 Task: Find connections with filter location Brandon with filter topic #whatinspiresmewith filter profile language German with filter current company Syngene International Limited with filter school IIMT ENGINEERING COLLEGE, MEERUT with filter industry Aviation and Aerospace Component Manufacturing with filter service category Audio Engineering with filter keywords title Human Resources
Action: Mouse moved to (160, 235)
Screenshot: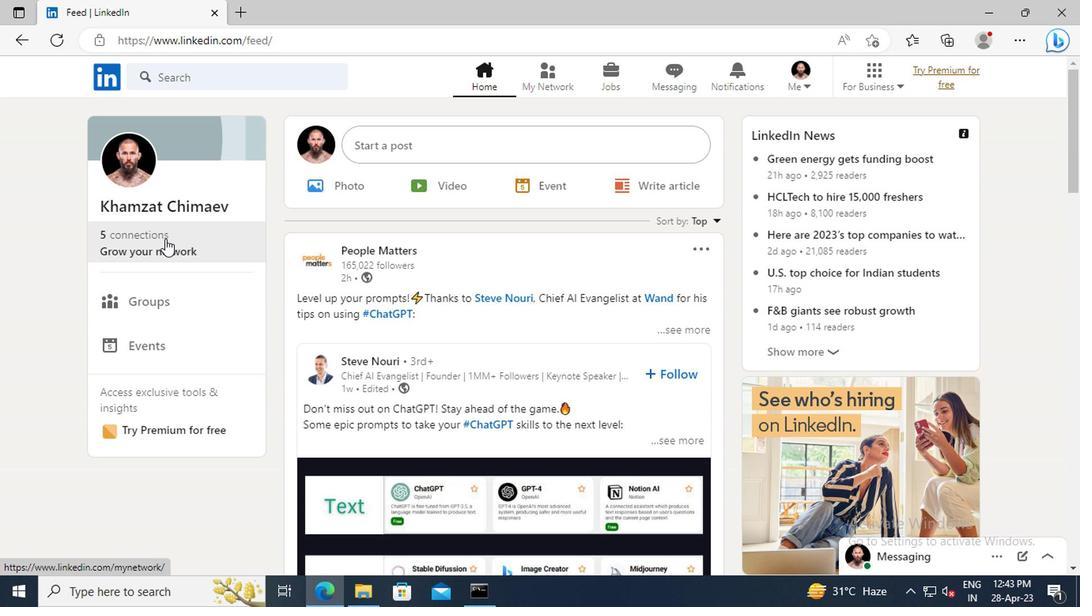
Action: Mouse pressed left at (160, 235)
Screenshot: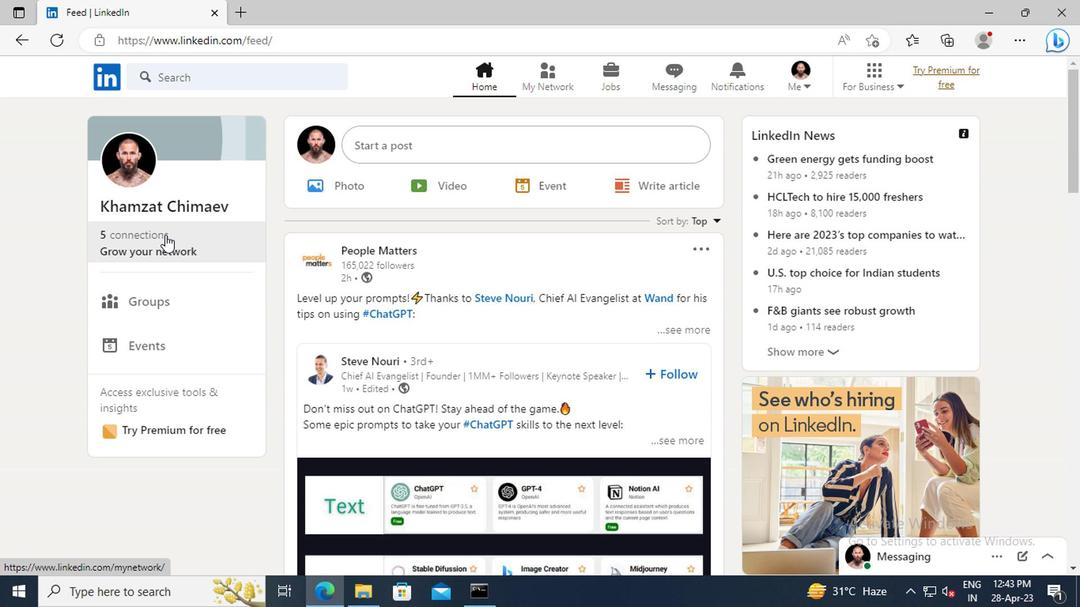 
Action: Mouse moved to (164, 167)
Screenshot: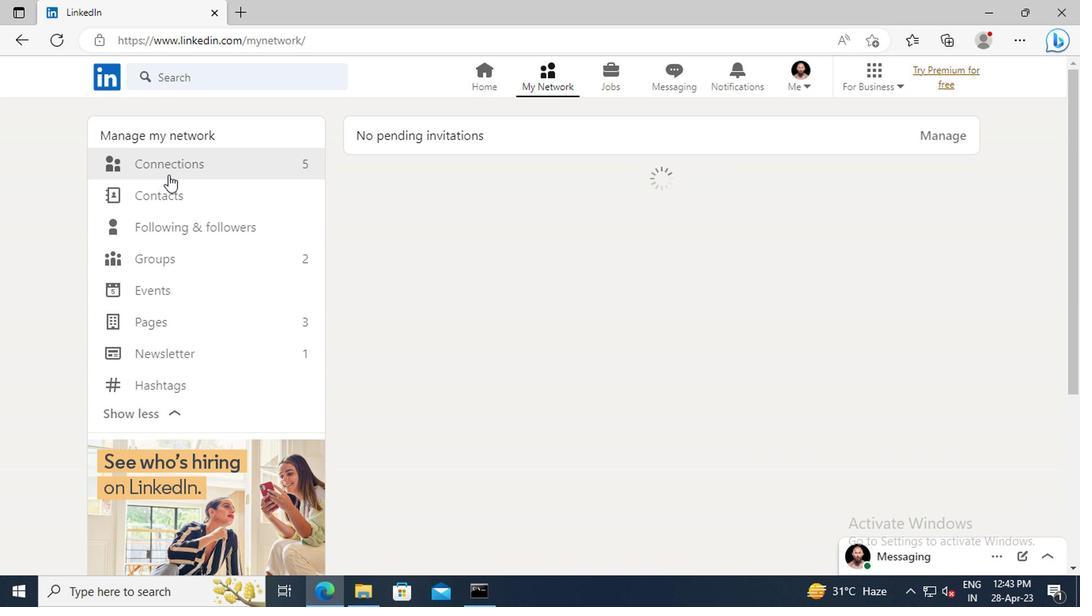 
Action: Mouse pressed left at (164, 167)
Screenshot: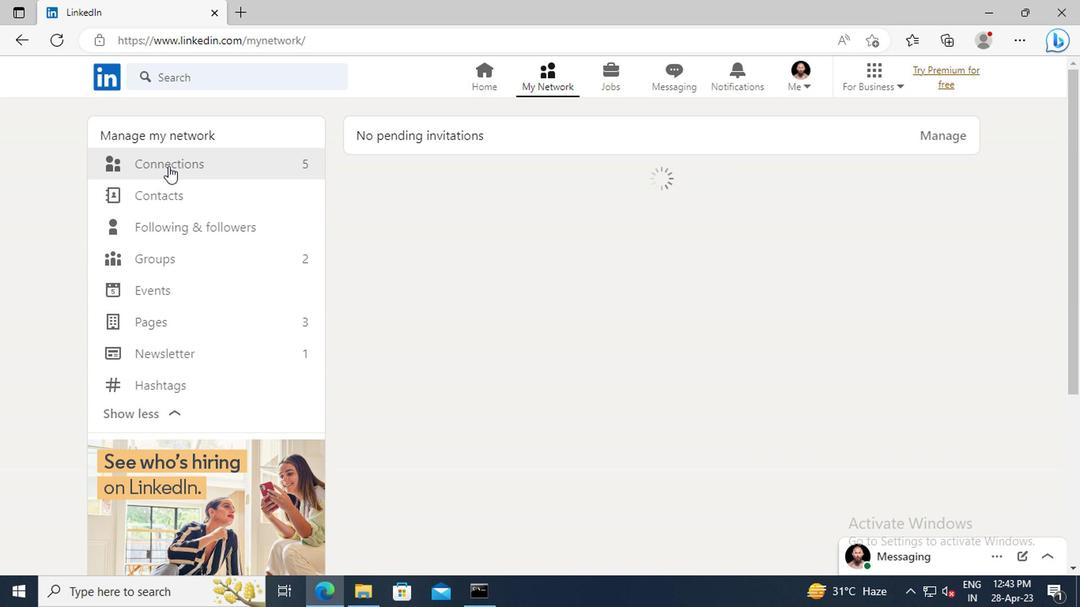 
Action: Mouse moved to (648, 167)
Screenshot: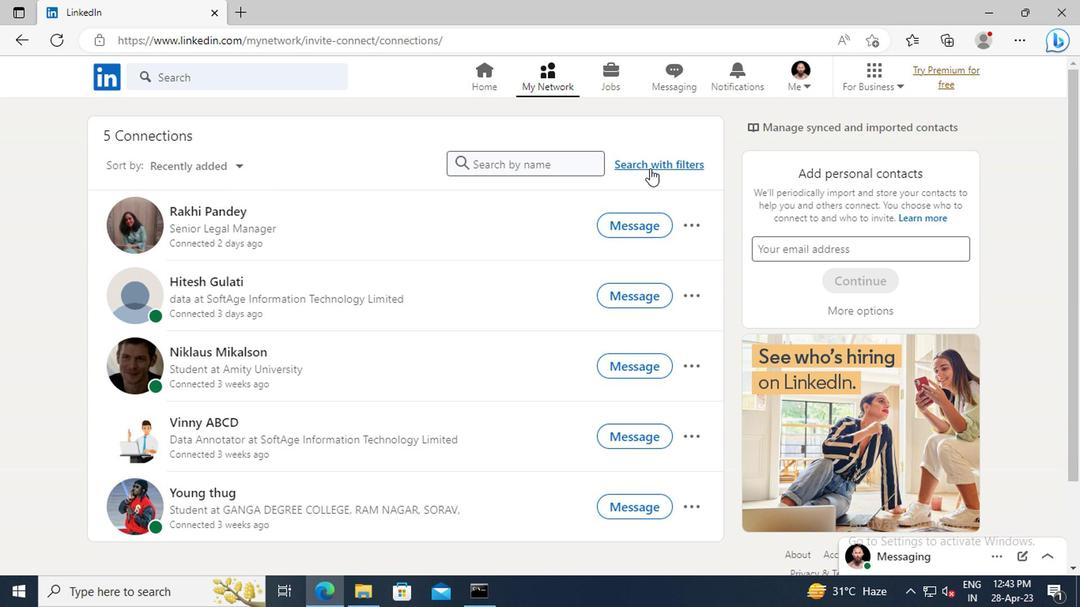 
Action: Mouse pressed left at (648, 167)
Screenshot: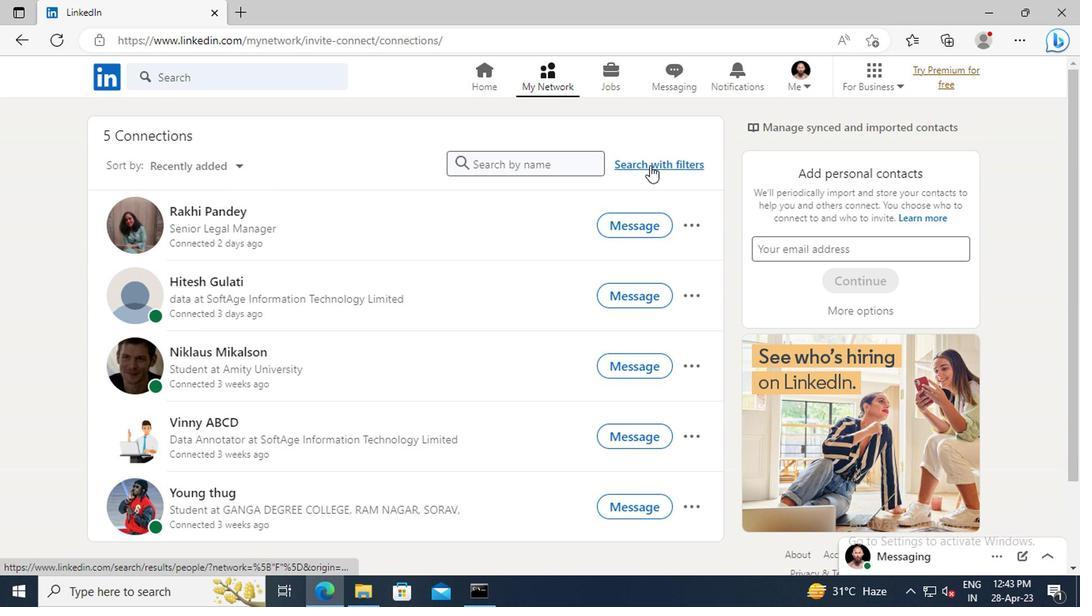 
Action: Mouse moved to (607, 128)
Screenshot: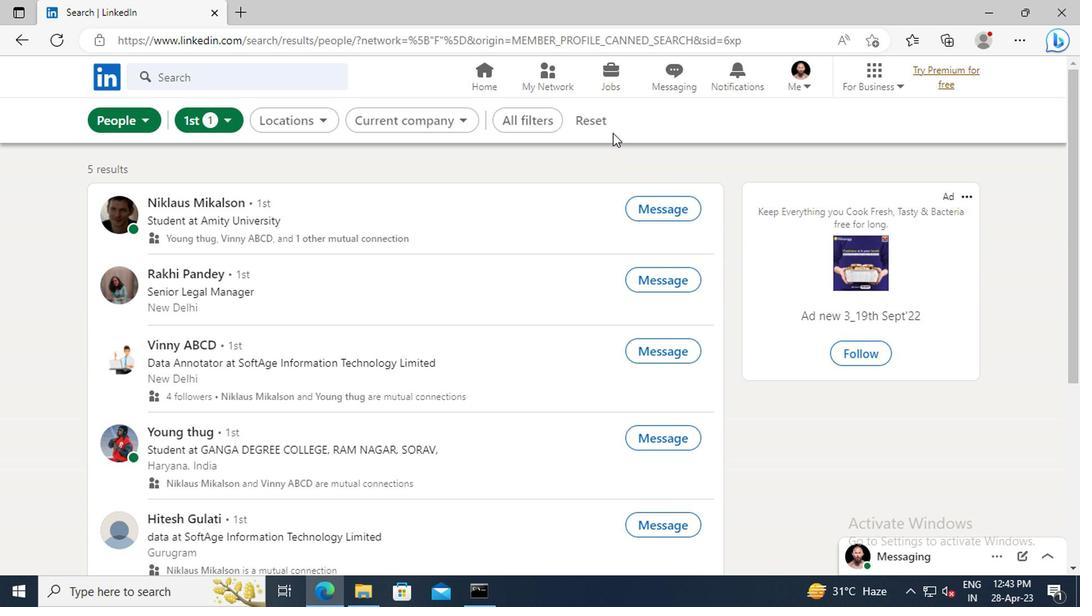 
Action: Mouse pressed left at (607, 128)
Screenshot: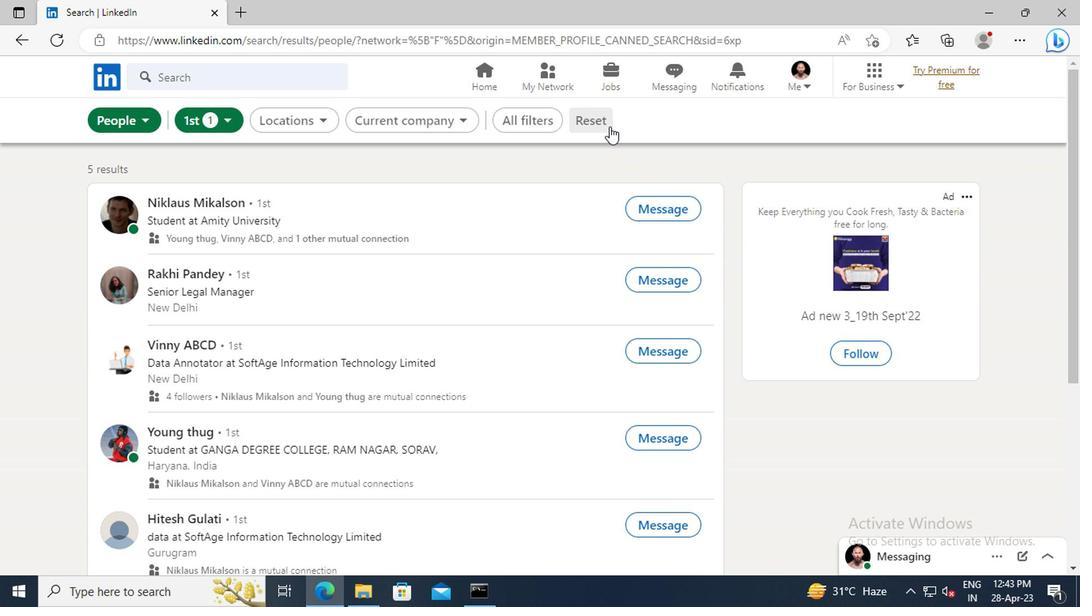 
Action: Mouse moved to (578, 128)
Screenshot: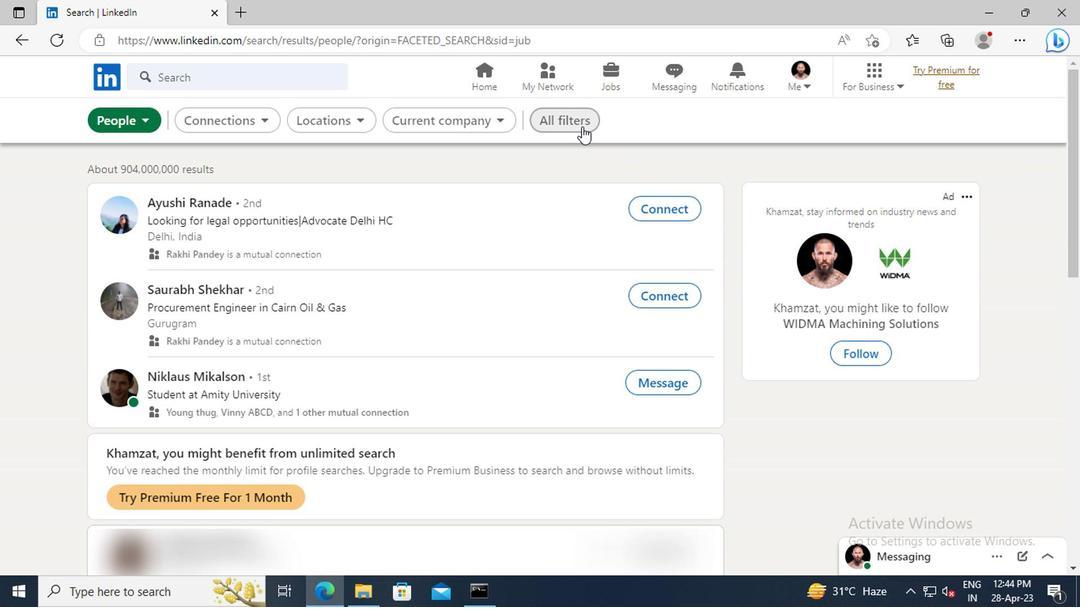 
Action: Mouse pressed left at (578, 128)
Screenshot: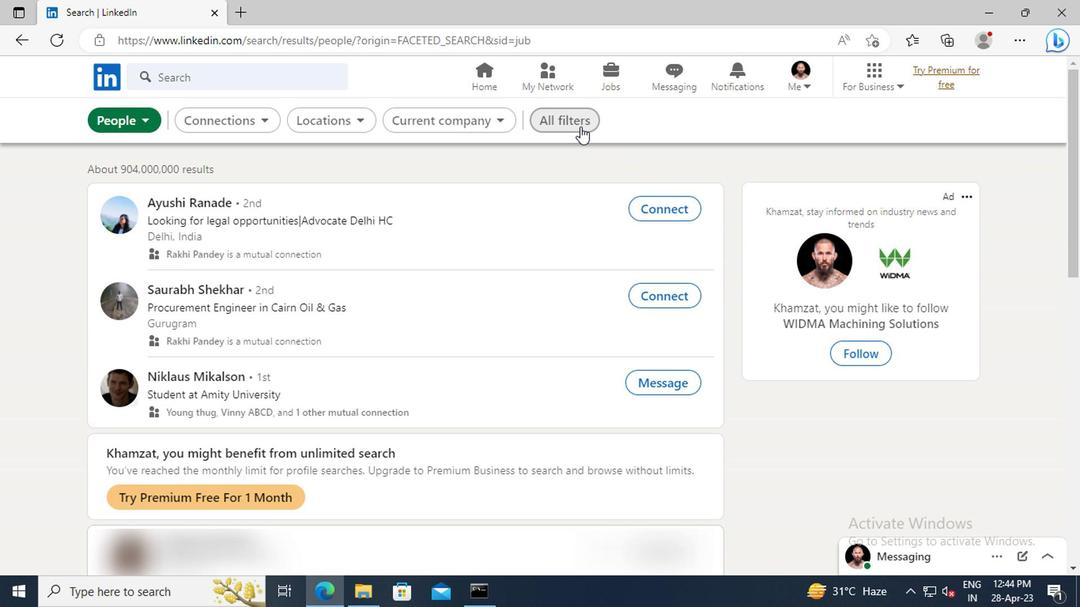 
Action: Mouse moved to (881, 277)
Screenshot: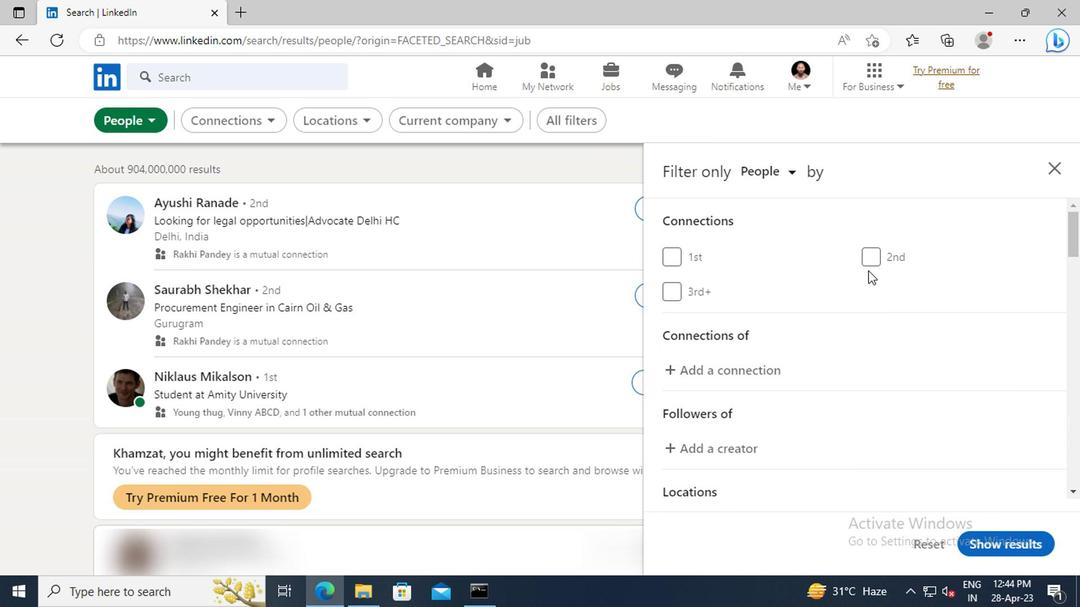 
Action: Mouse scrolled (881, 276) with delta (0, 0)
Screenshot: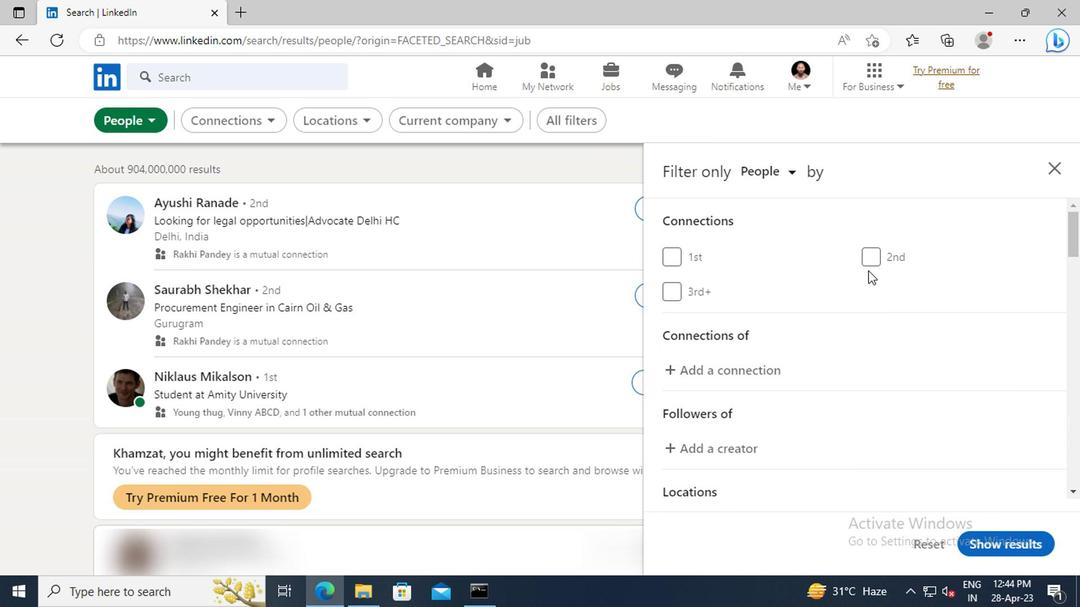 
Action: Mouse scrolled (881, 276) with delta (0, 0)
Screenshot: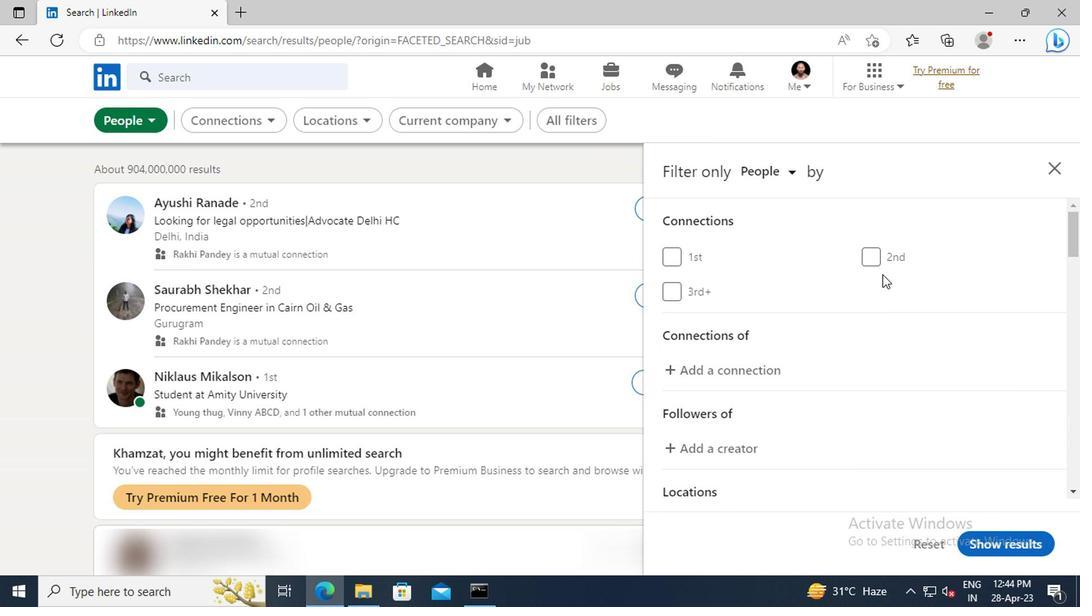 
Action: Mouse scrolled (881, 276) with delta (0, 0)
Screenshot: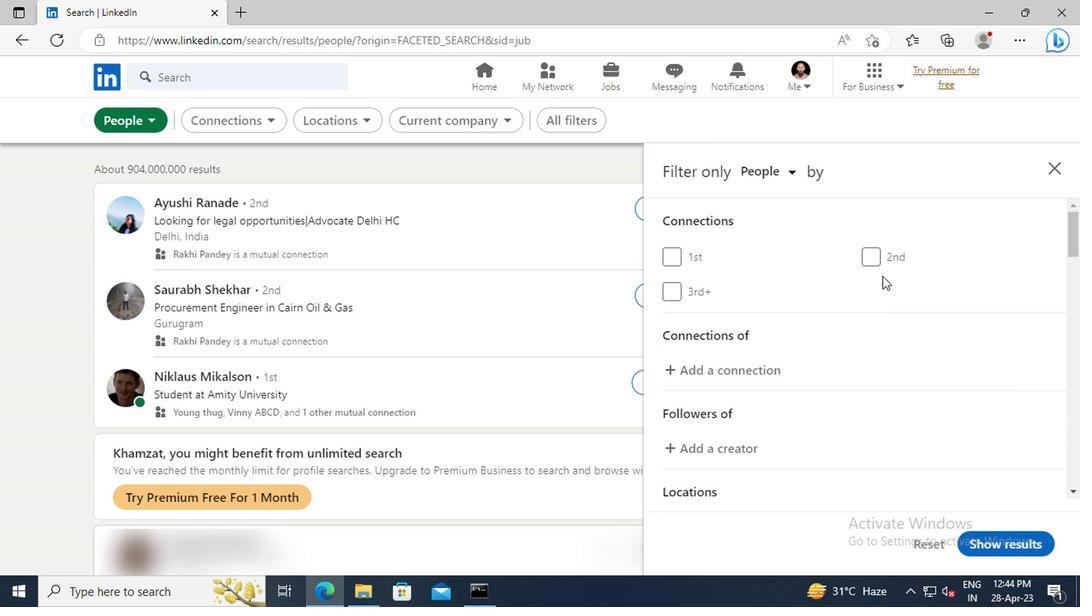 
Action: Mouse scrolled (881, 276) with delta (0, 0)
Screenshot: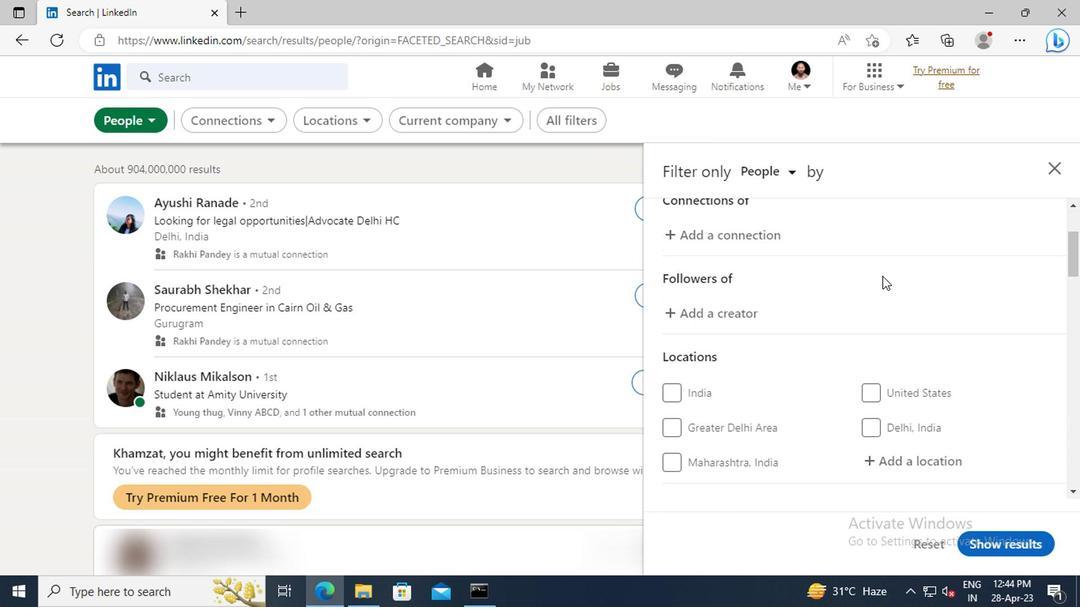 
Action: Mouse scrolled (881, 276) with delta (0, 0)
Screenshot: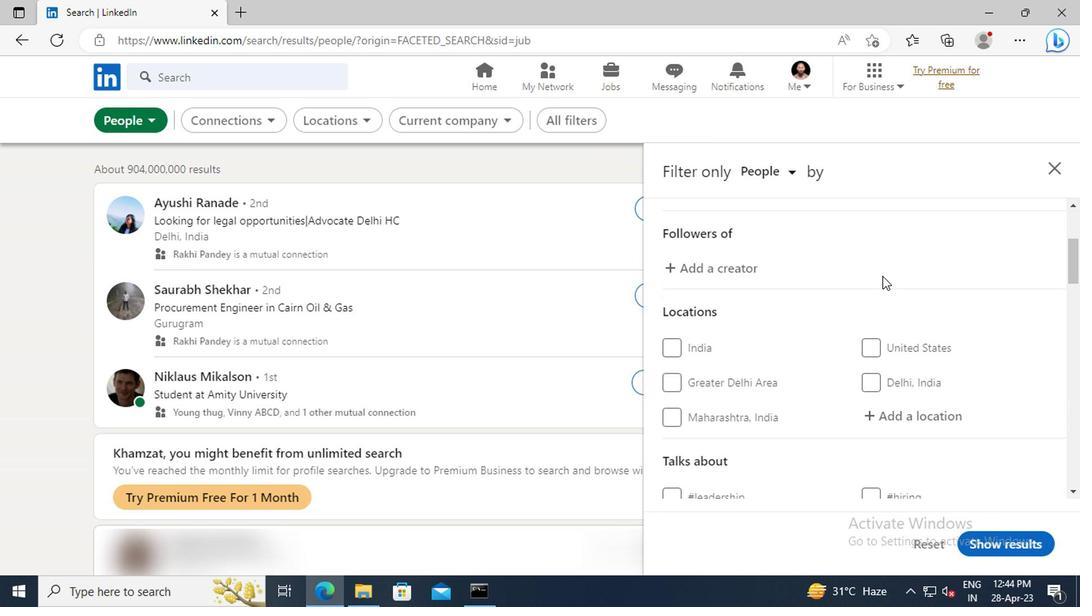 
Action: Mouse scrolled (881, 276) with delta (0, 0)
Screenshot: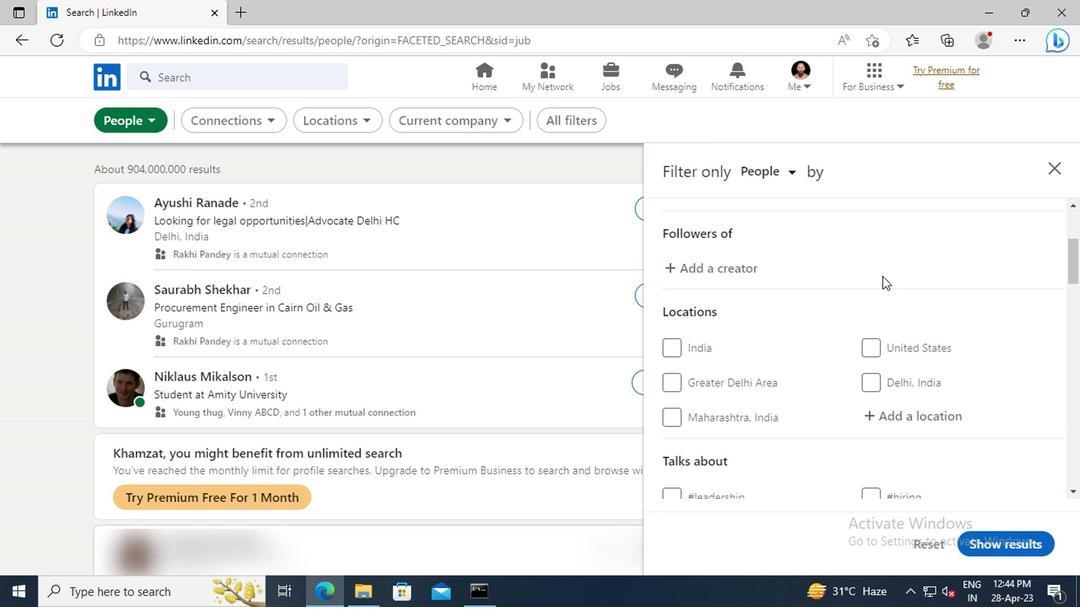 
Action: Mouse moved to (890, 332)
Screenshot: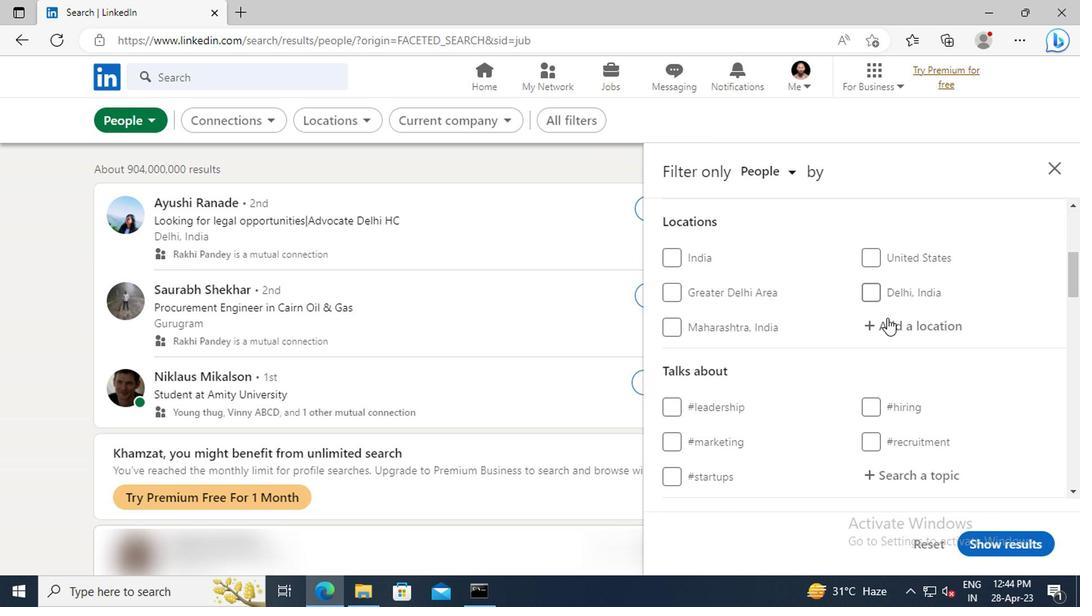
Action: Mouse pressed left at (890, 332)
Screenshot: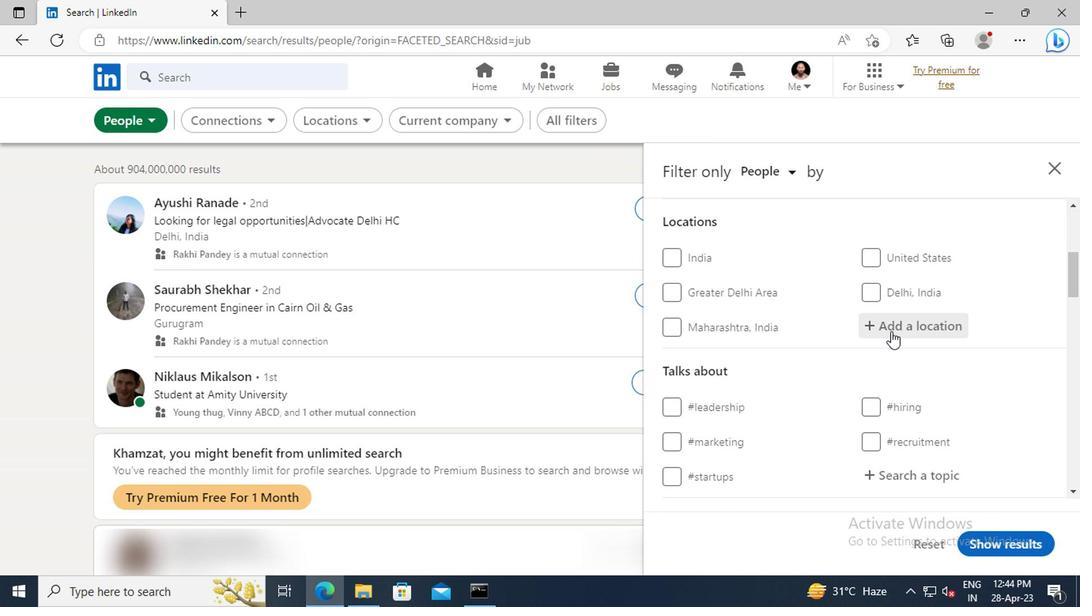 
Action: Key pressed <Key.shift>BRANDON
Screenshot: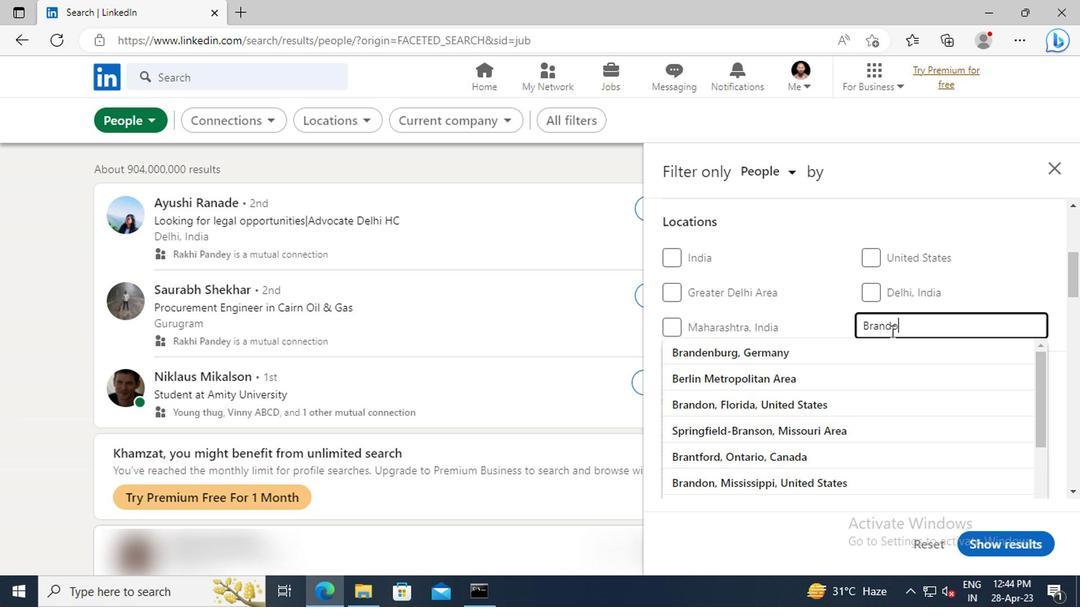 
Action: Mouse moved to (891, 347)
Screenshot: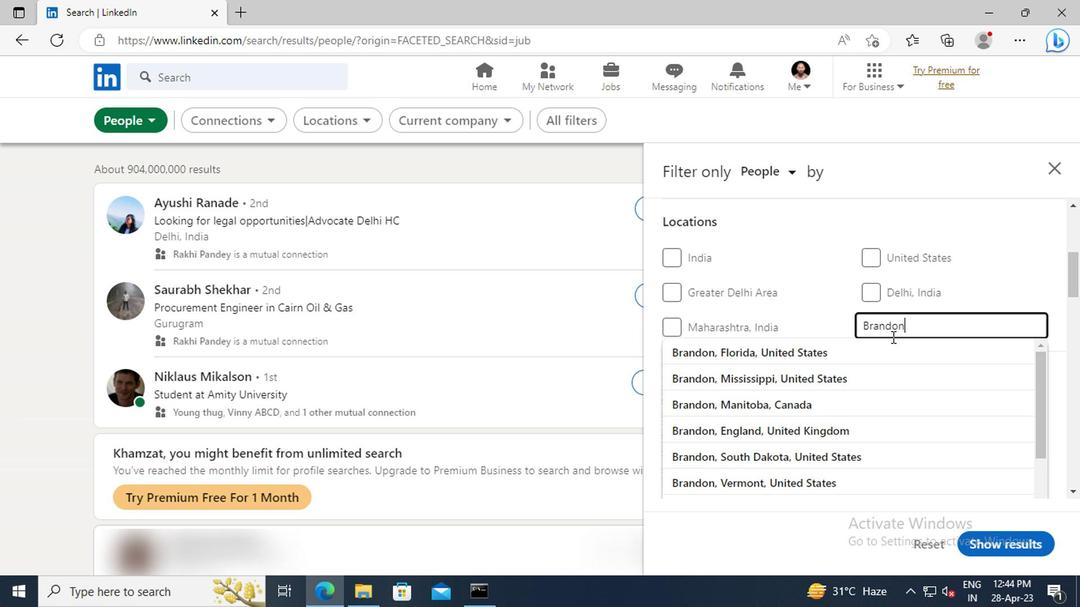 
Action: Mouse pressed left at (891, 347)
Screenshot: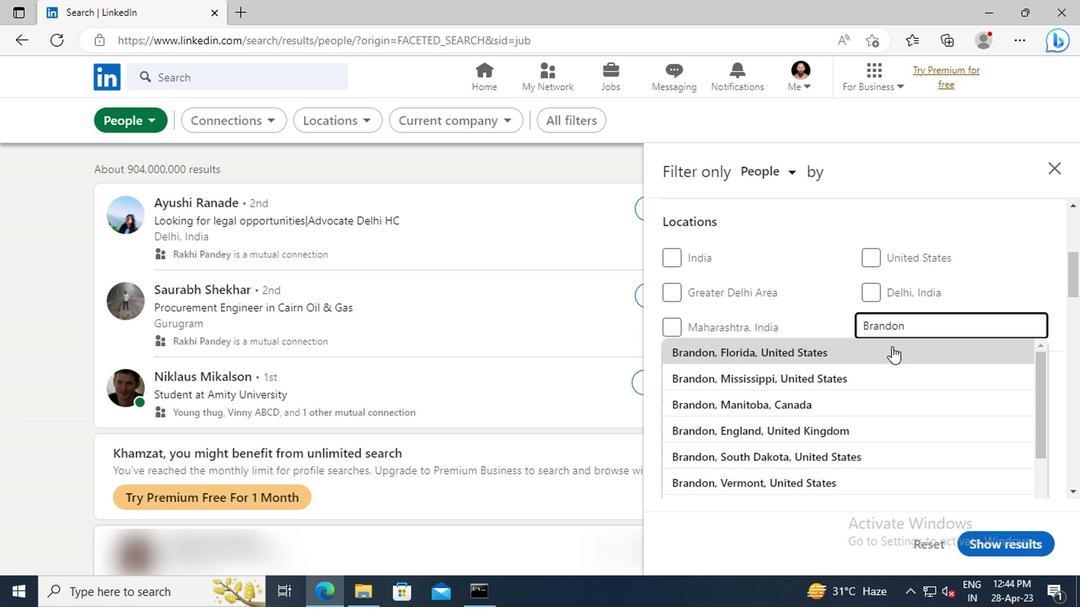 
Action: Mouse moved to (900, 316)
Screenshot: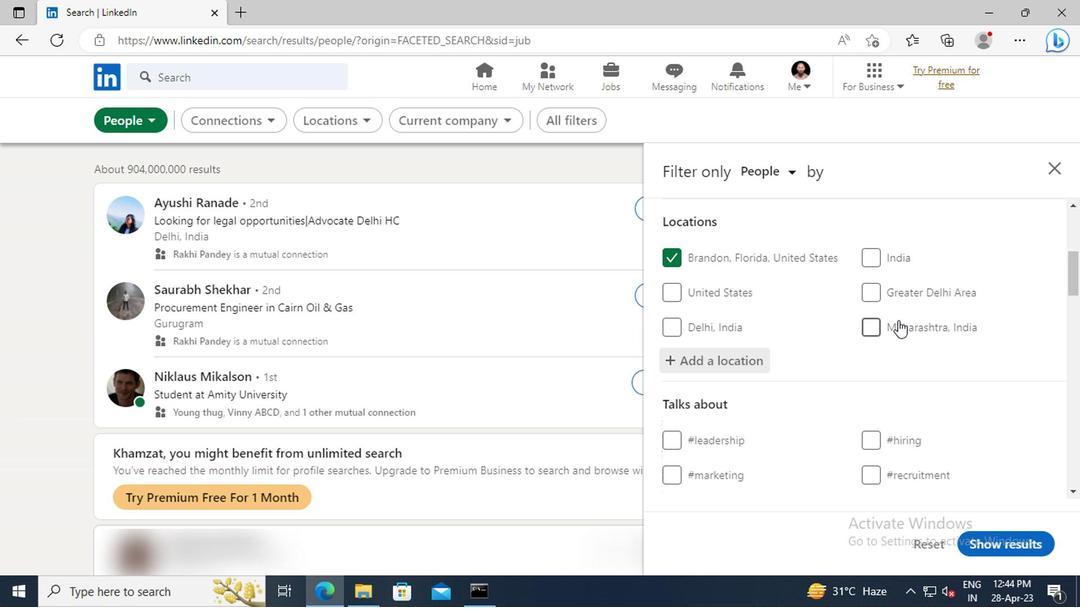 
Action: Mouse scrolled (900, 316) with delta (0, 0)
Screenshot: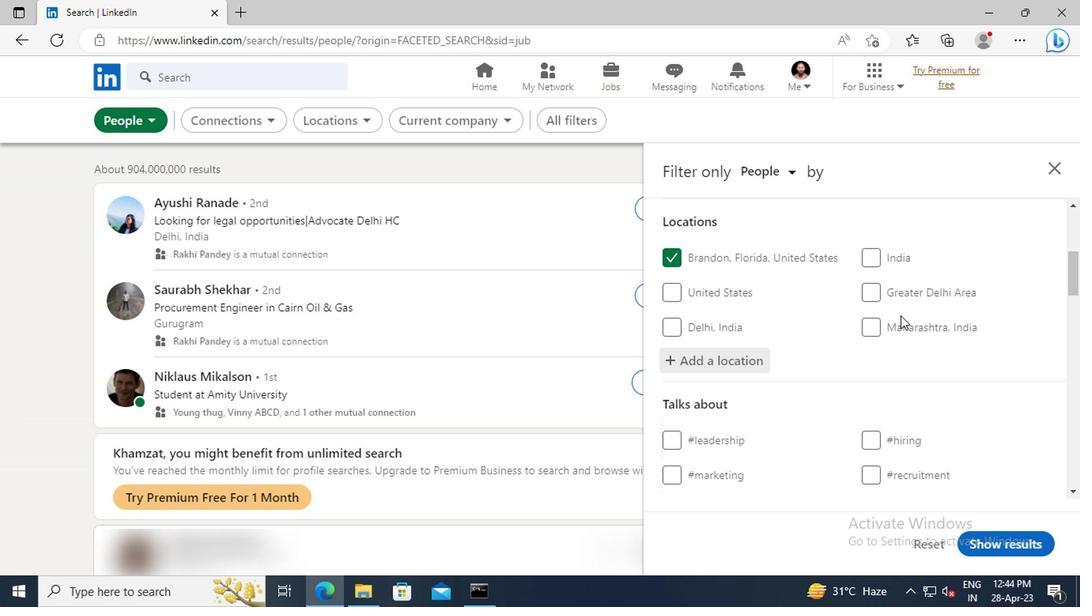 
Action: Mouse scrolled (900, 316) with delta (0, 0)
Screenshot: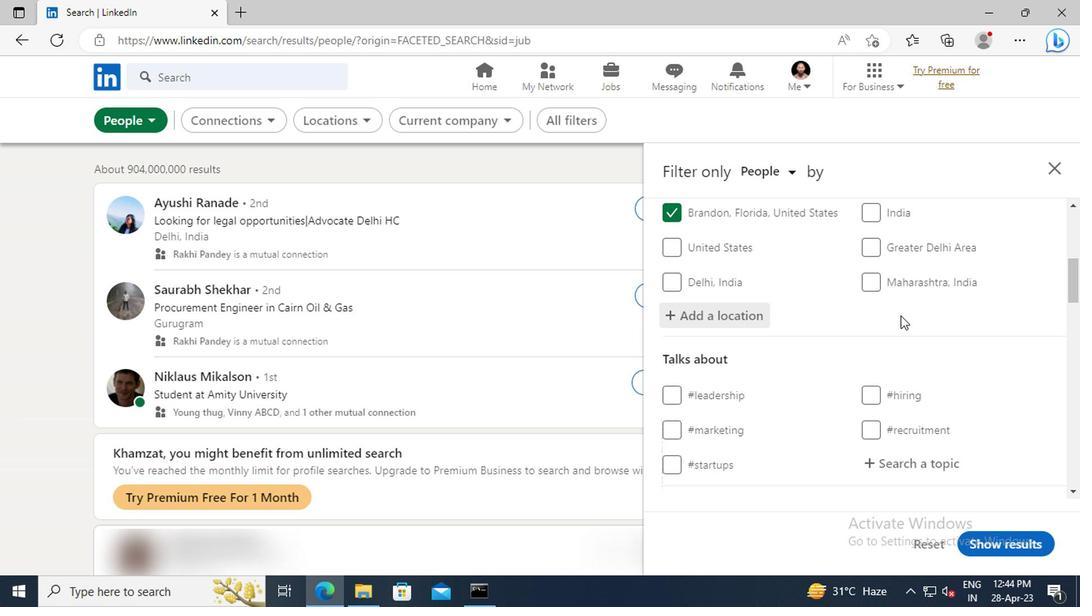 
Action: Mouse scrolled (900, 316) with delta (0, 0)
Screenshot: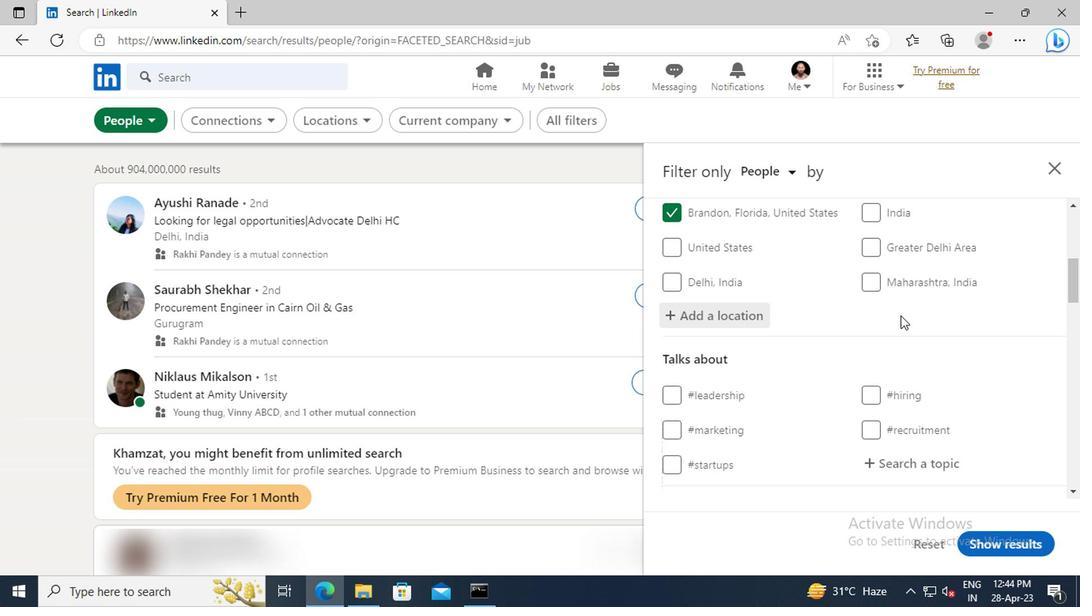 
Action: Mouse scrolled (900, 316) with delta (0, 0)
Screenshot: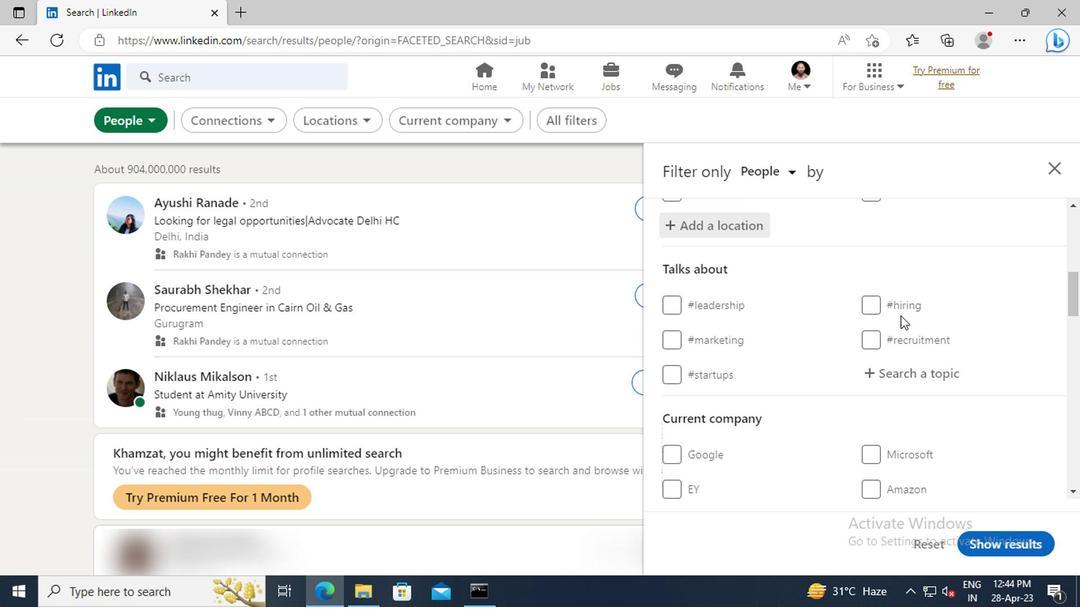 
Action: Mouse moved to (892, 330)
Screenshot: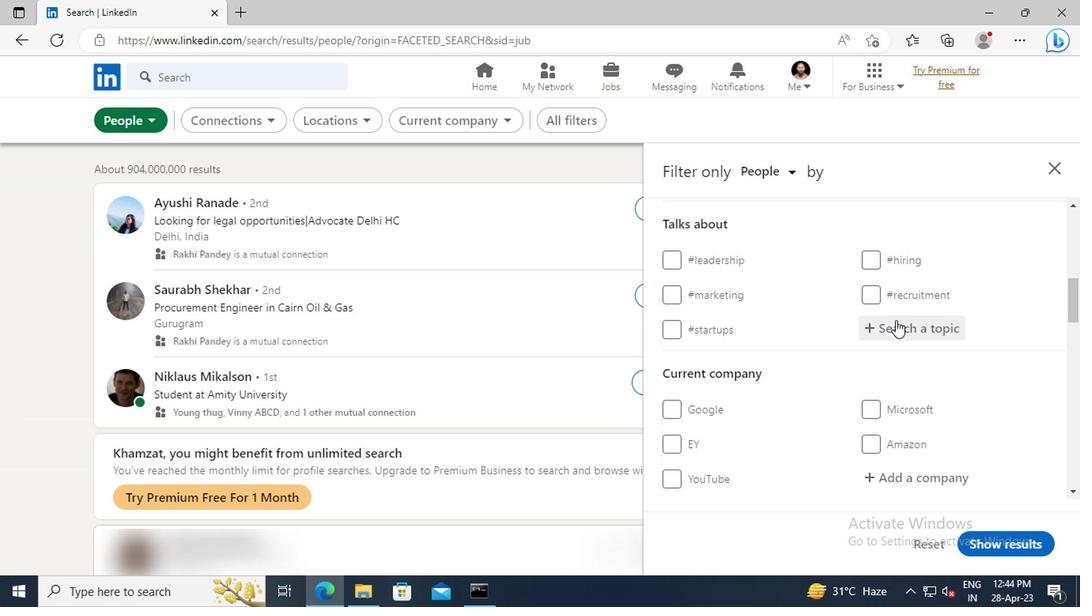 
Action: Mouse pressed left at (892, 330)
Screenshot: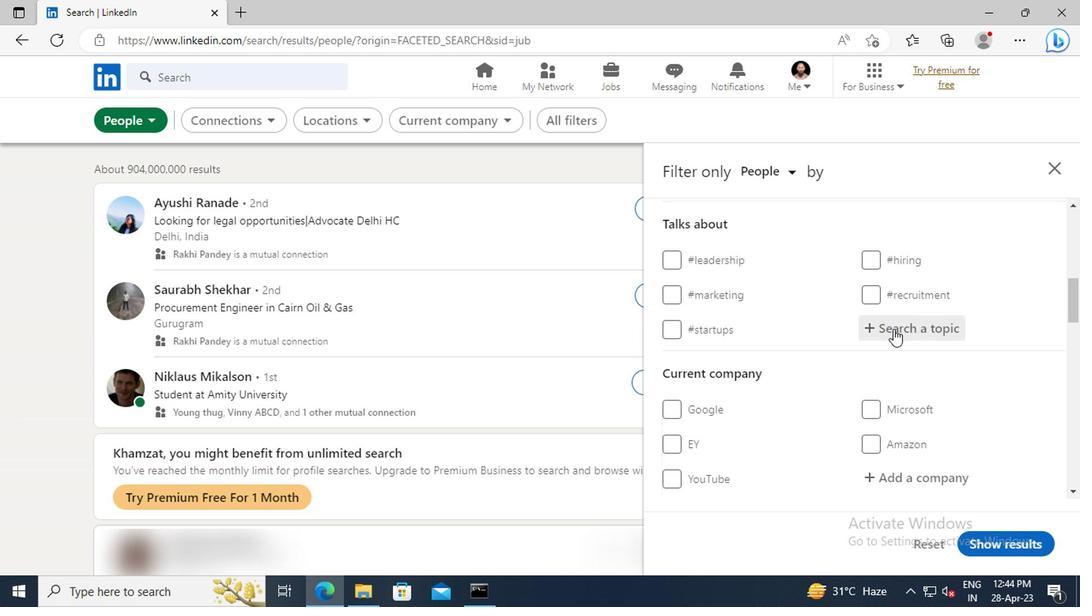 
Action: Key pressed WHATINSPIRES
Screenshot: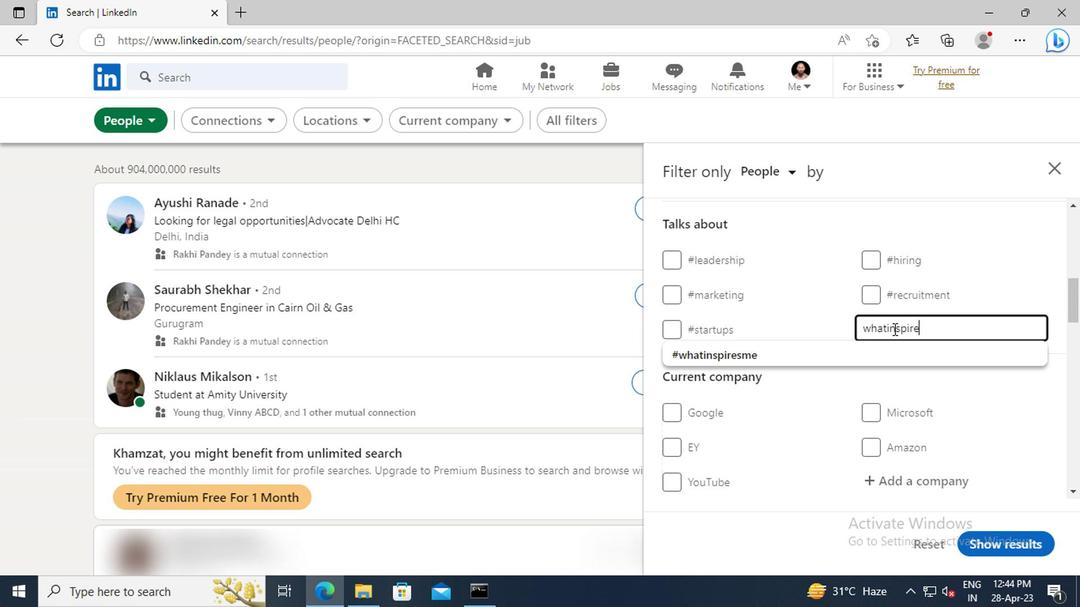 
Action: Mouse moved to (891, 348)
Screenshot: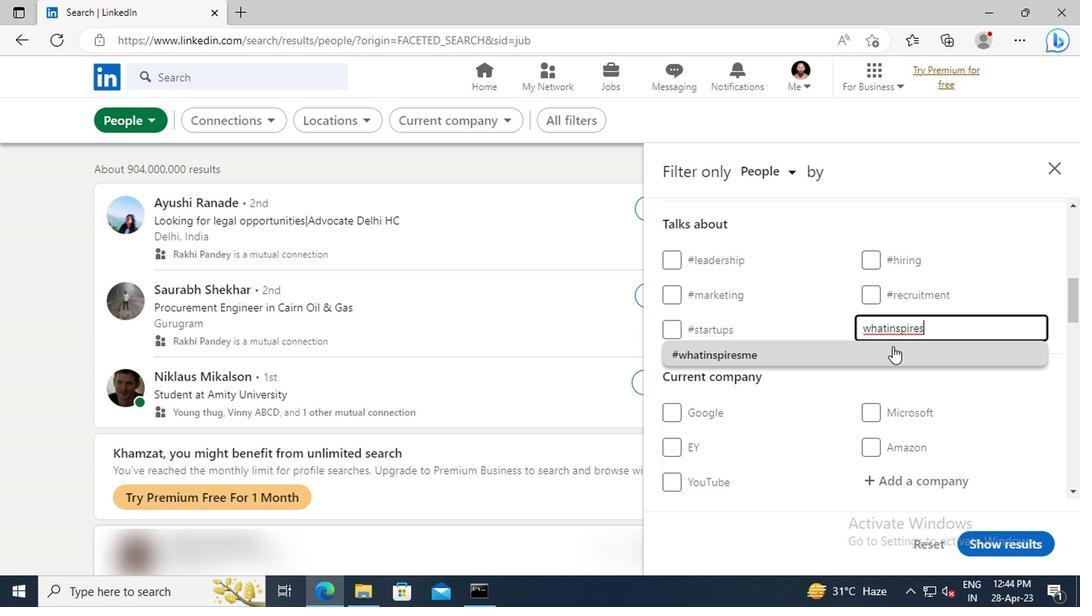 
Action: Mouse pressed left at (891, 348)
Screenshot: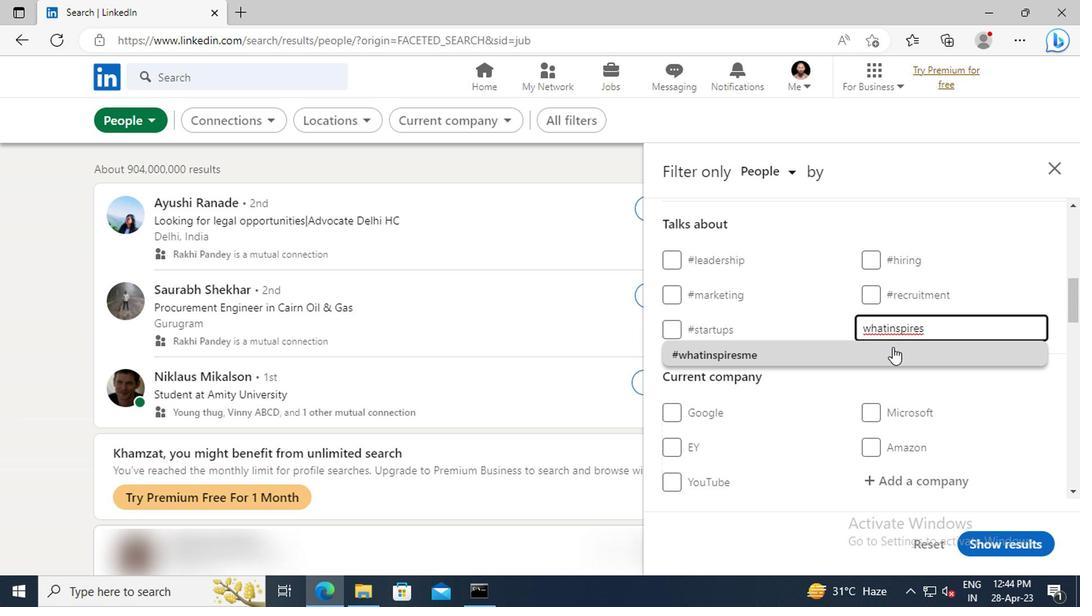 
Action: Mouse moved to (891, 327)
Screenshot: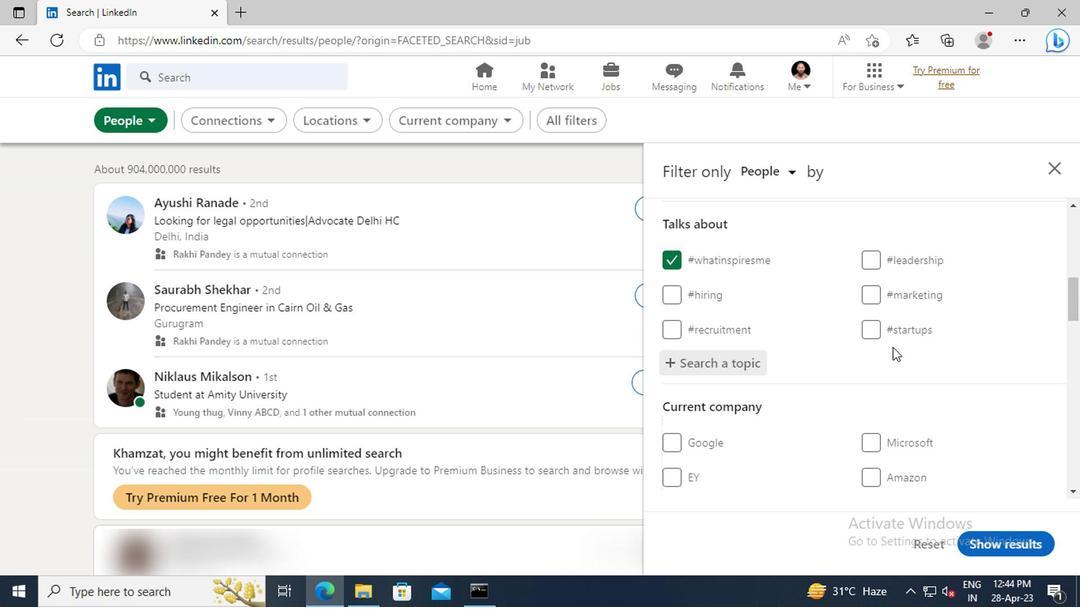 
Action: Mouse scrolled (891, 327) with delta (0, 0)
Screenshot: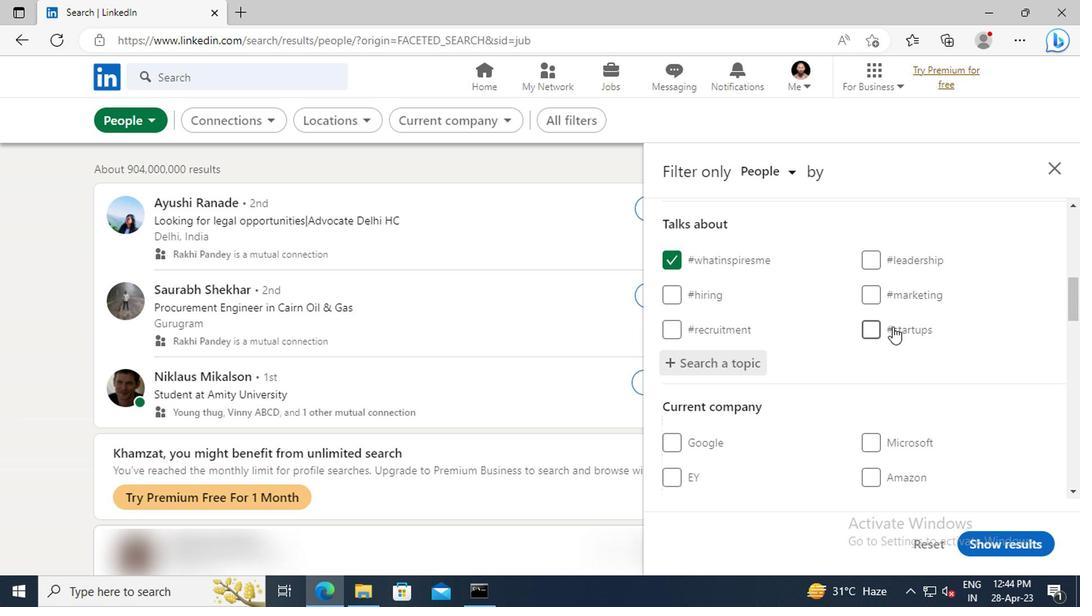 
Action: Mouse scrolled (891, 327) with delta (0, 0)
Screenshot: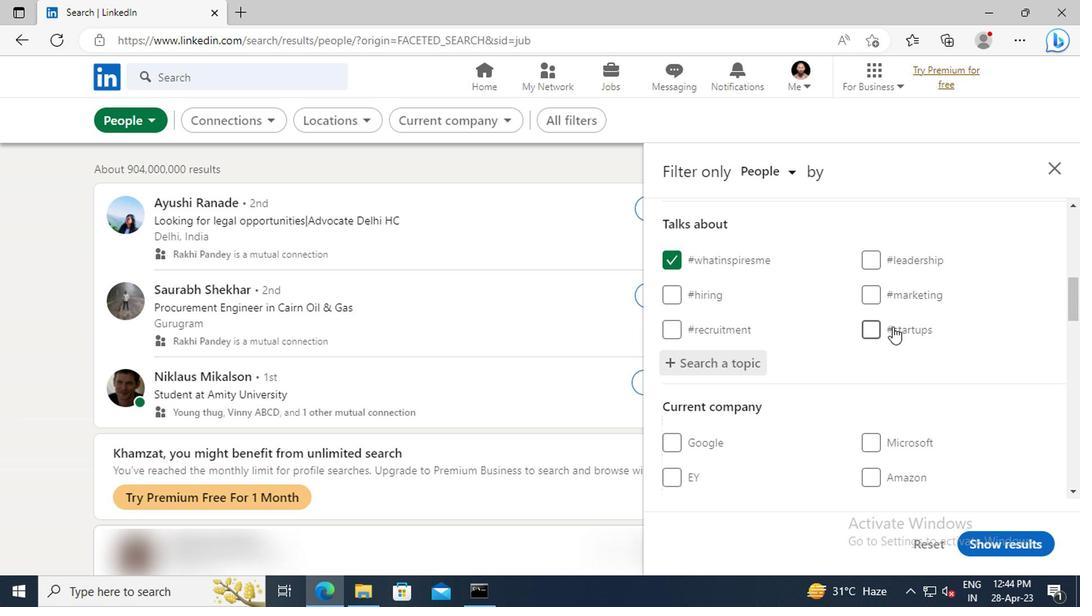 
Action: Mouse scrolled (891, 327) with delta (0, 0)
Screenshot: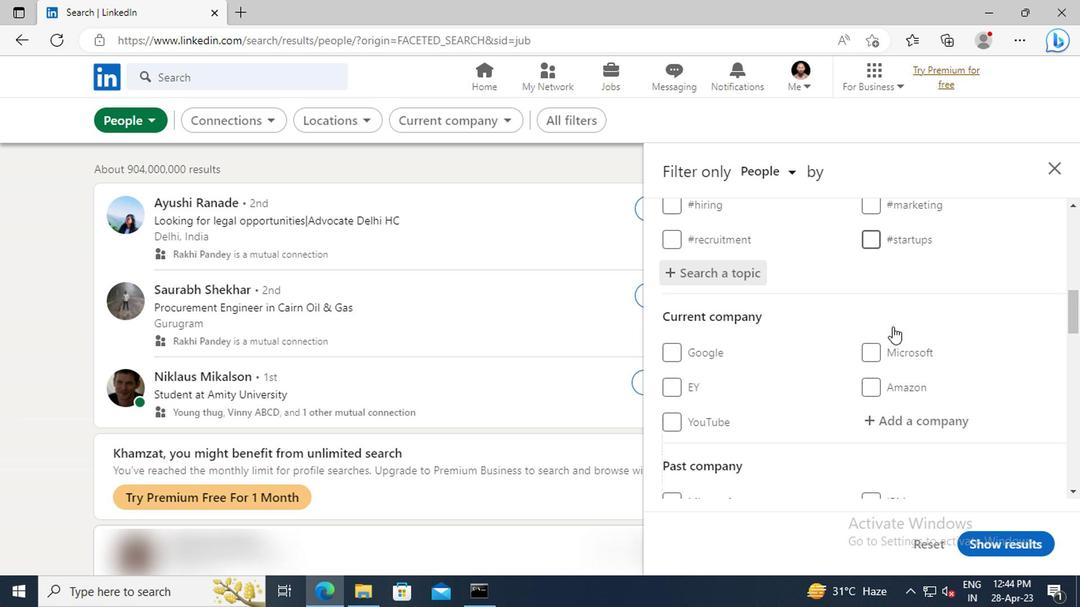 
Action: Mouse scrolled (891, 327) with delta (0, 0)
Screenshot: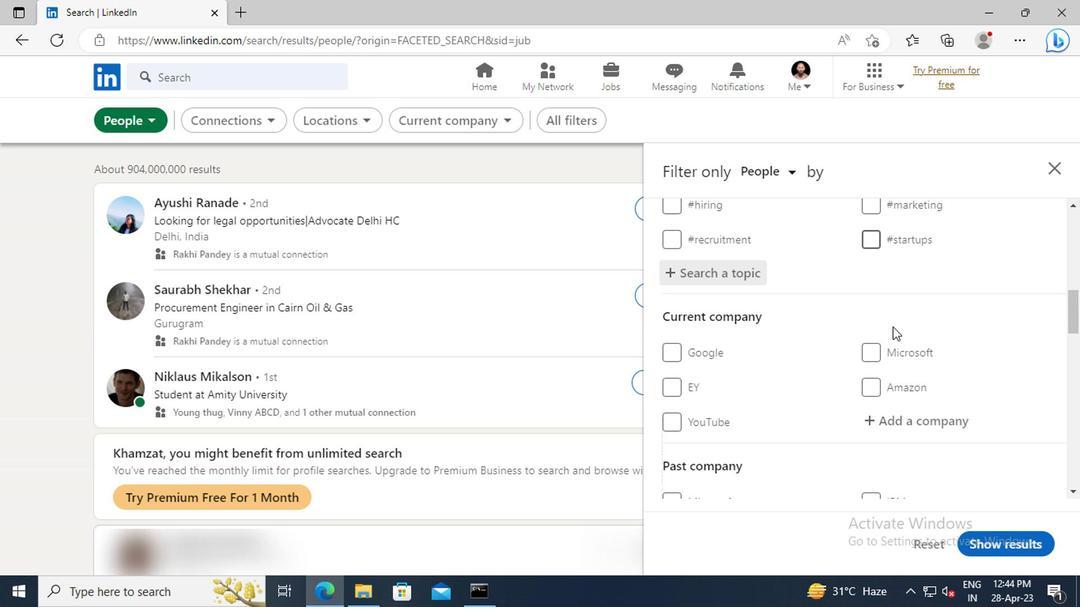 
Action: Mouse scrolled (891, 327) with delta (0, 0)
Screenshot: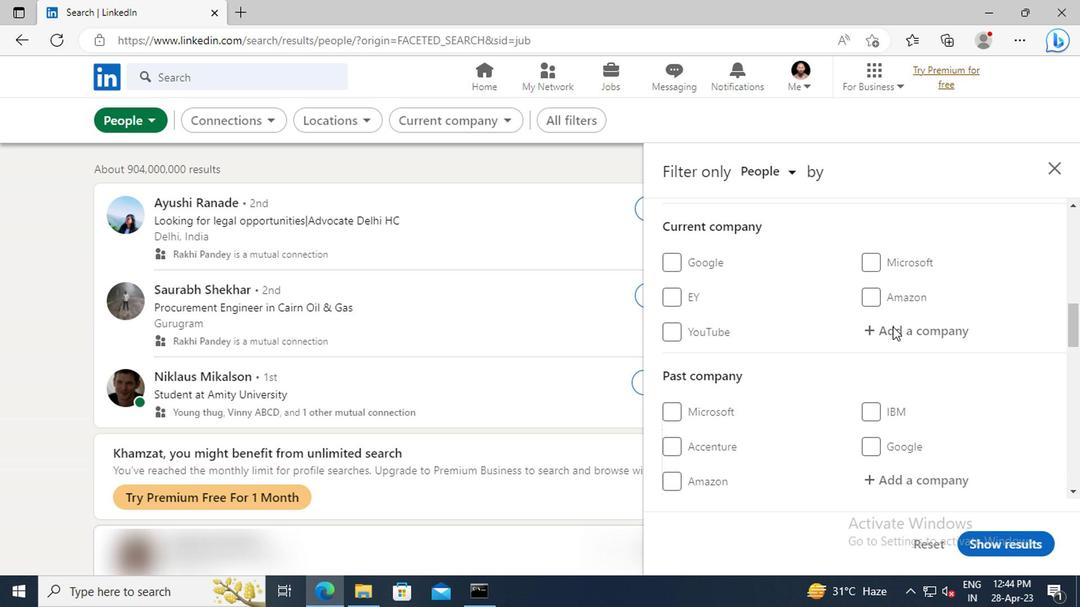 
Action: Mouse scrolled (891, 327) with delta (0, 0)
Screenshot: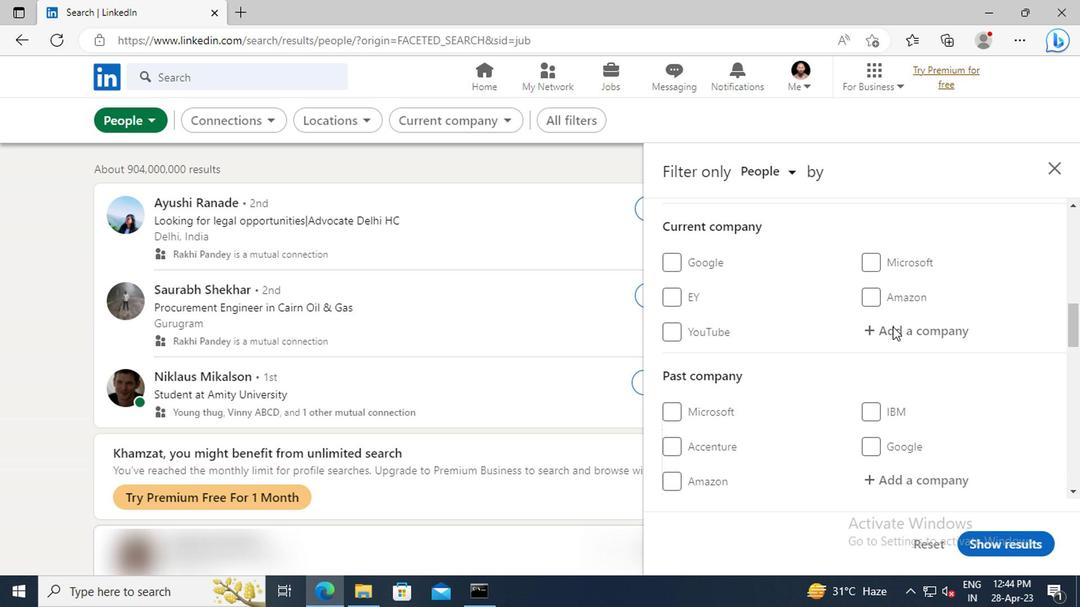 
Action: Mouse scrolled (891, 327) with delta (0, 0)
Screenshot: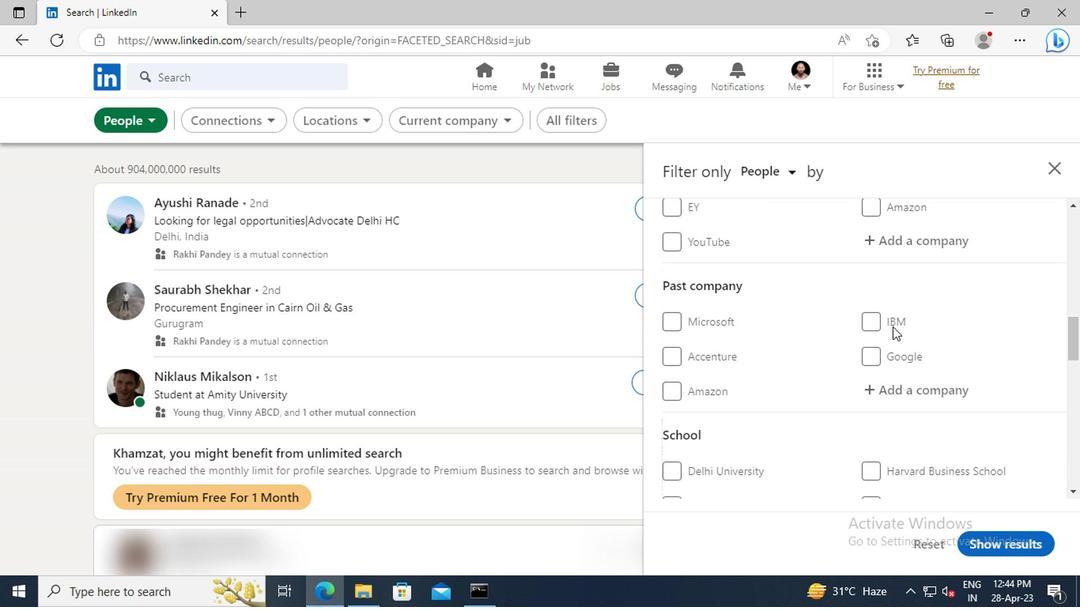 
Action: Mouse scrolled (891, 327) with delta (0, 0)
Screenshot: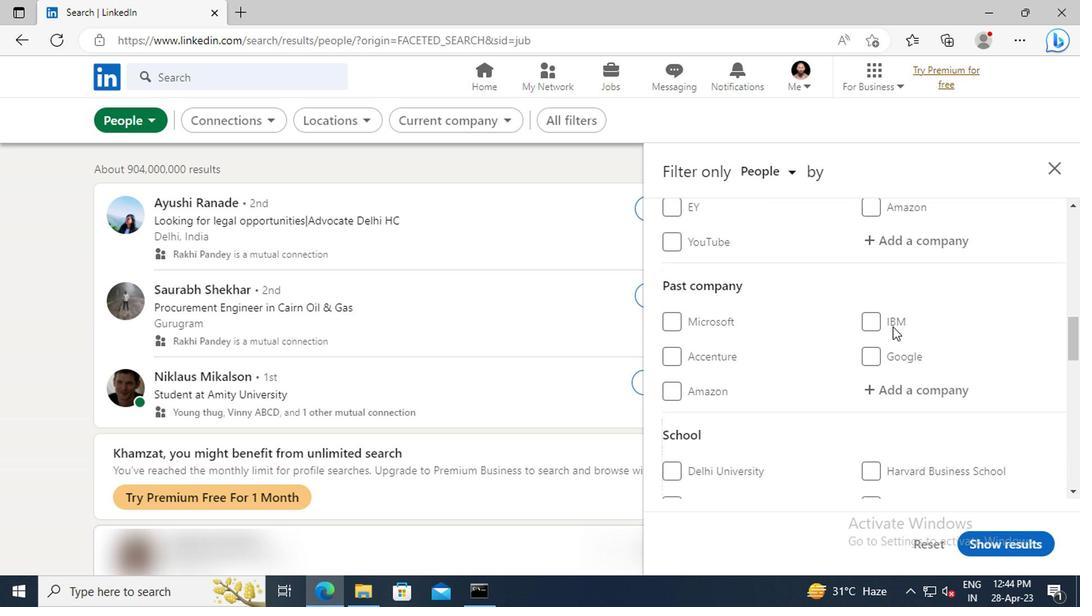 
Action: Mouse scrolled (891, 327) with delta (0, 0)
Screenshot: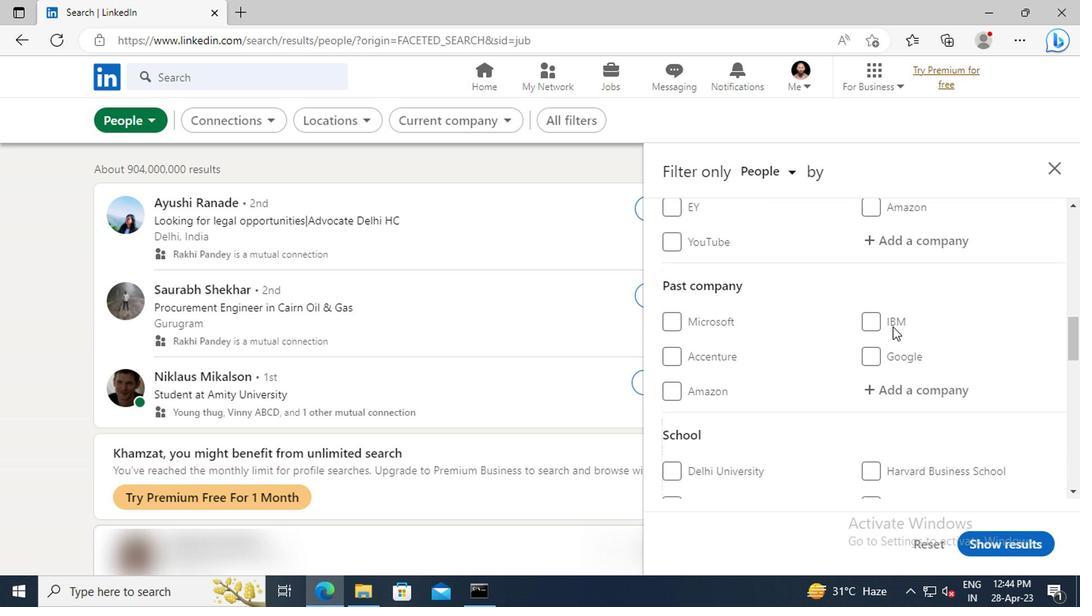 
Action: Mouse scrolled (891, 327) with delta (0, 0)
Screenshot: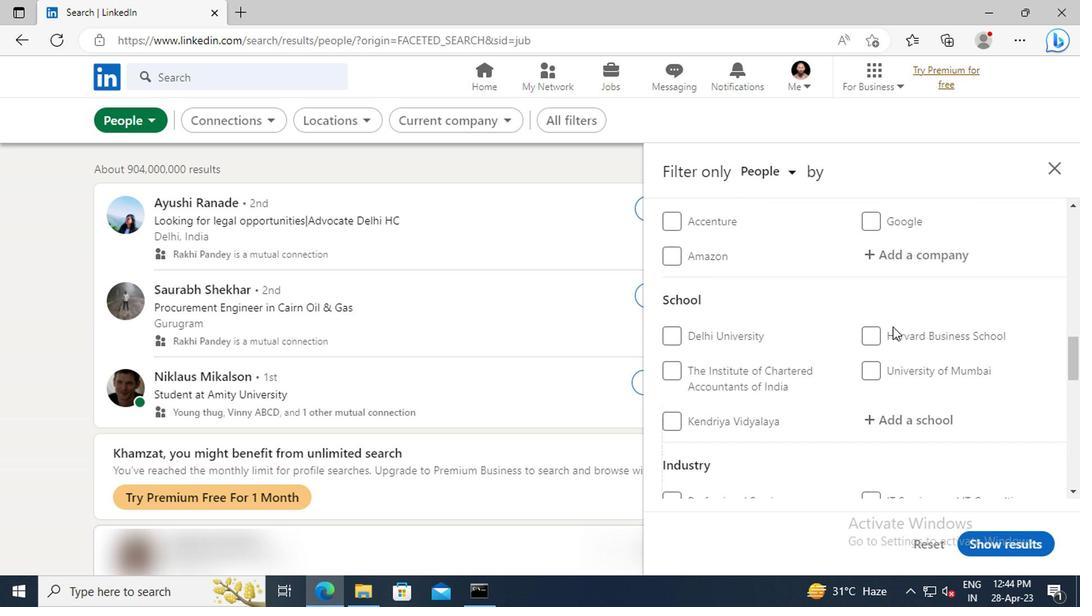 
Action: Mouse scrolled (891, 327) with delta (0, 0)
Screenshot: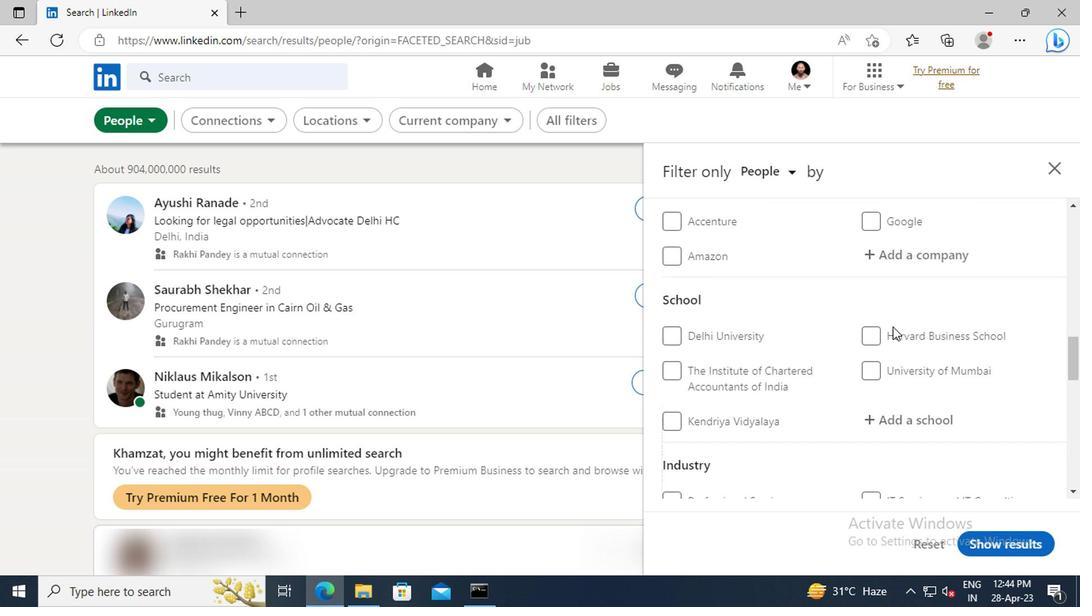 
Action: Mouse moved to (891, 327)
Screenshot: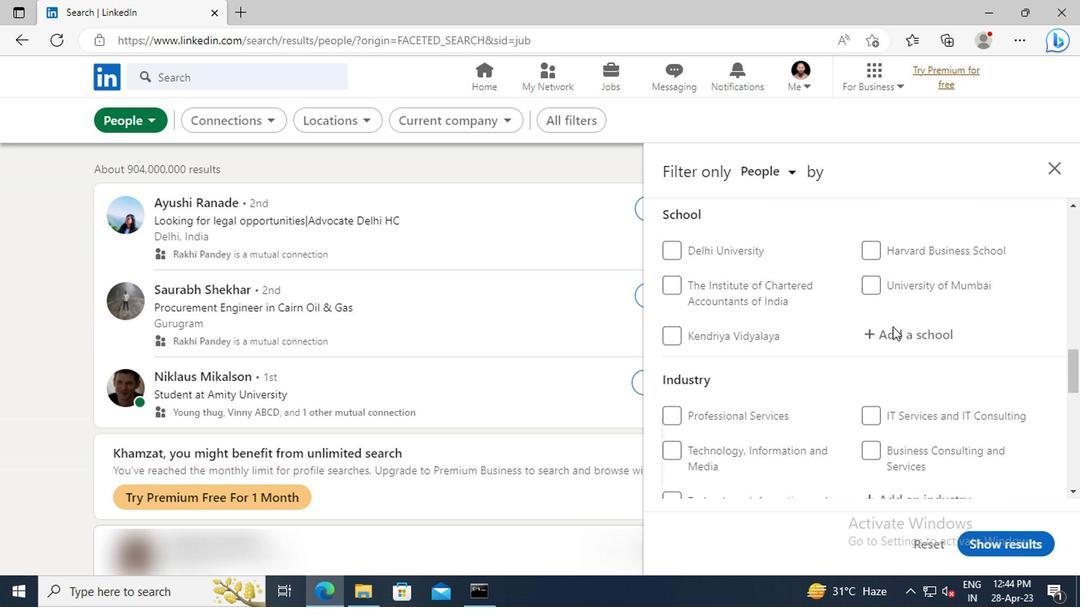 
Action: Mouse scrolled (891, 327) with delta (0, 0)
Screenshot: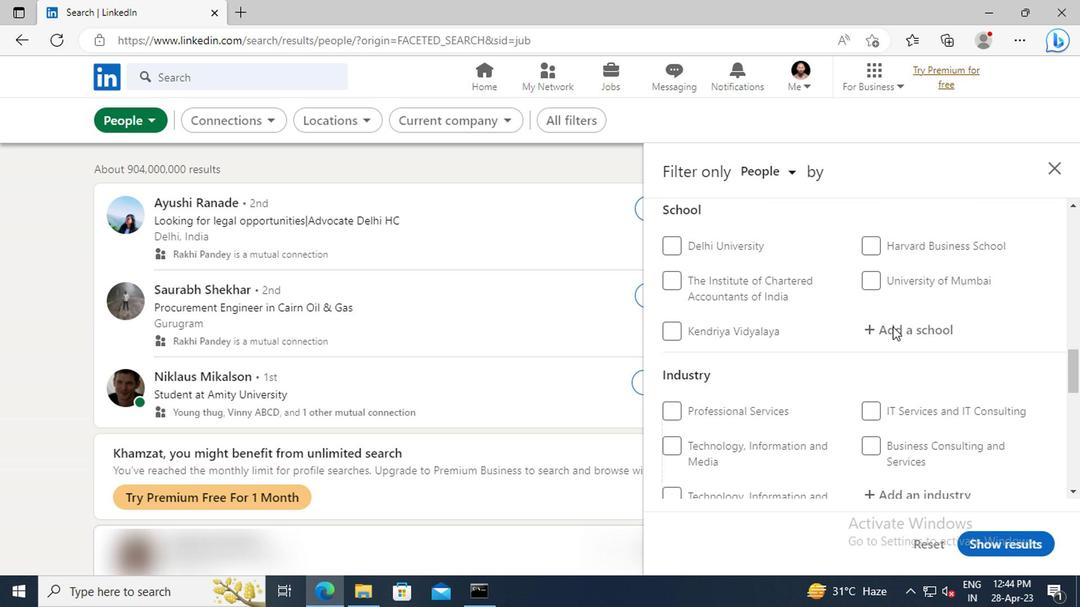 
Action: Mouse scrolled (891, 327) with delta (0, 0)
Screenshot: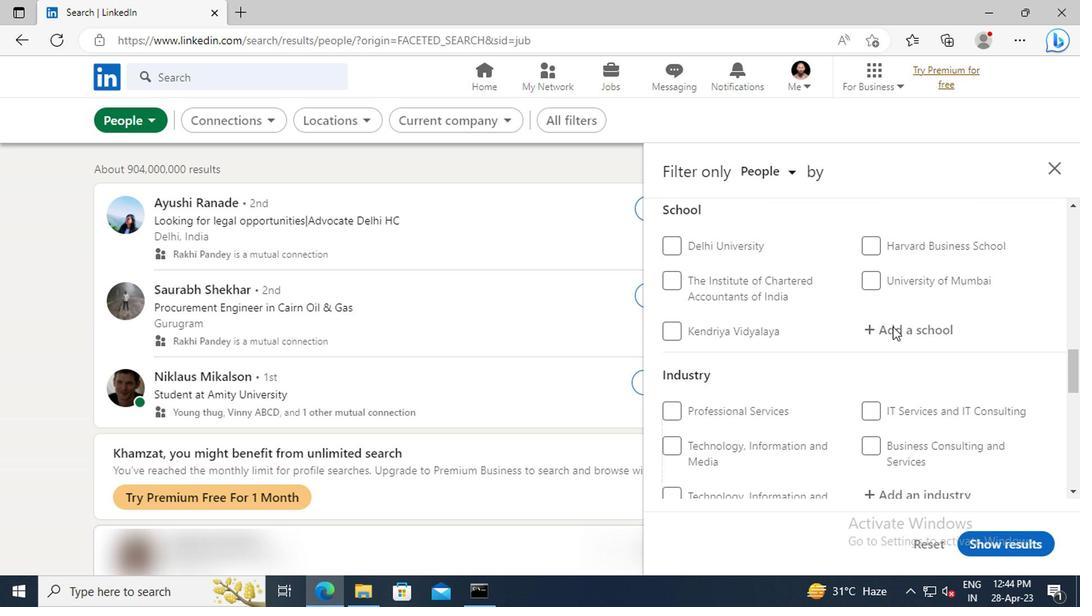 
Action: Mouse scrolled (891, 327) with delta (0, 0)
Screenshot: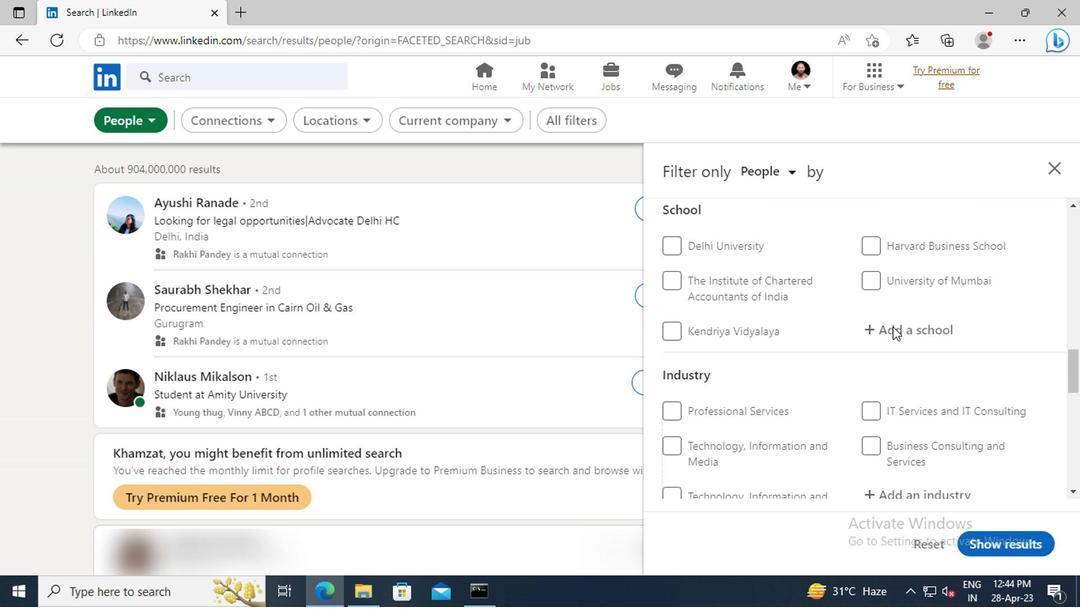 
Action: Mouse scrolled (891, 327) with delta (0, 0)
Screenshot: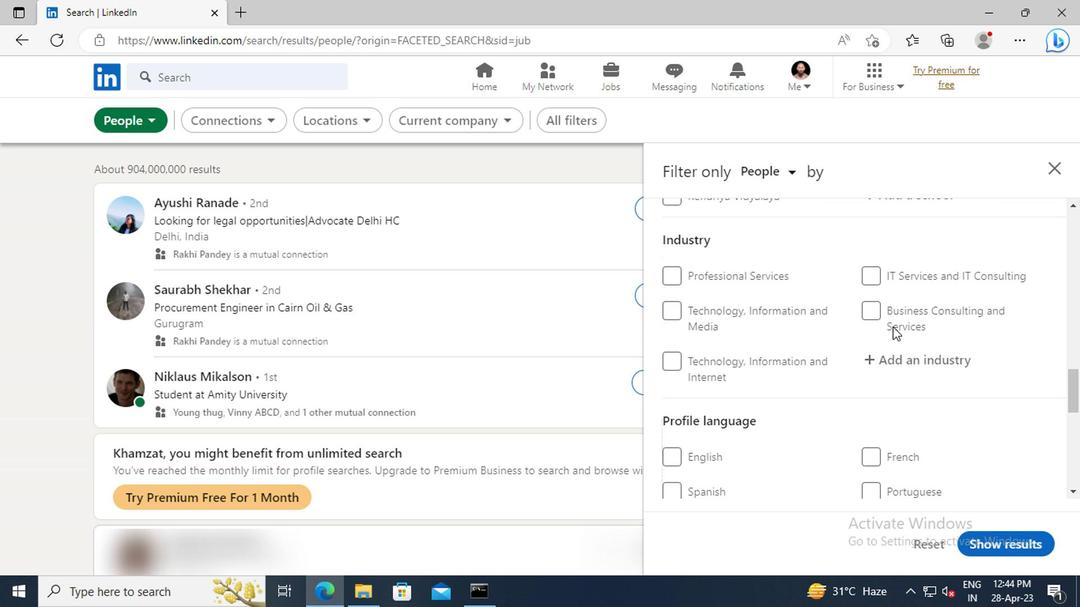
Action: Mouse scrolled (891, 327) with delta (0, 0)
Screenshot: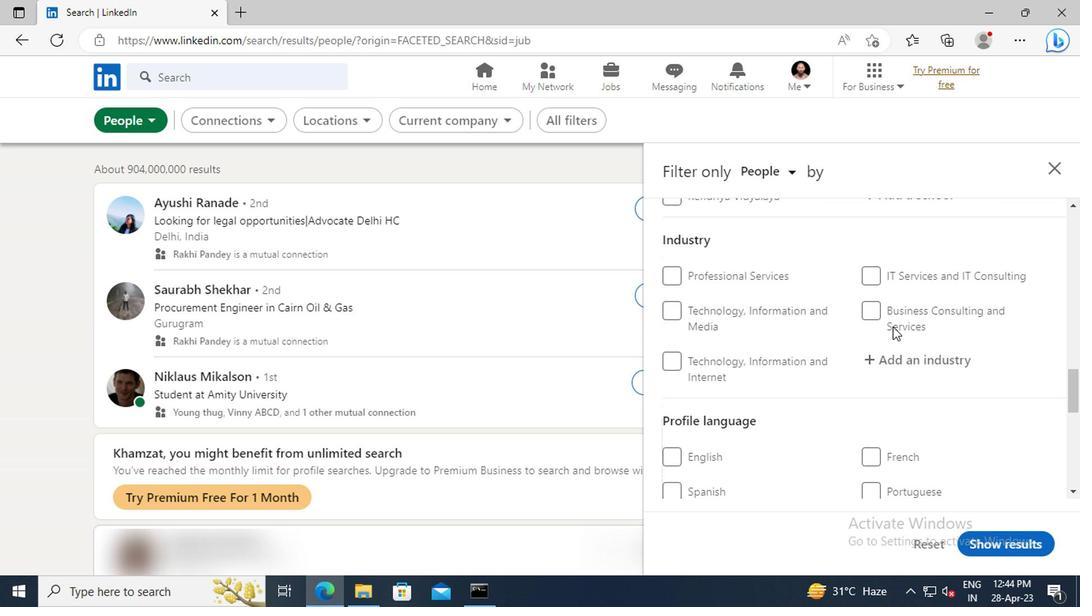 
Action: Mouse moved to (671, 439)
Screenshot: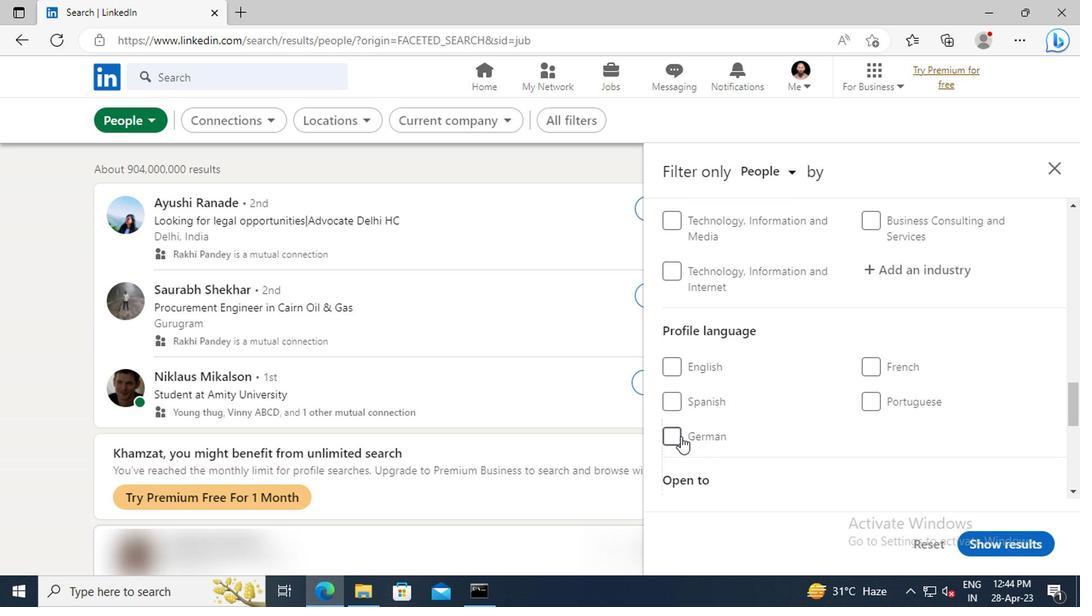 
Action: Mouse pressed left at (671, 439)
Screenshot: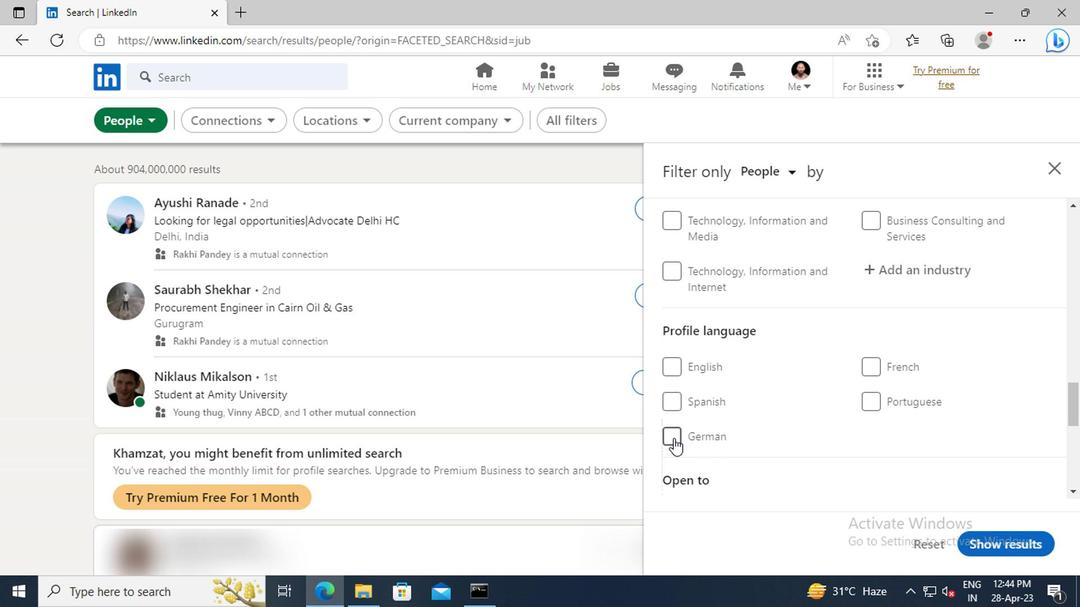 
Action: Mouse moved to (839, 404)
Screenshot: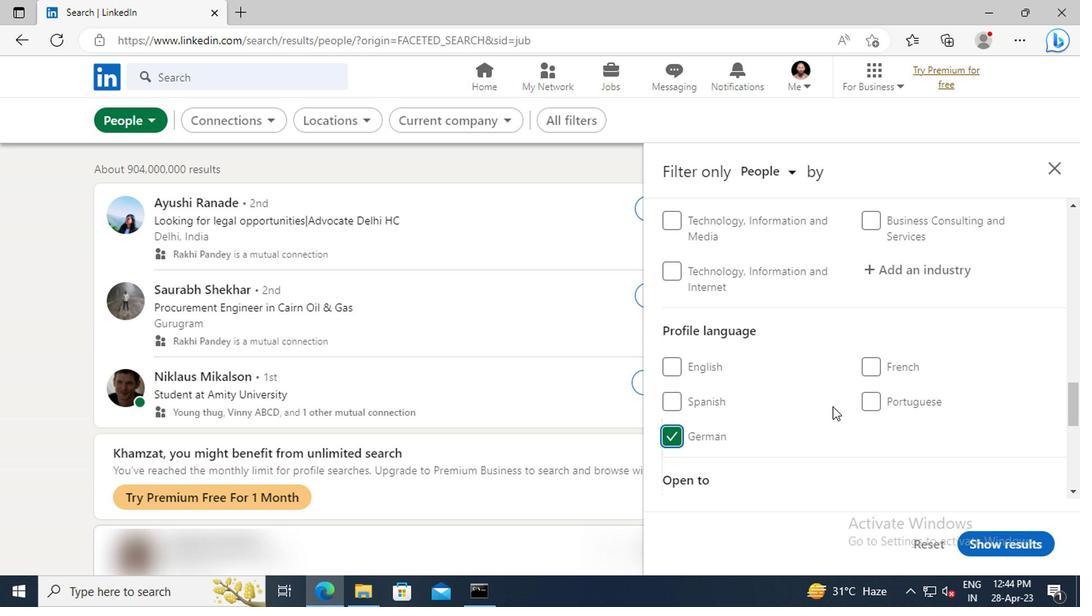 
Action: Mouse scrolled (839, 405) with delta (0, 1)
Screenshot: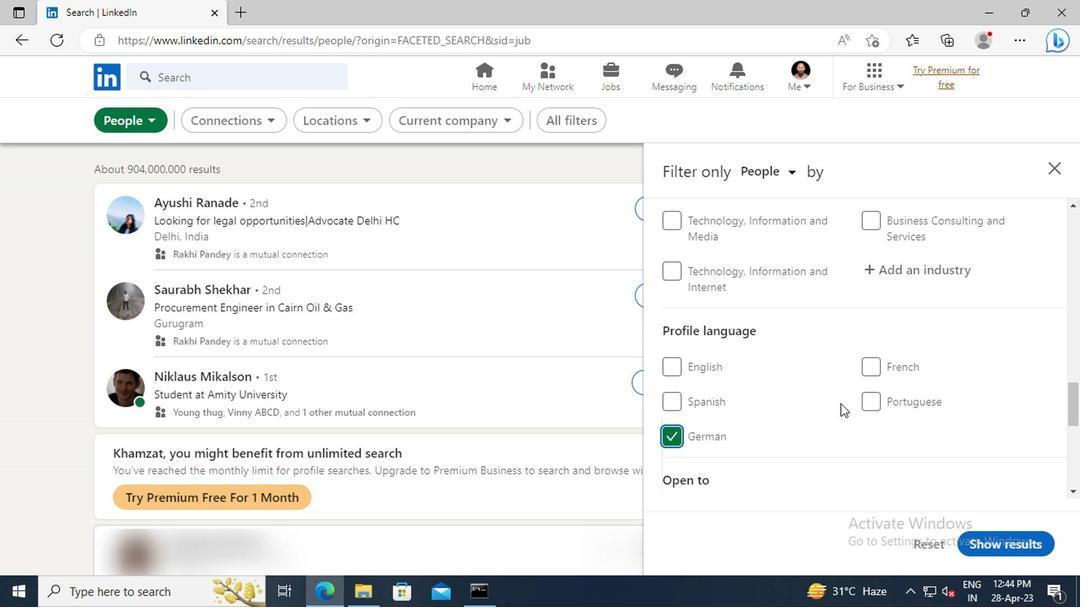 
Action: Mouse scrolled (839, 405) with delta (0, 1)
Screenshot: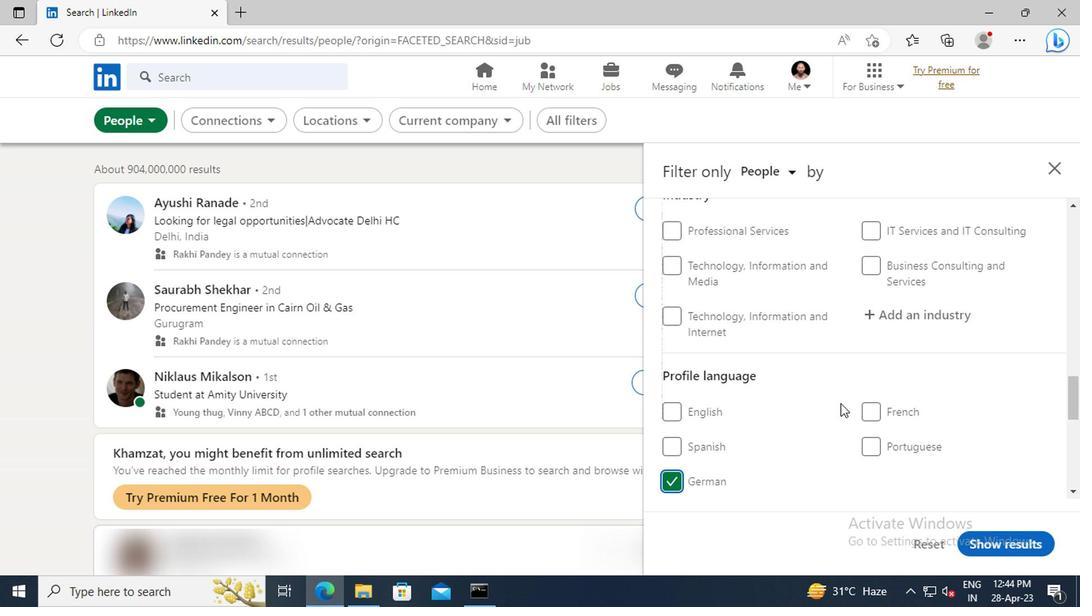 
Action: Mouse scrolled (839, 405) with delta (0, 1)
Screenshot: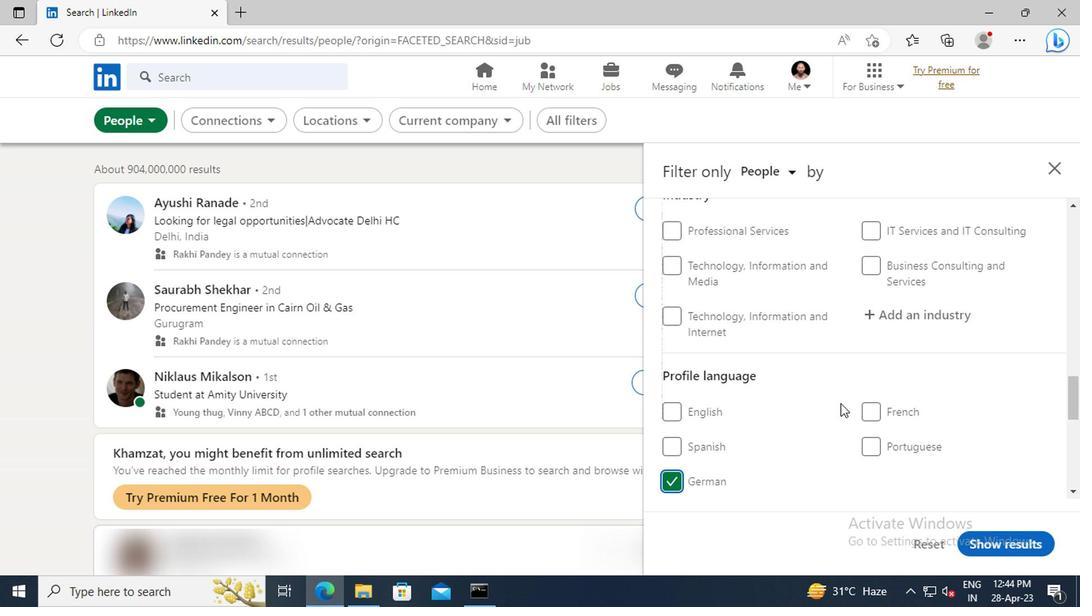 
Action: Mouse scrolled (839, 405) with delta (0, 1)
Screenshot: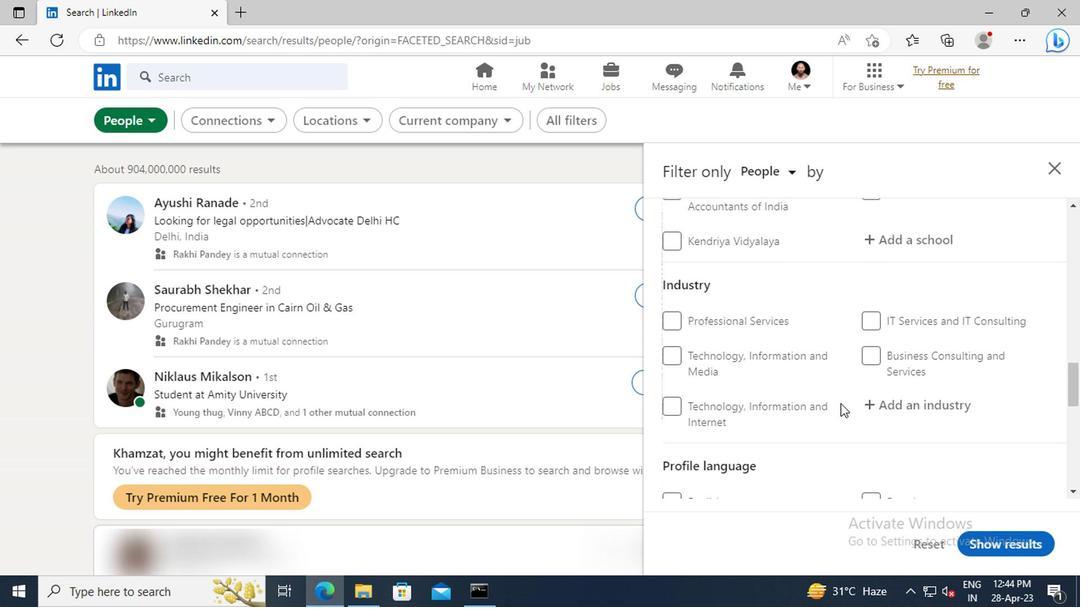 
Action: Mouse scrolled (839, 405) with delta (0, 1)
Screenshot: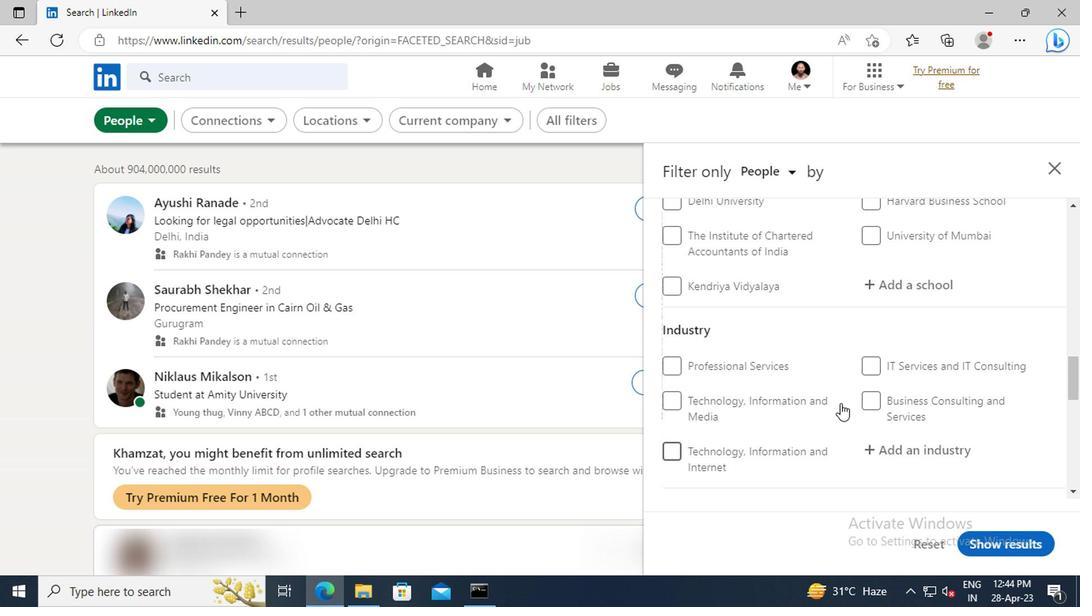 
Action: Mouse scrolled (839, 405) with delta (0, 1)
Screenshot: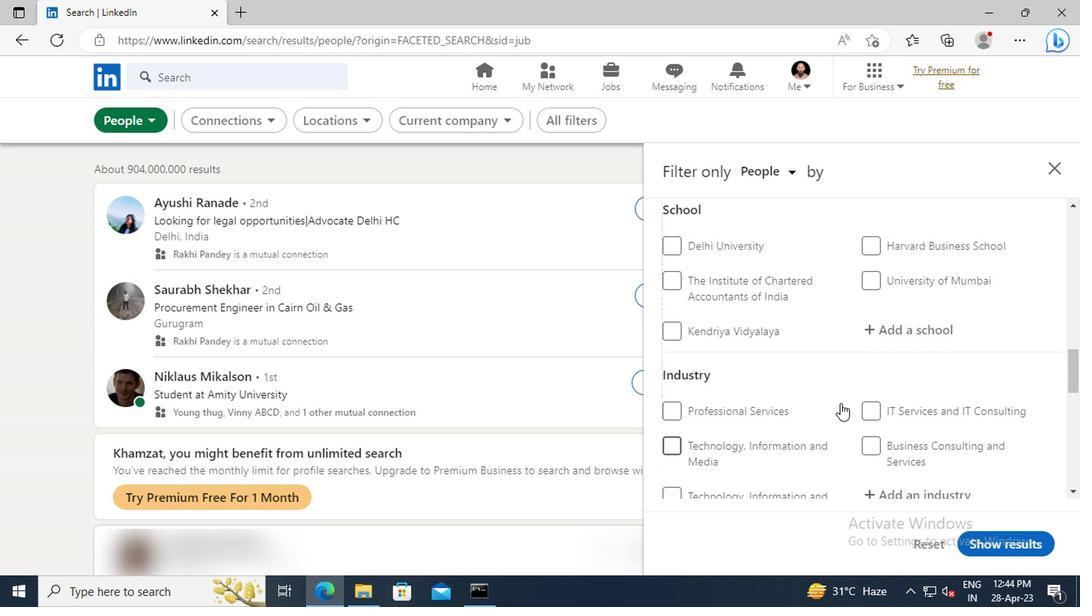 
Action: Mouse scrolled (839, 405) with delta (0, 1)
Screenshot: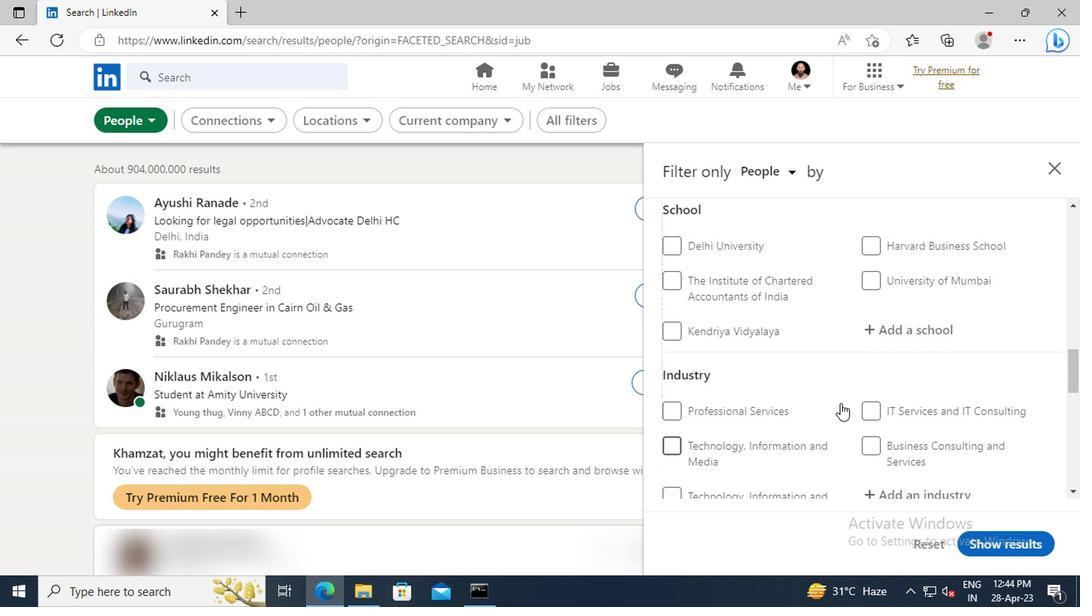 
Action: Mouse scrolled (839, 405) with delta (0, 1)
Screenshot: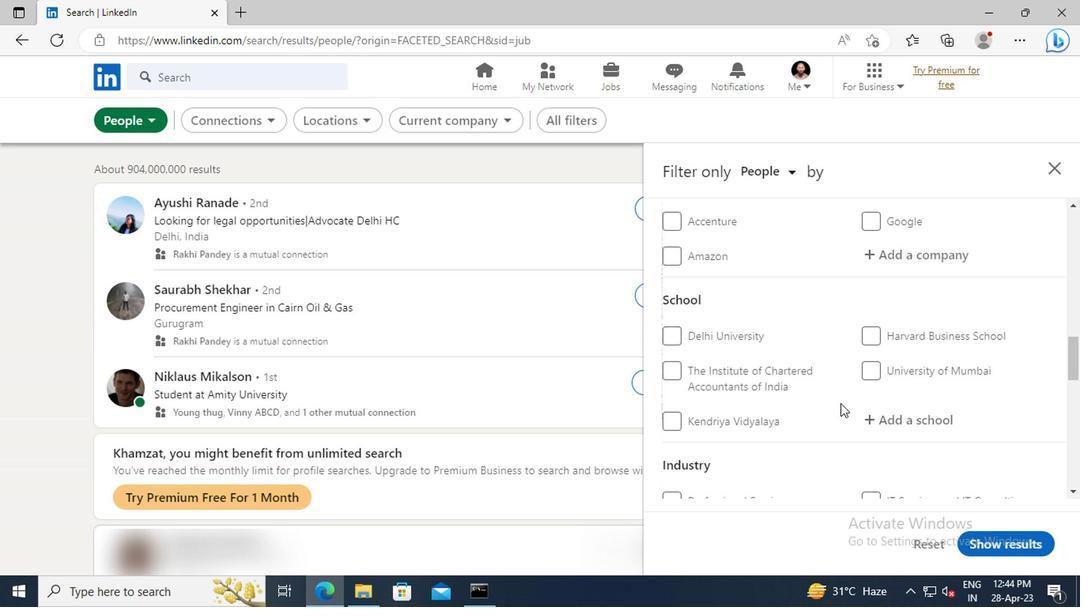 
Action: Mouse scrolled (839, 405) with delta (0, 1)
Screenshot: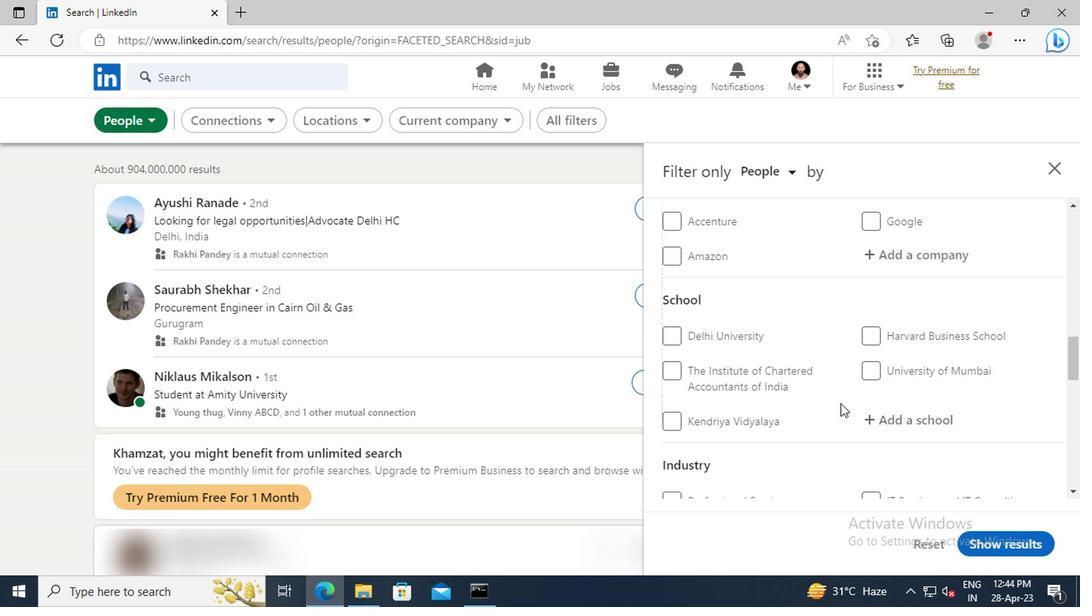 
Action: Mouse scrolled (839, 405) with delta (0, 1)
Screenshot: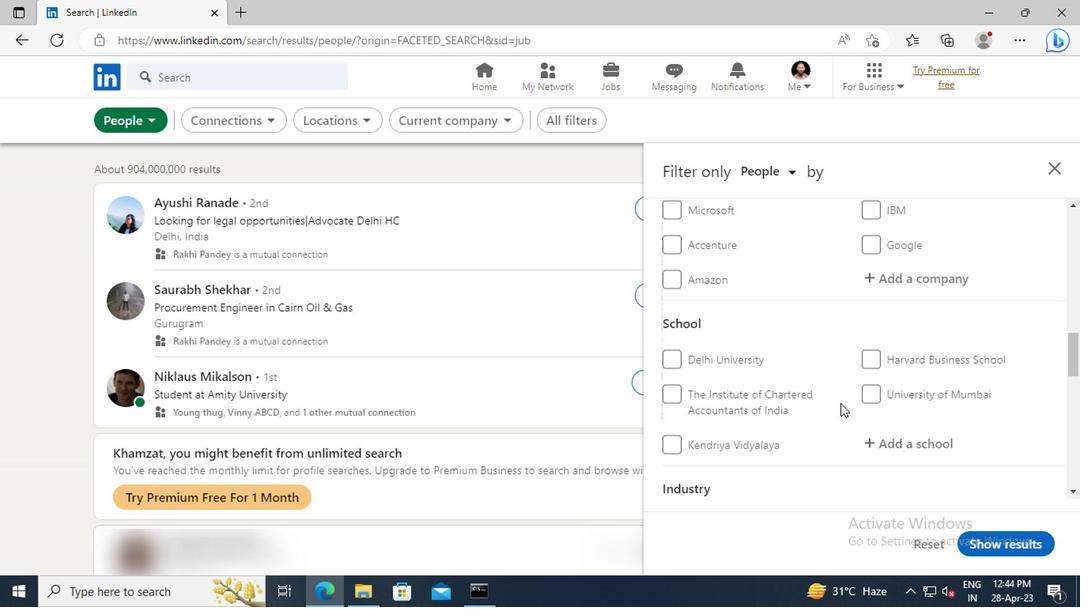 
Action: Mouse moved to (840, 402)
Screenshot: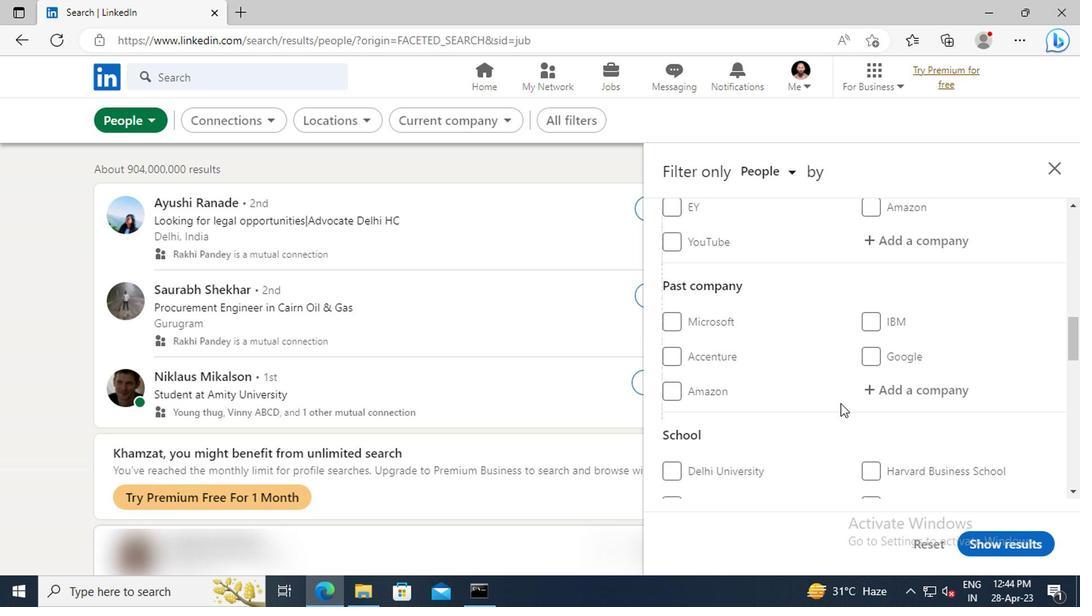 
Action: Mouse scrolled (840, 403) with delta (0, 1)
Screenshot: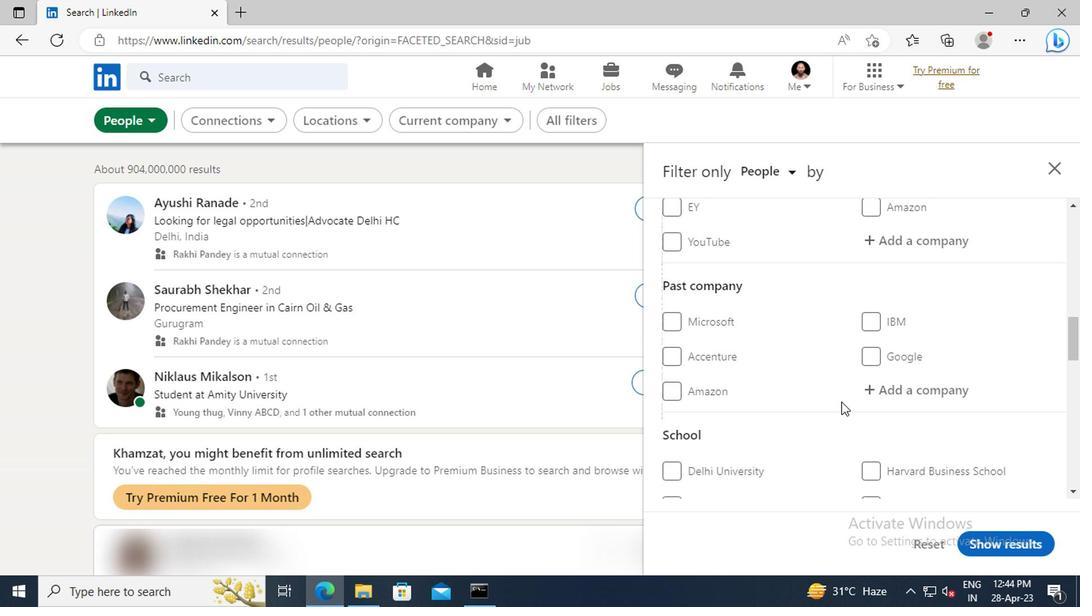 
Action: Mouse scrolled (840, 403) with delta (0, 1)
Screenshot: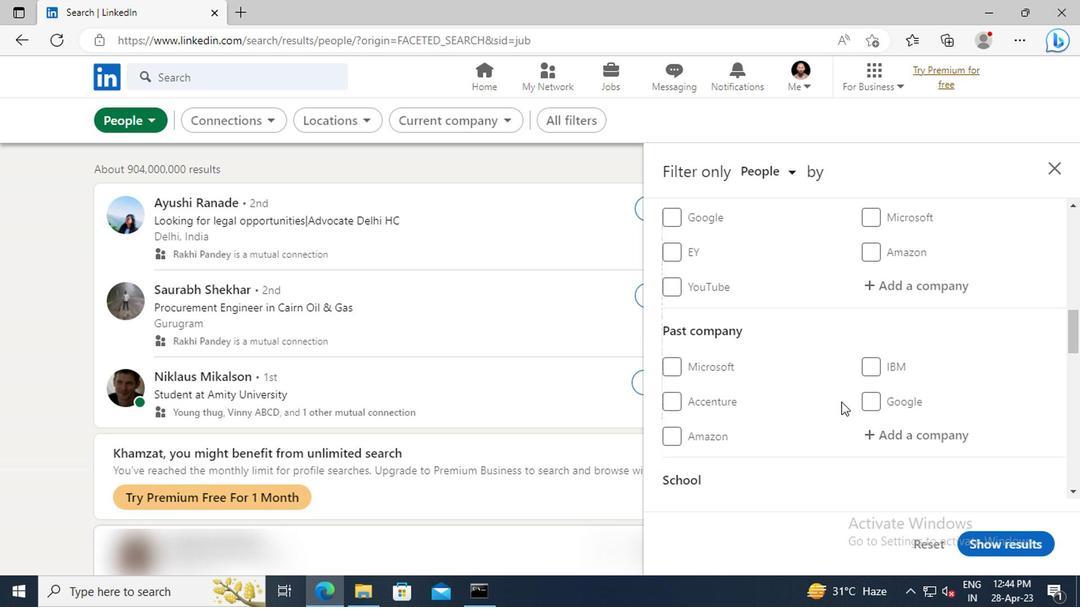
Action: Mouse scrolled (840, 403) with delta (0, 1)
Screenshot: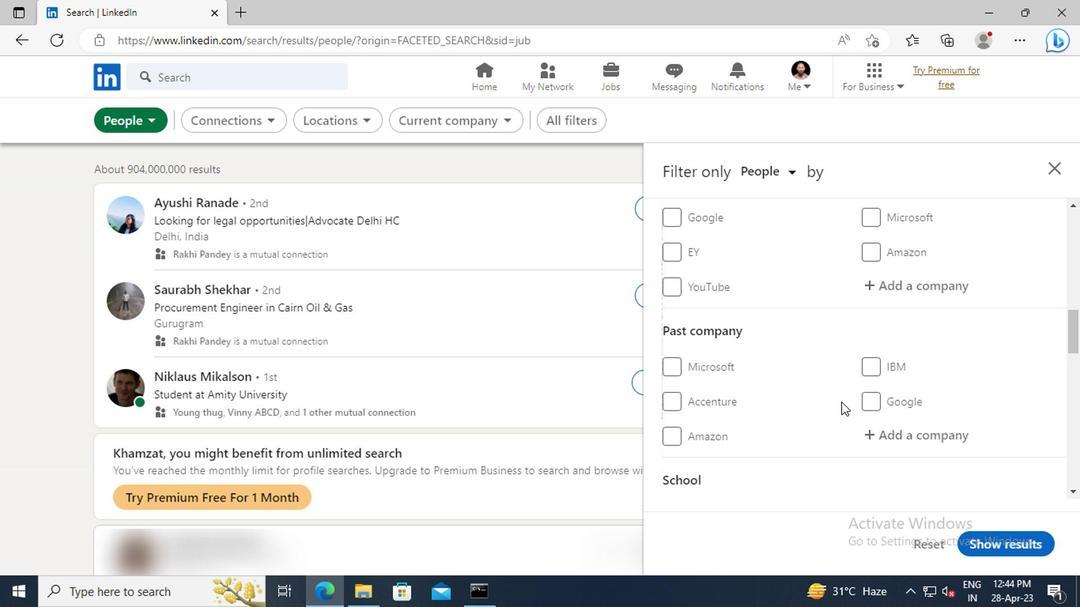 
Action: Mouse moved to (882, 382)
Screenshot: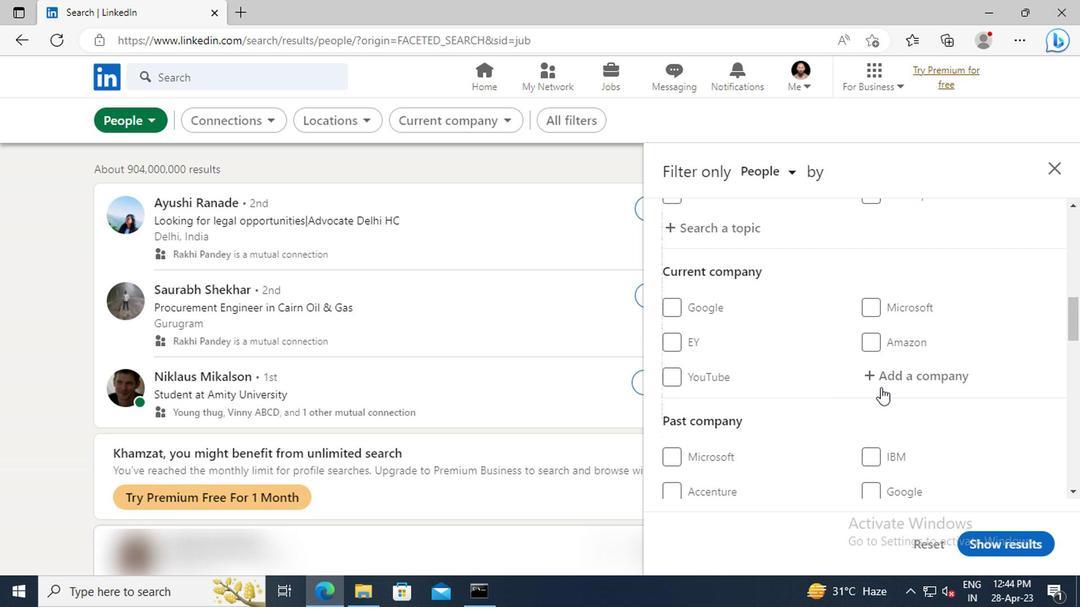 
Action: Mouse pressed left at (882, 382)
Screenshot: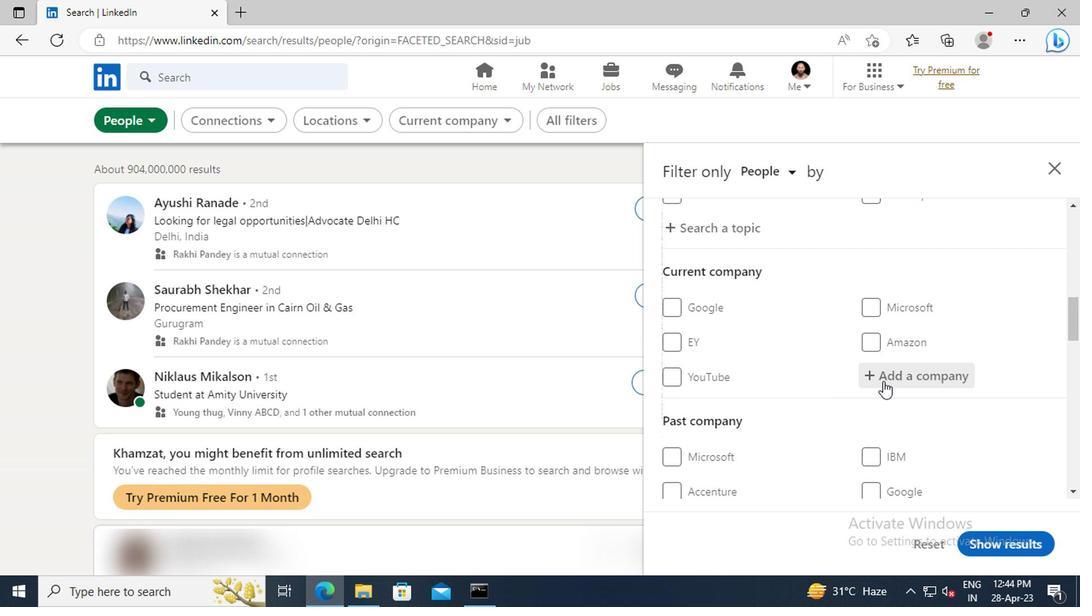 
Action: Key pressed <Key.shift>SYNGENE<Key.space><Key.shift>IN
Screenshot: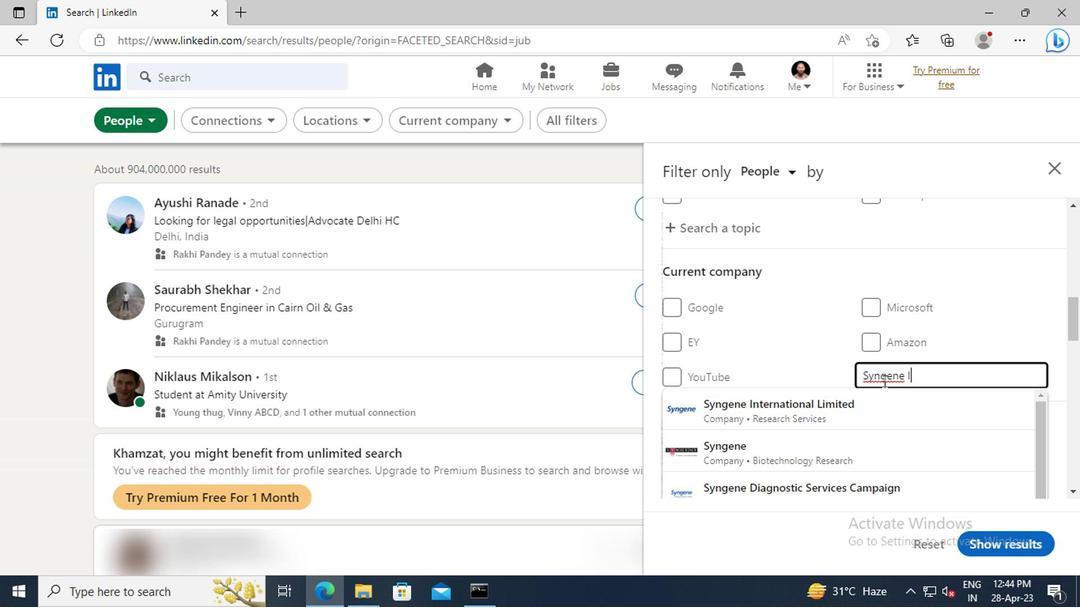 
Action: Mouse moved to (876, 406)
Screenshot: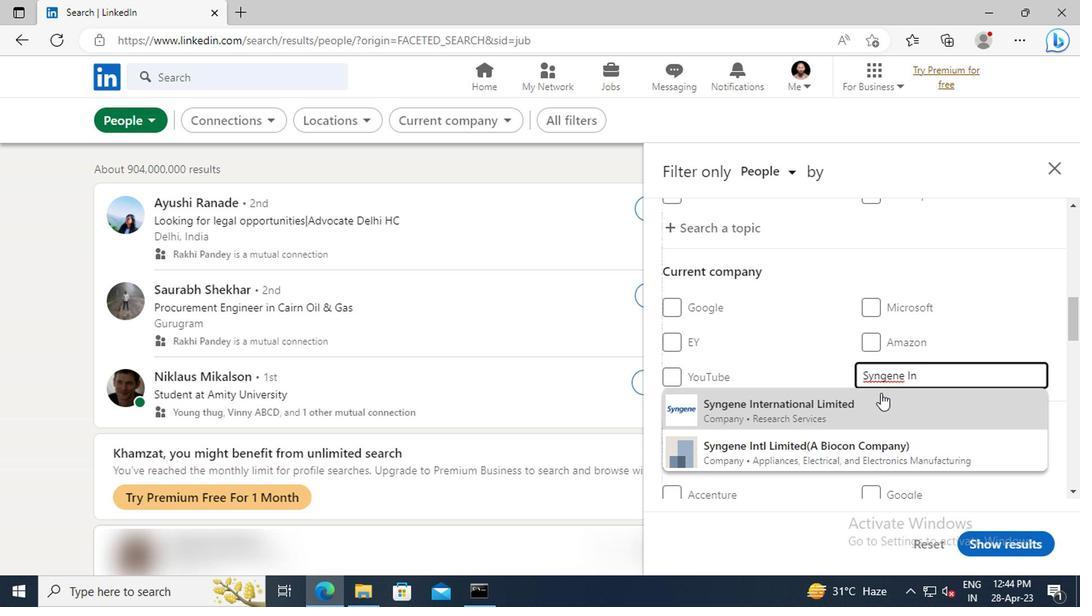 
Action: Mouse pressed left at (876, 406)
Screenshot: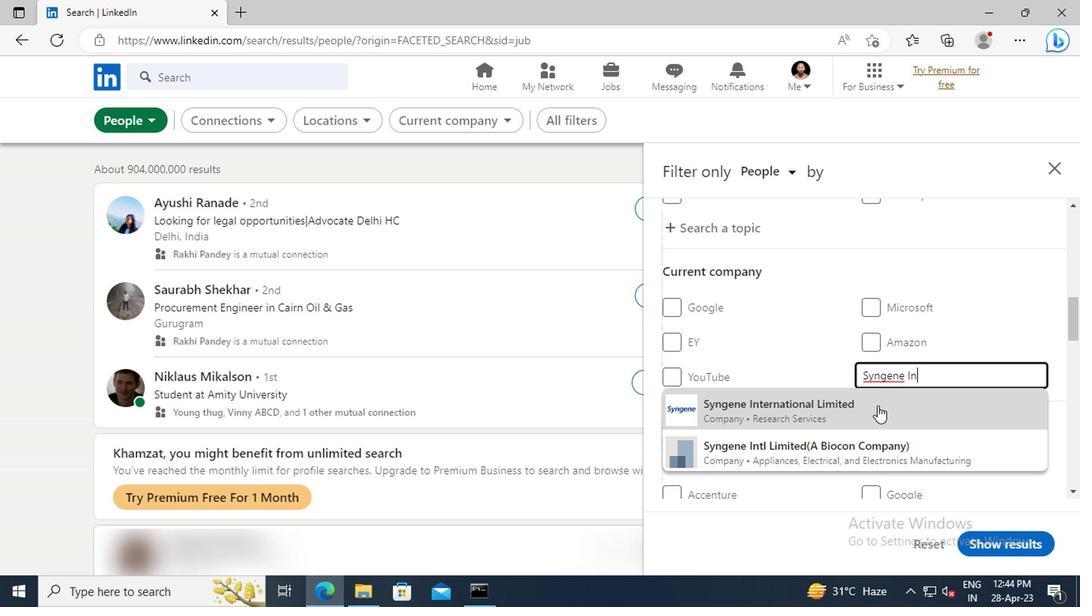 
Action: Mouse moved to (875, 313)
Screenshot: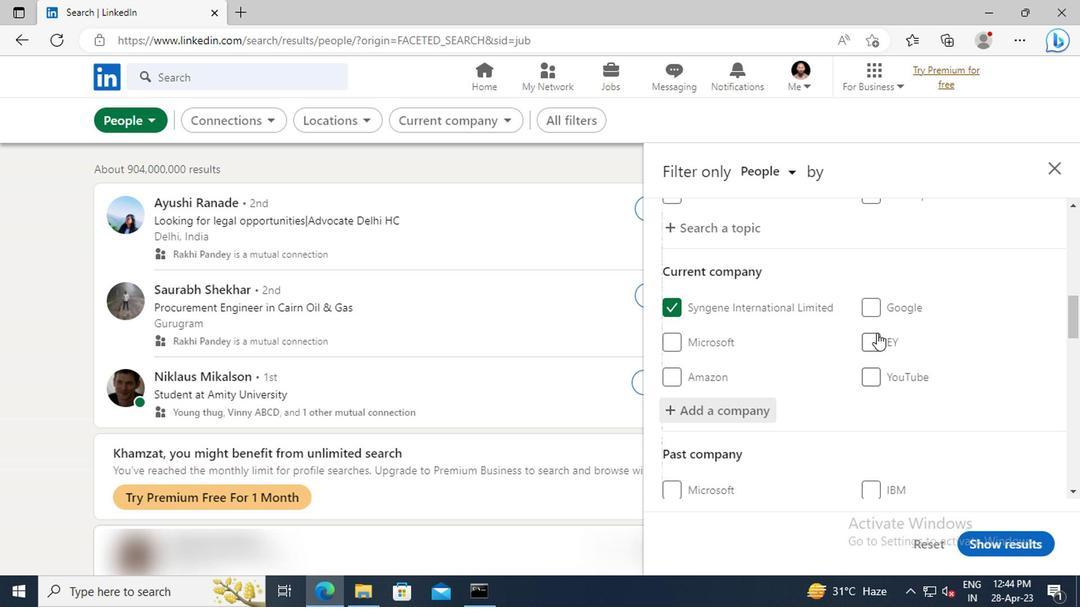 
Action: Mouse scrolled (875, 312) with delta (0, -1)
Screenshot: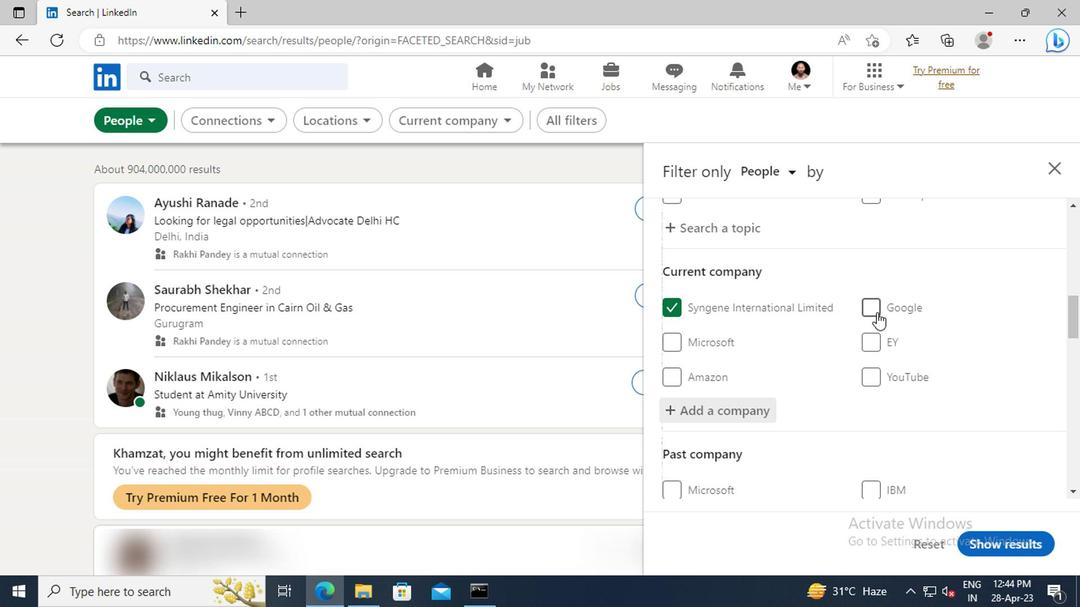 
Action: Mouse scrolled (875, 312) with delta (0, -1)
Screenshot: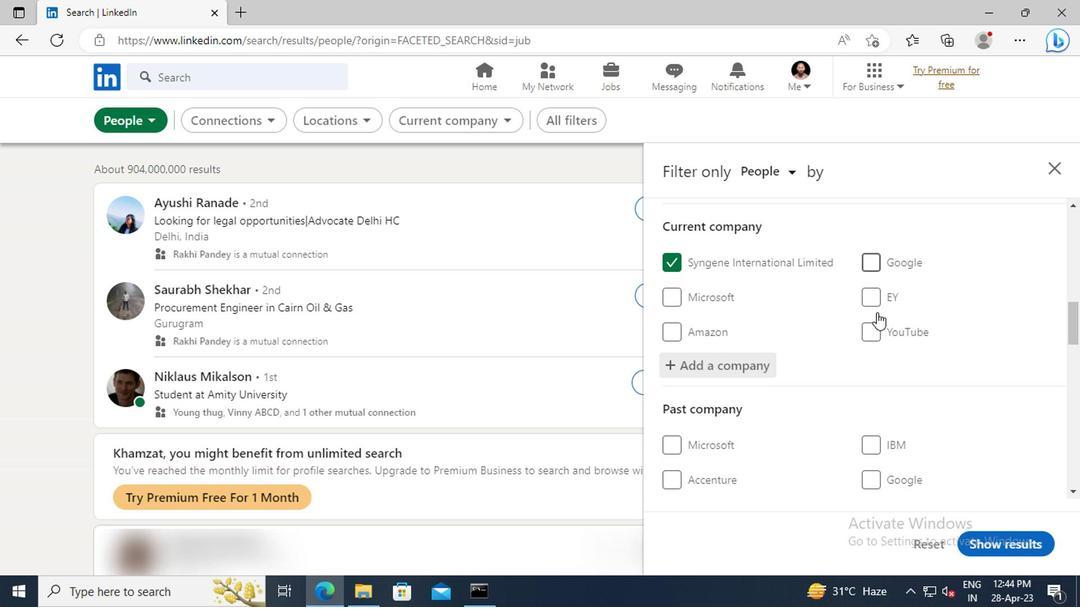 
Action: Mouse scrolled (875, 312) with delta (0, -1)
Screenshot: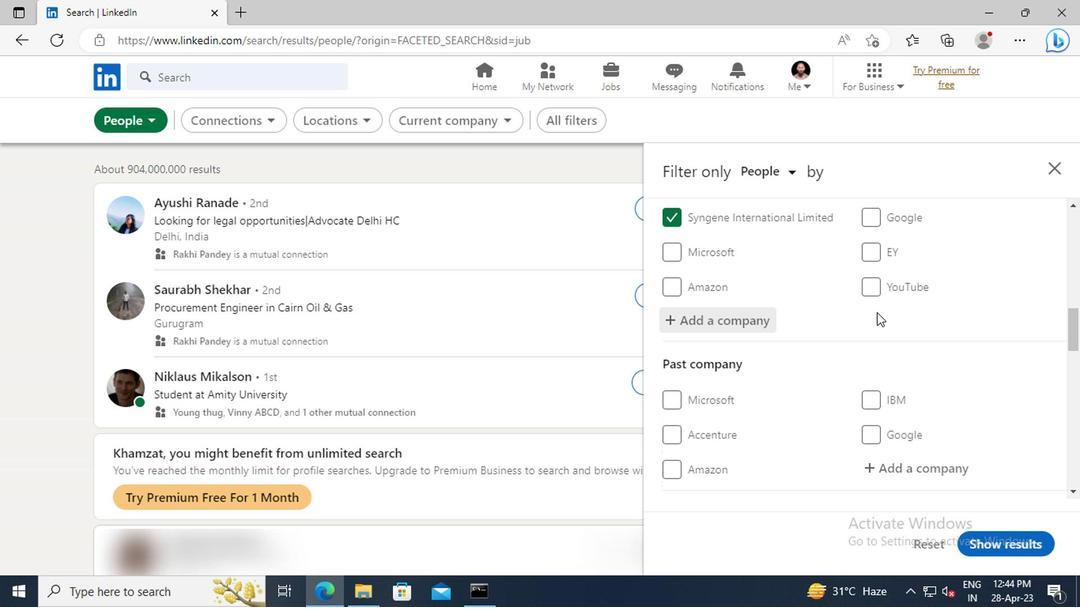 
Action: Mouse scrolled (875, 312) with delta (0, -1)
Screenshot: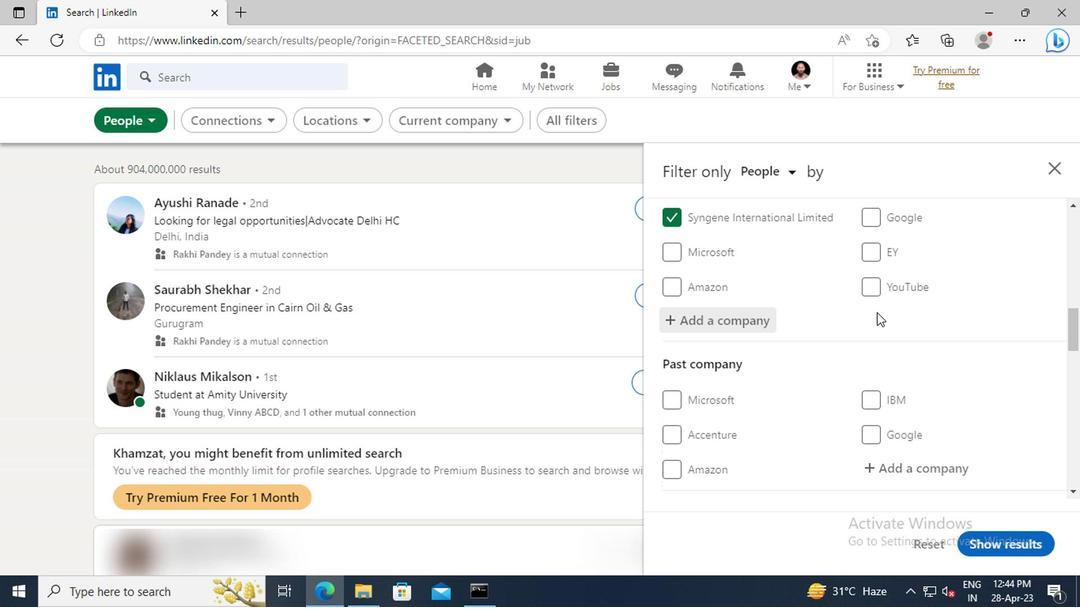 
Action: Mouse scrolled (875, 312) with delta (0, -1)
Screenshot: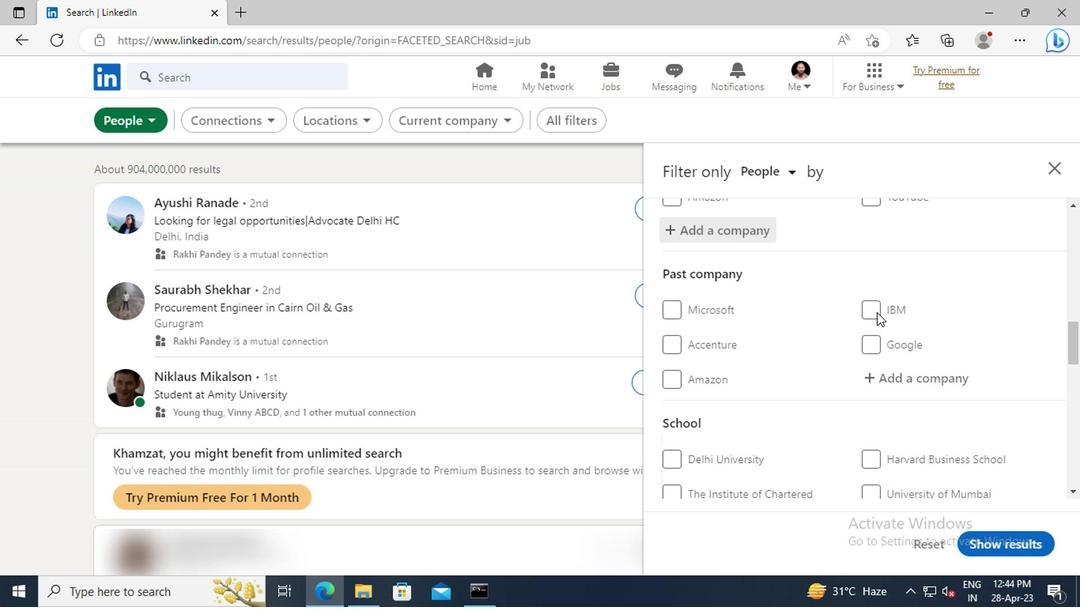 
Action: Mouse scrolled (875, 312) with delta (0, -1)
Screenshot: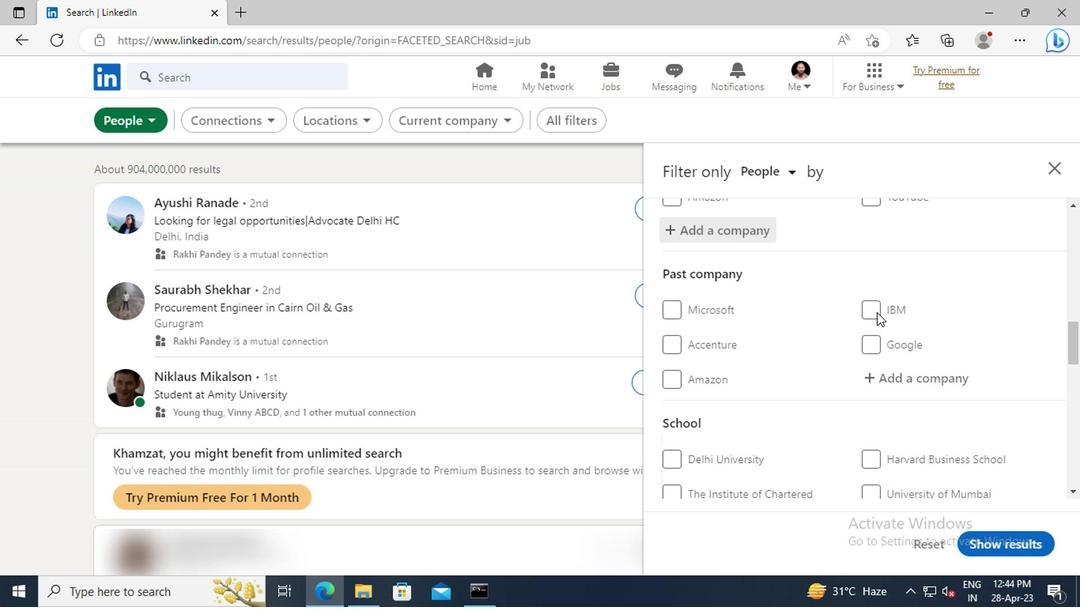 
Action: Mouse scrolled (875, 312) with delta (0, -1)
Screenshot: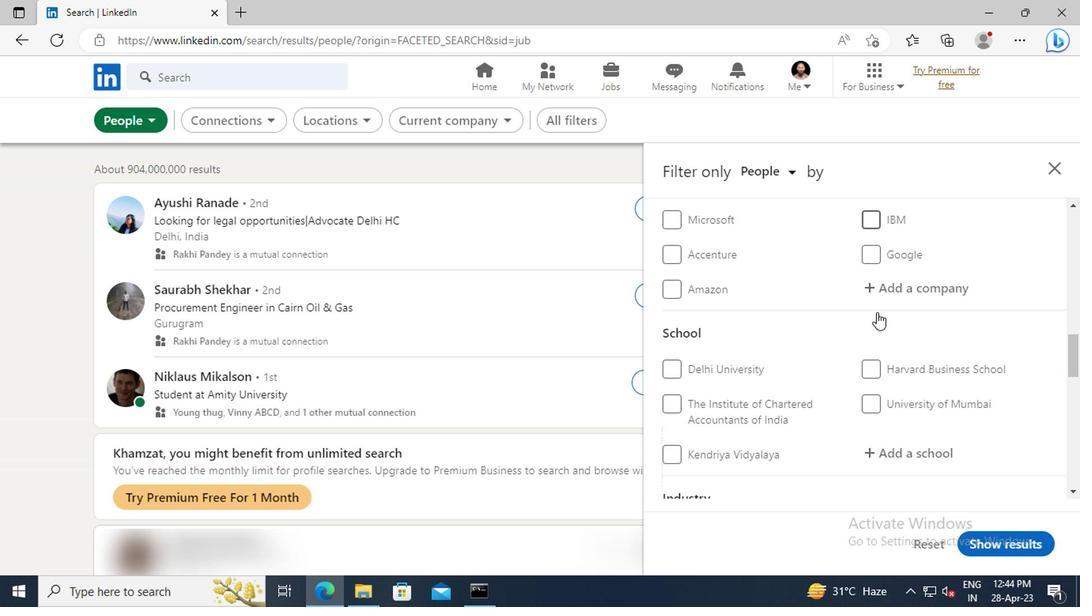 
Action: Mouse scrolled (875, 312) with delta (0, -1)
Screenshot: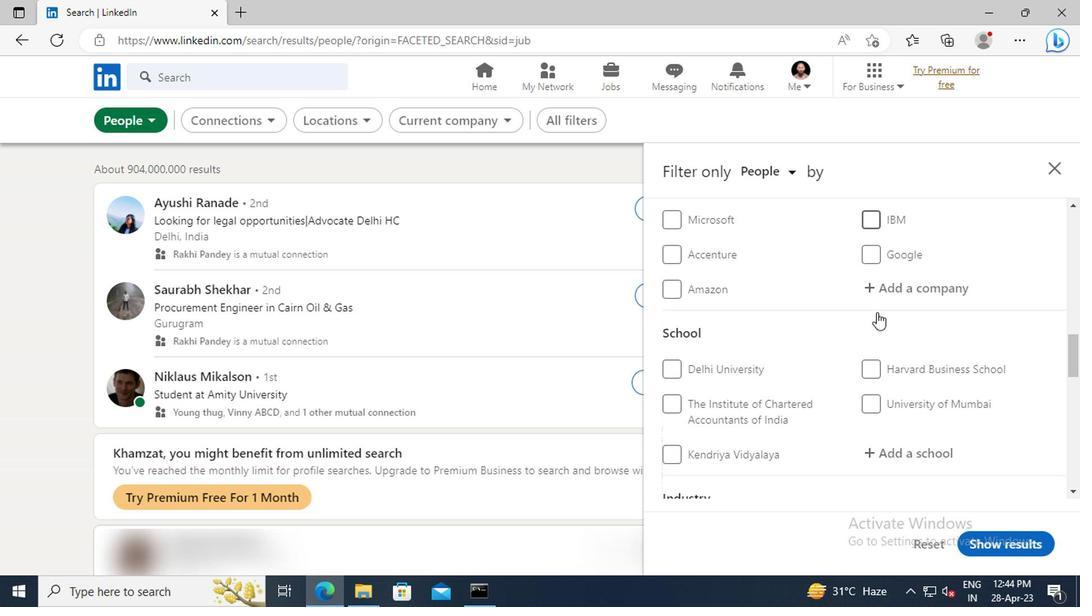 
Action: Mouse moved to (884, 361)
Screenshot: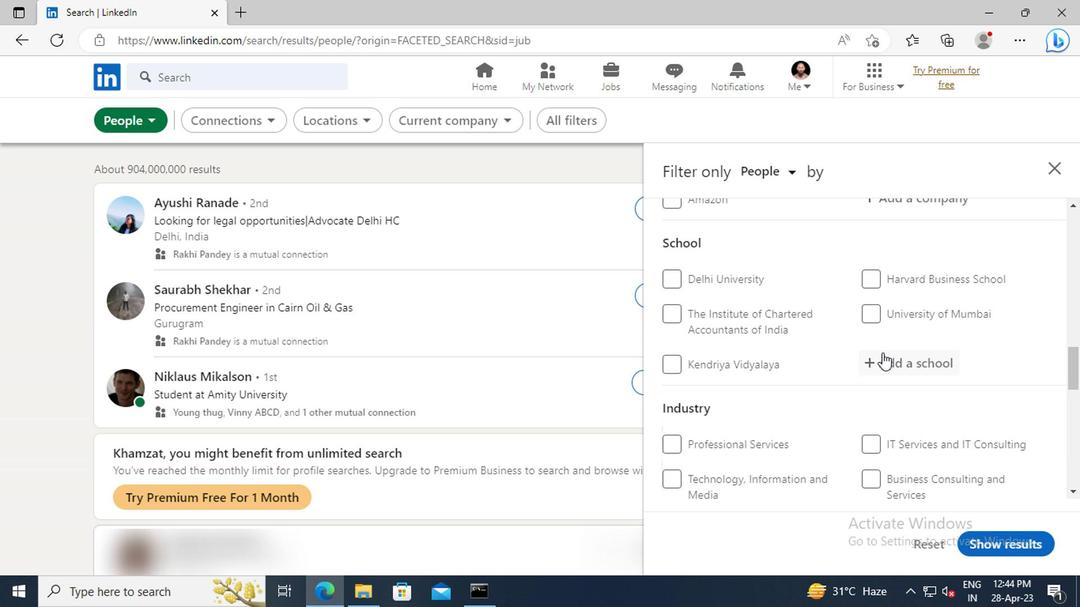 
Action: Mouse pressed left at (884, 361)
Screenshot: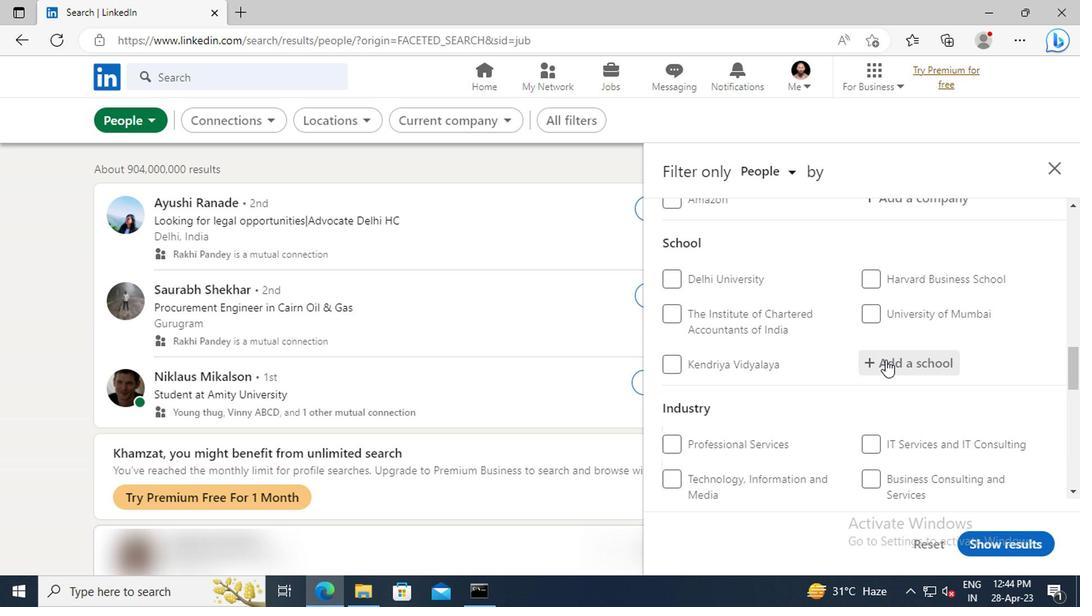 
Action: Key pressed <Key.shift>IIMT<Key.space><Key.shift>ENGI
Screenshot: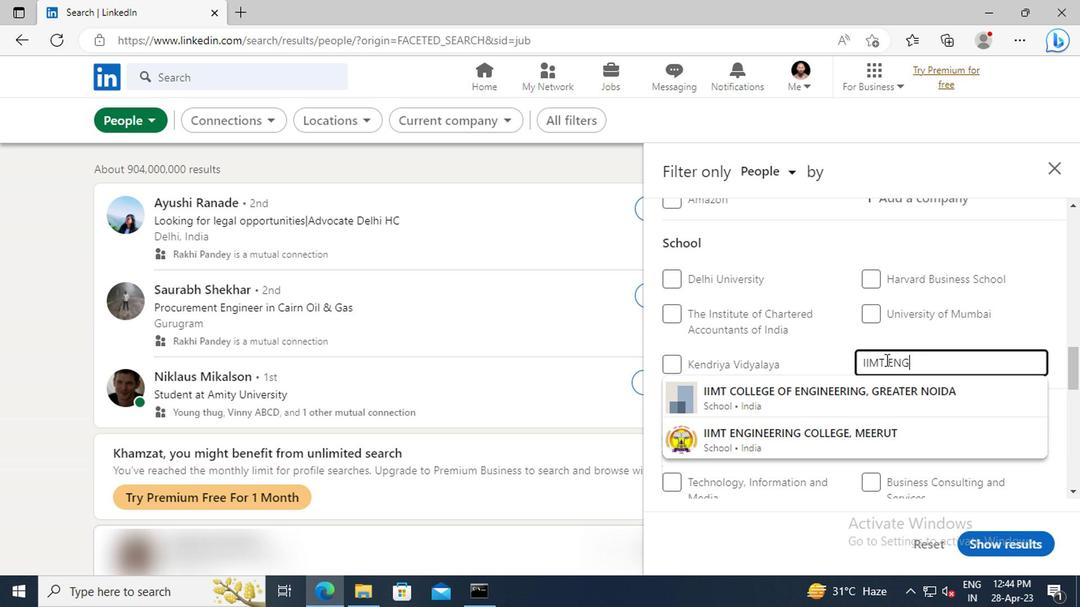 
Action: Mouse moved to (903, 432)
Screenshot: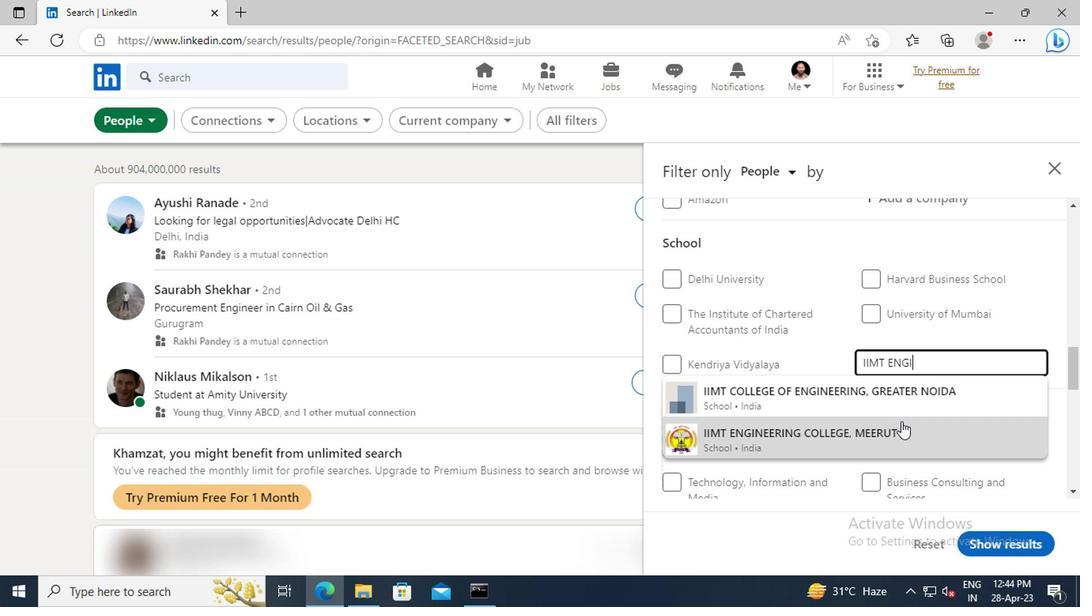 
Action: Mouse pressed left at (903, 432)
Screenshot: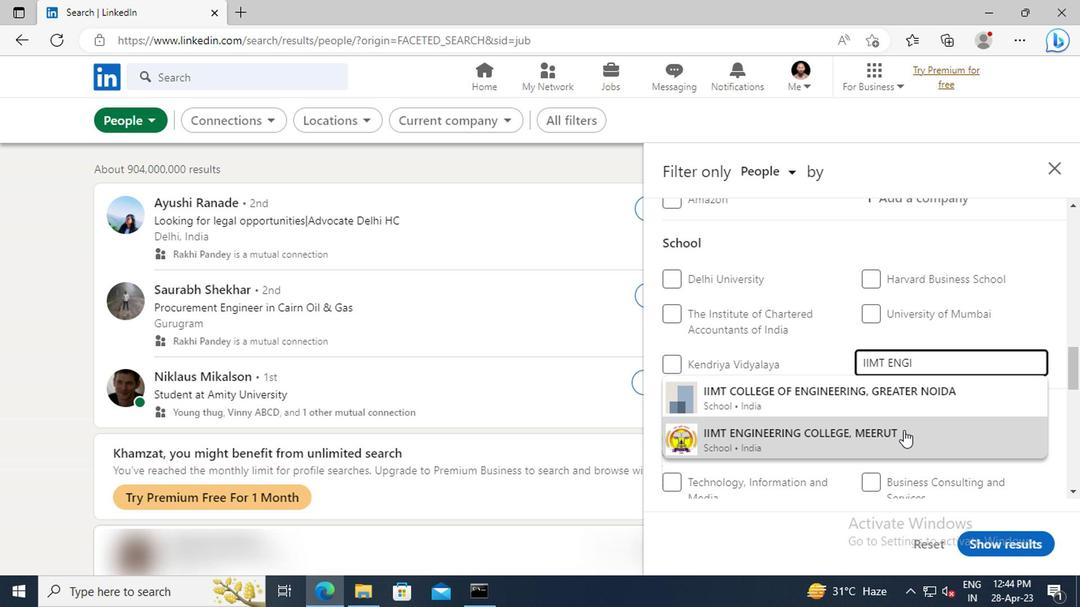 
Action: Mouse moved to (890, 347)
Screenshot: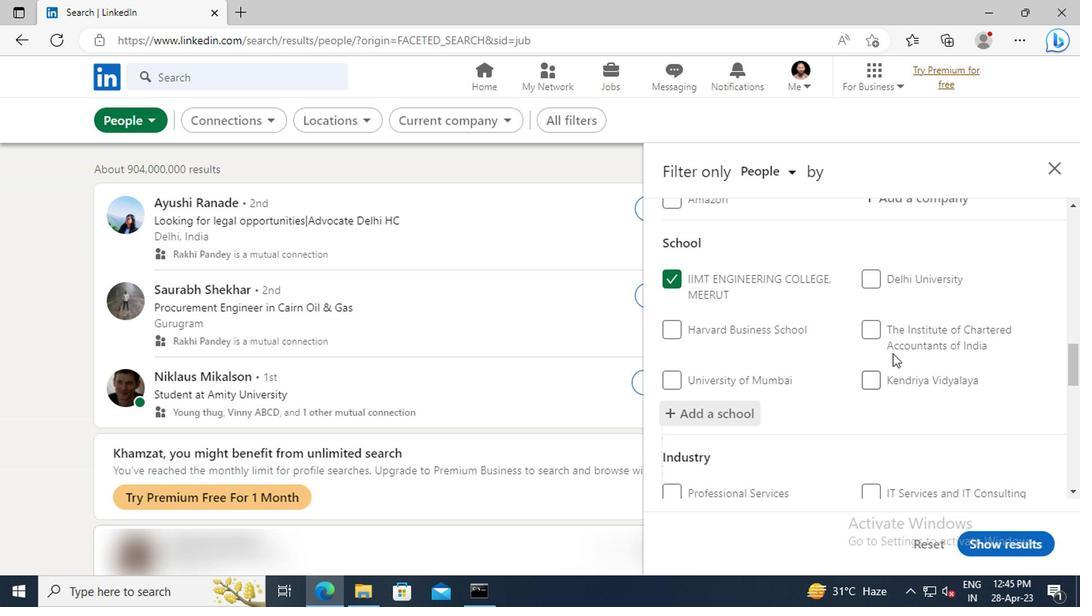 
Action: Mouse scrolled (890, 347) with delta (0, 0)
Screenshot: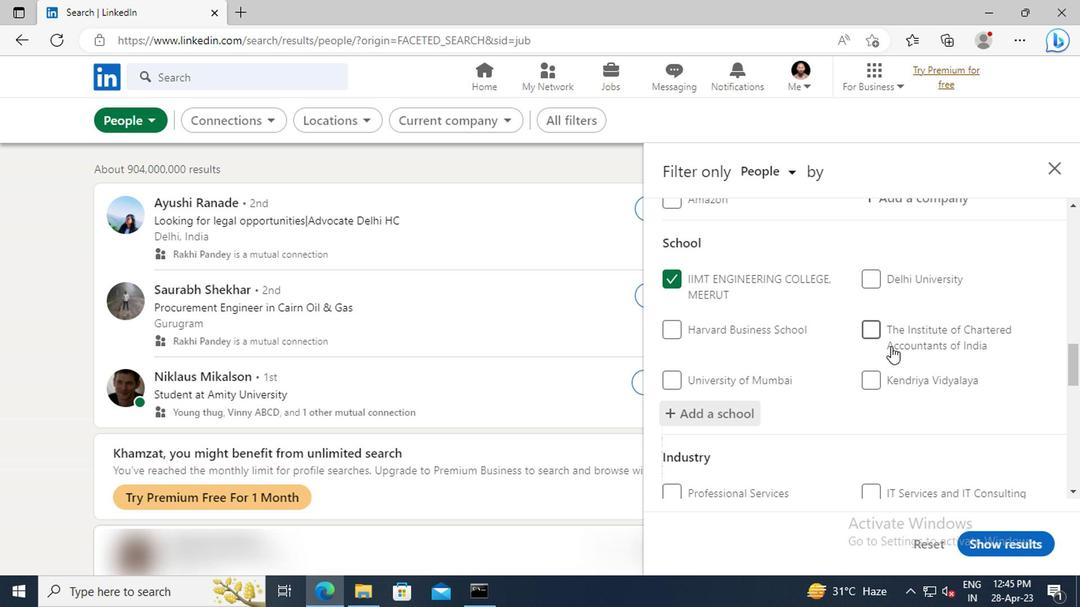 
Action: Mouse scrolled (890, 347) with delta (0, 0)
Screenshot: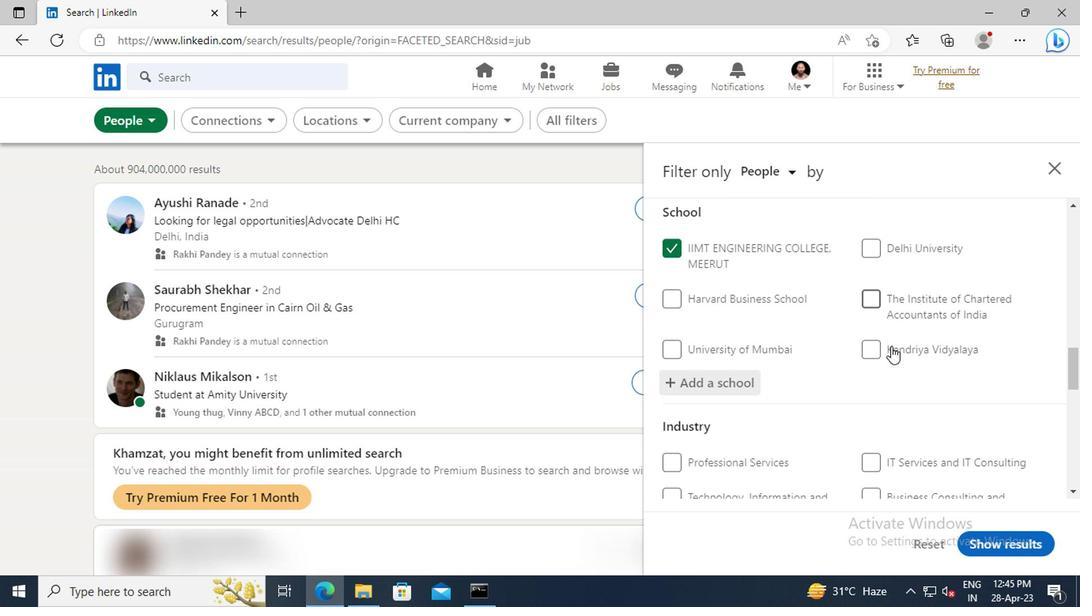 
Action: Mouse scrolled (890, 347) with delta (0, 0)
Screenshot: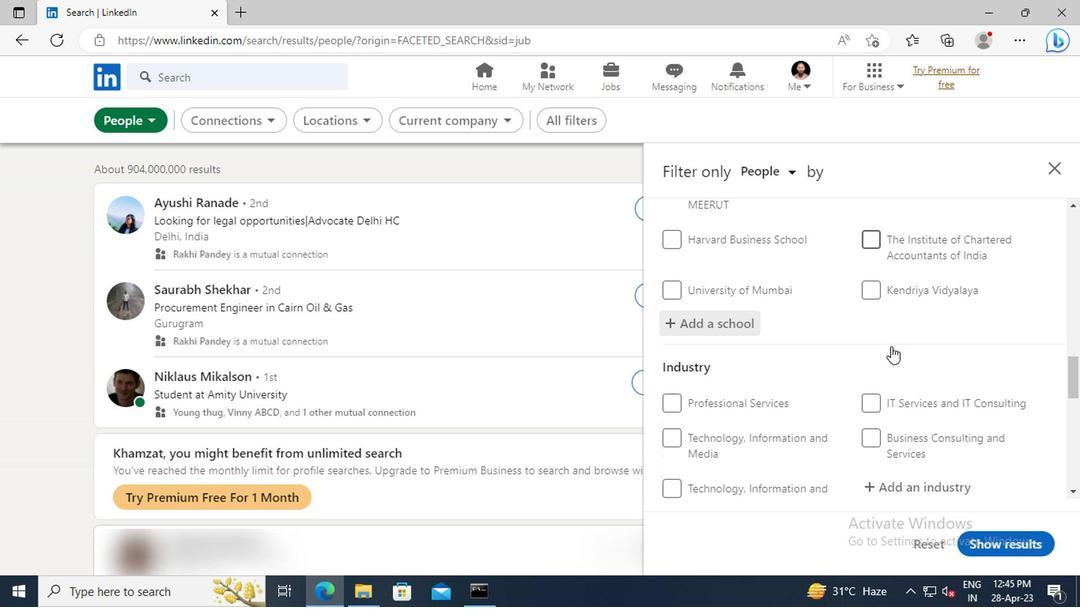 
Action: Mouse scrolled (890, 347) with delta (0, 0)
Screenshot: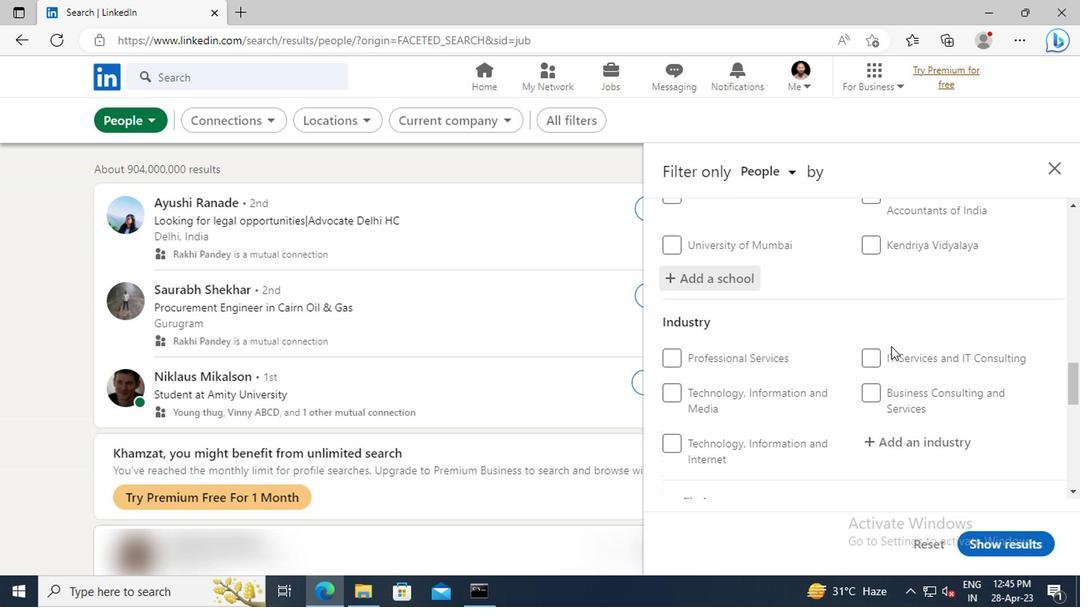 
Action: Mouse scrolled (890, 347) with delta (0, 0)
Screenshot: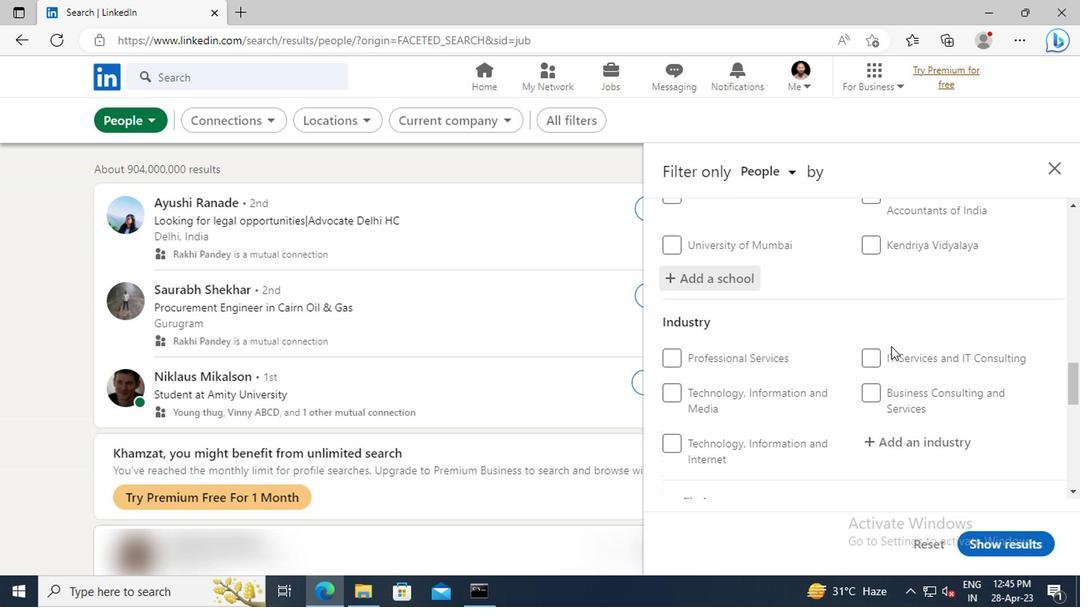 
Action: Mouse moved to (891, 351)
Screenshot: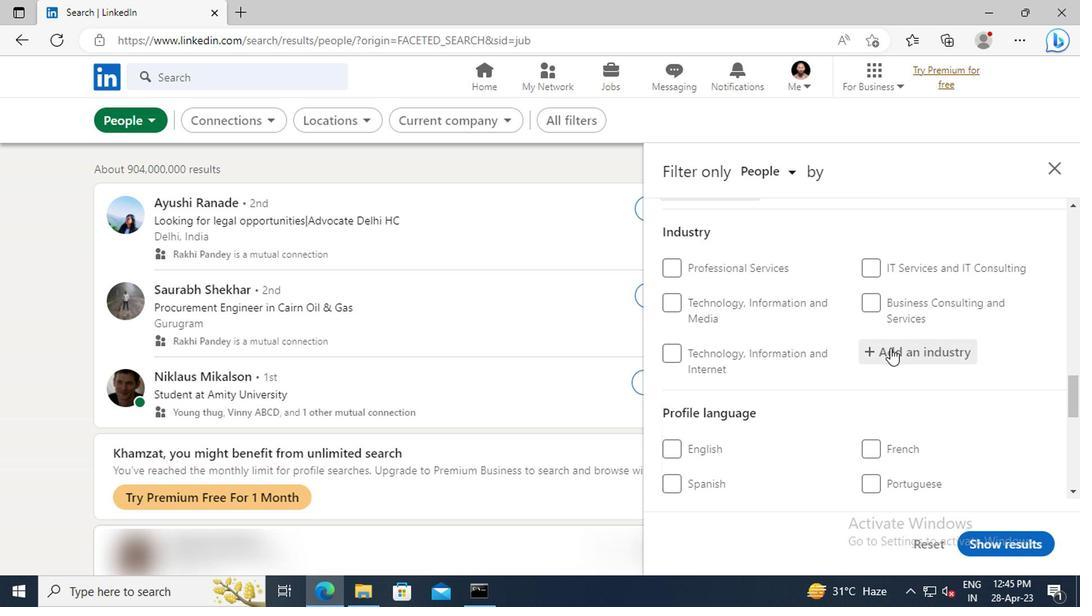 
Action: Mouse pressed left at (891, 351)
Screenshot: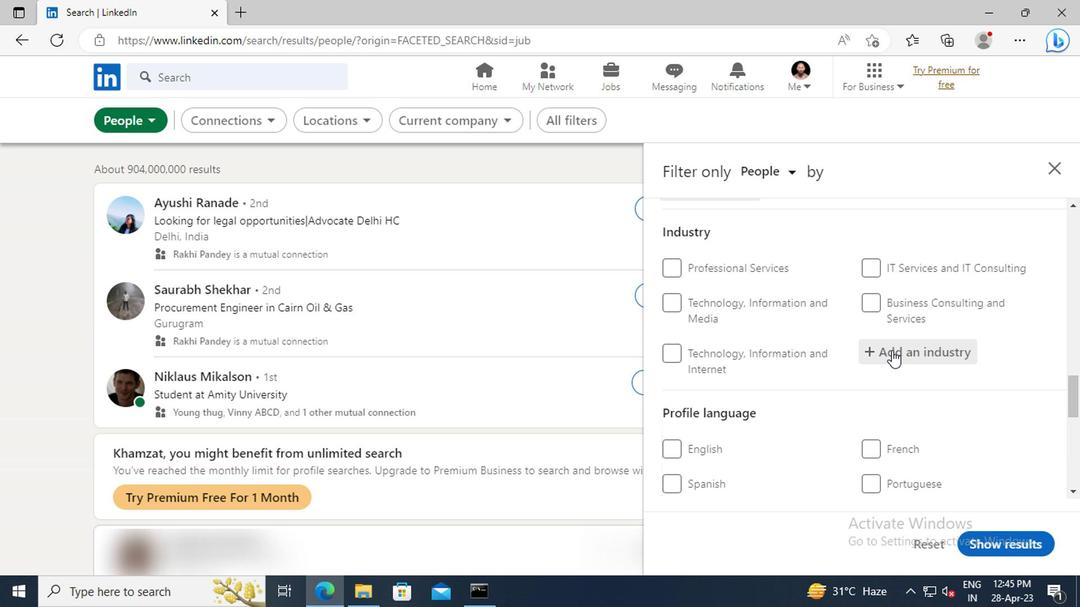 
Action: Key pressed <Key.shift>AVIATION<Key.space>AND<Key.space><Key.shift>AER
Screenshot: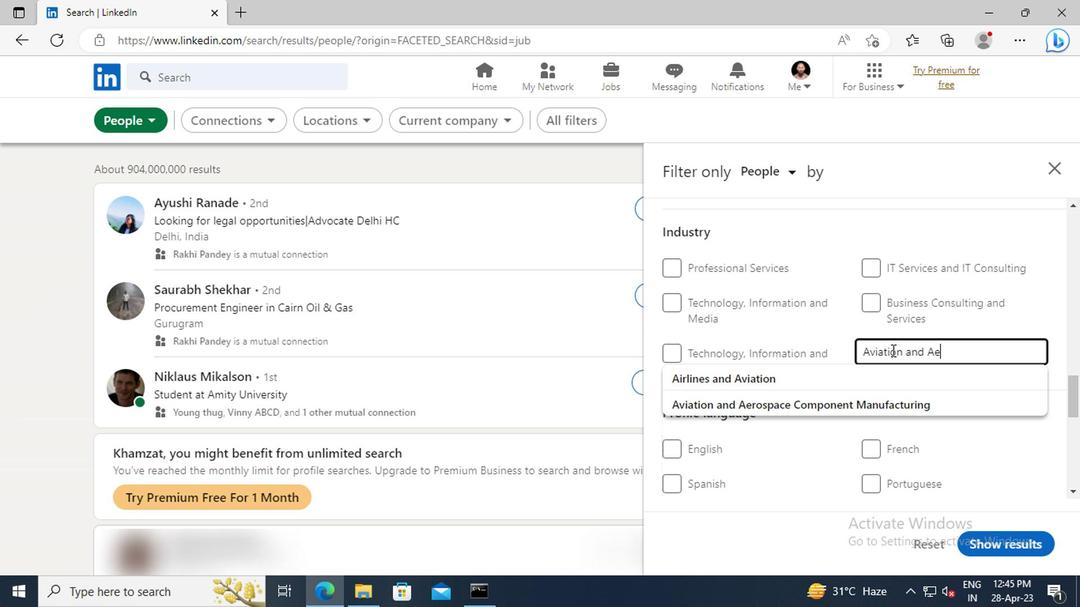 
Action: Mouse moved to (893, 376)
Screenshot: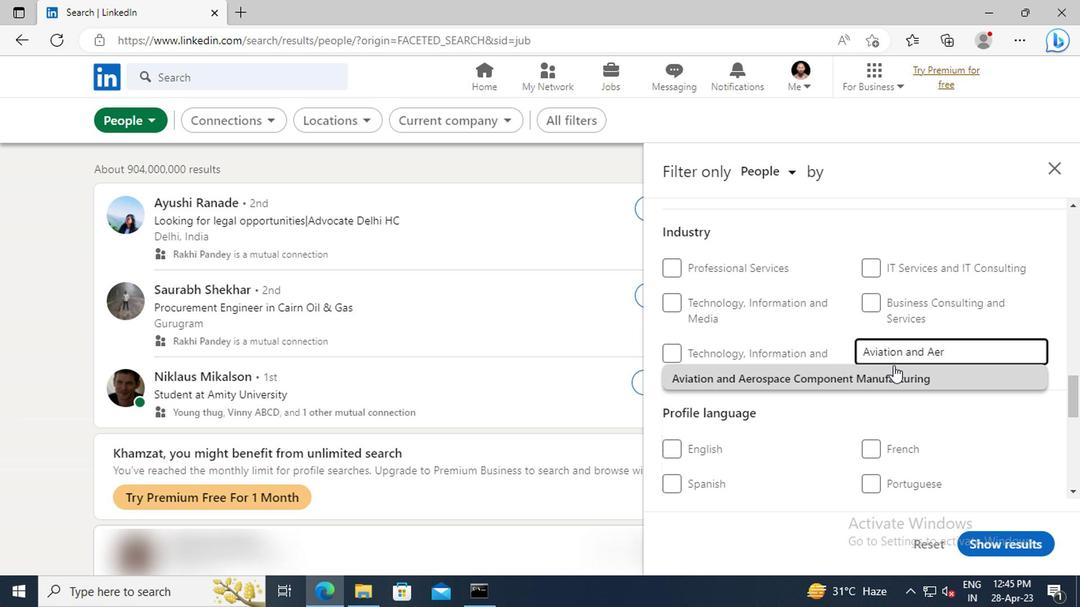 
Action: Mouse pressed left at (893, 376)
Screenshot: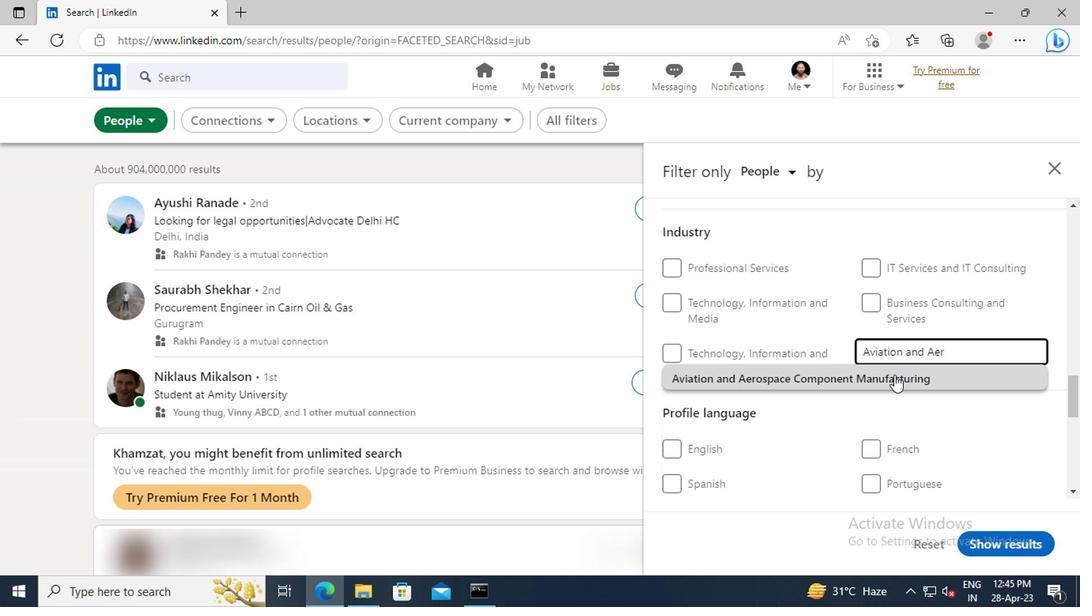 
Action: Mouse moved to (883, 339)
Screenshot: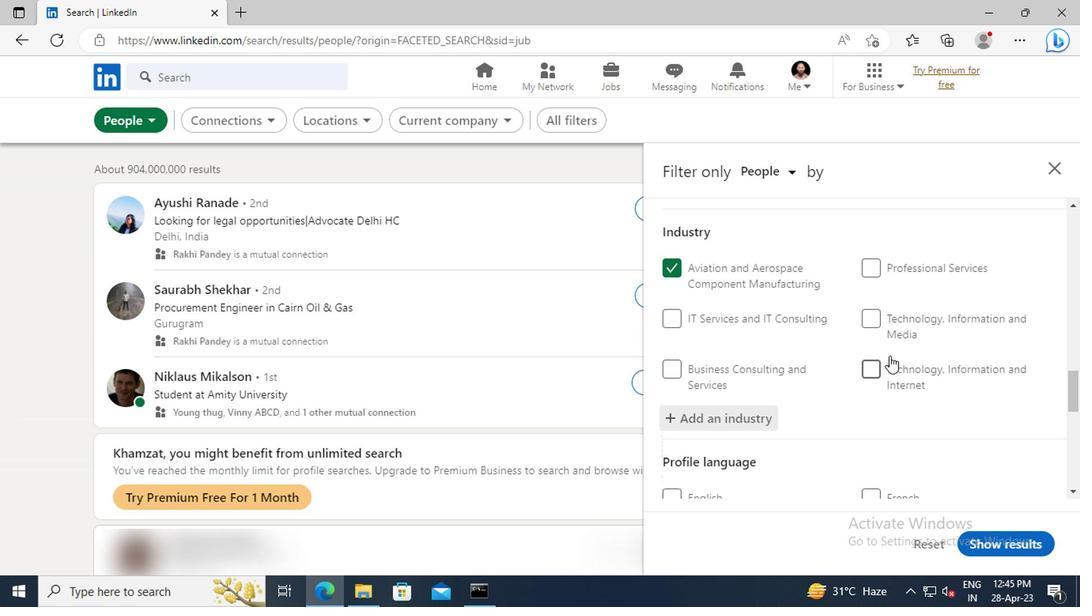 
Action: Mouse scrolled (883, 339) with delta (0, 0)
Screenshot: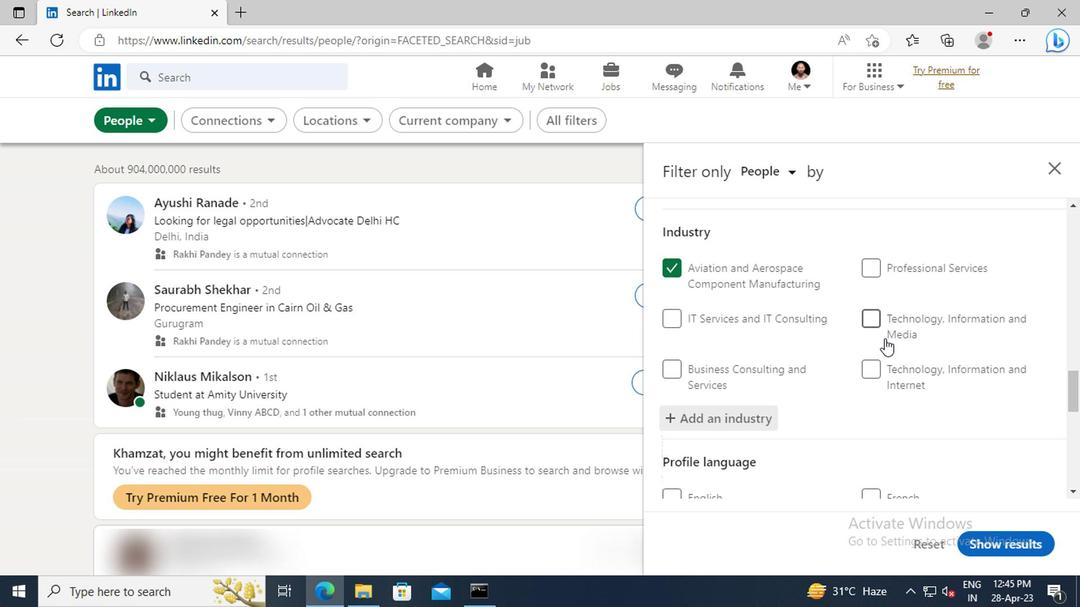 
Action: Mouse scrolled (883, 339) with delta (0, 0)
Screenshot: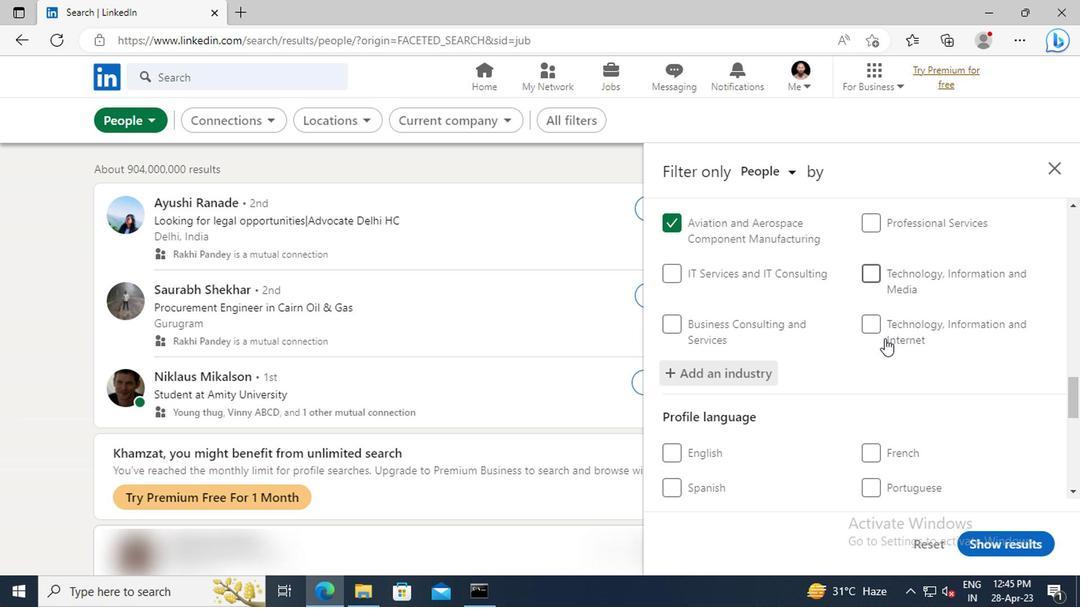 
Action: Mouse scrolled (883, 339) with delta (0, 0)
Screenshot: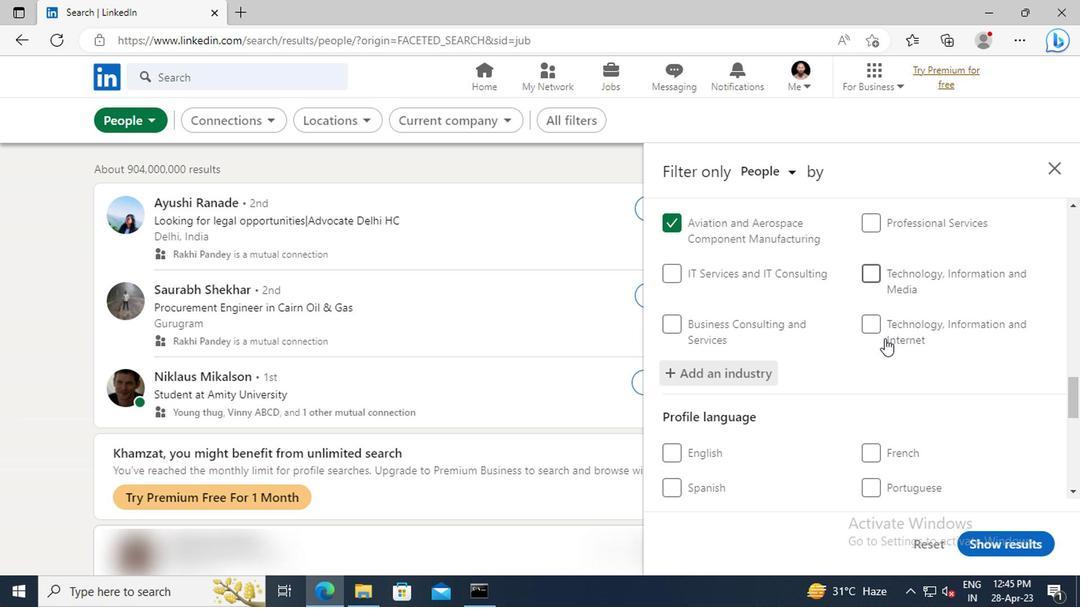 
Action: Mouse scrolled (883, 339) with delta (0, 0)
Screenshot: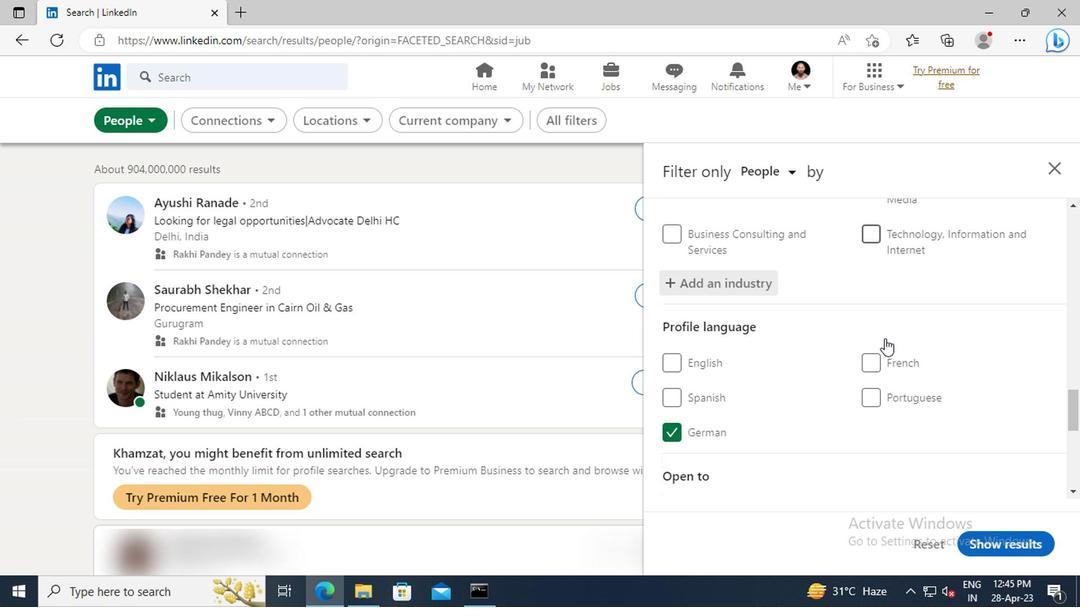 
Action: Mouse scrolled (883, 339) with delta (0, 0)
Screenshot: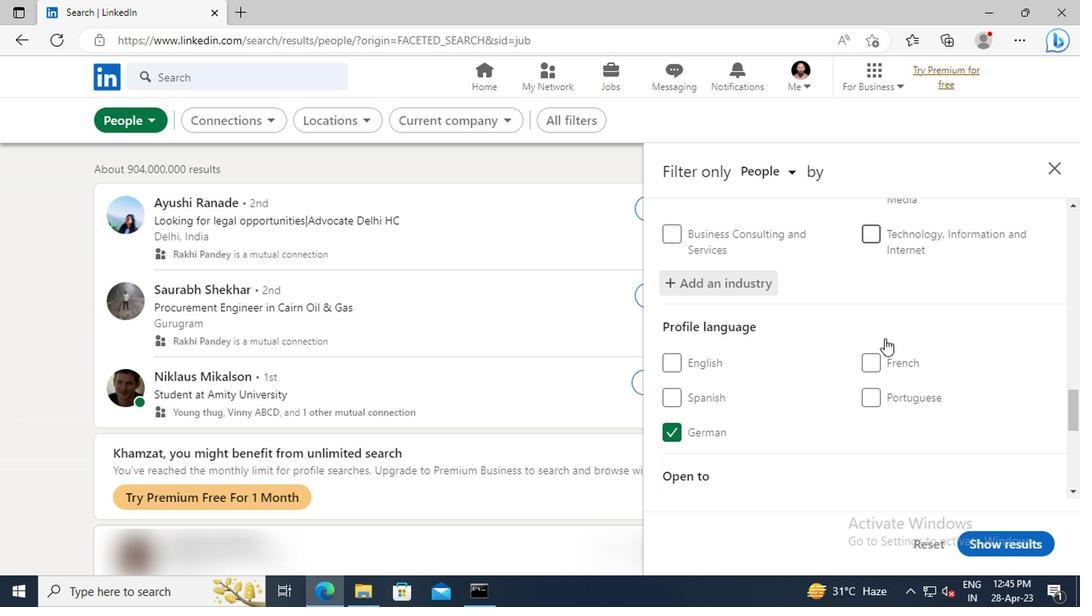 
Action: Mouse scrolled (883, 339) with delta (0, 0)
Screenshot: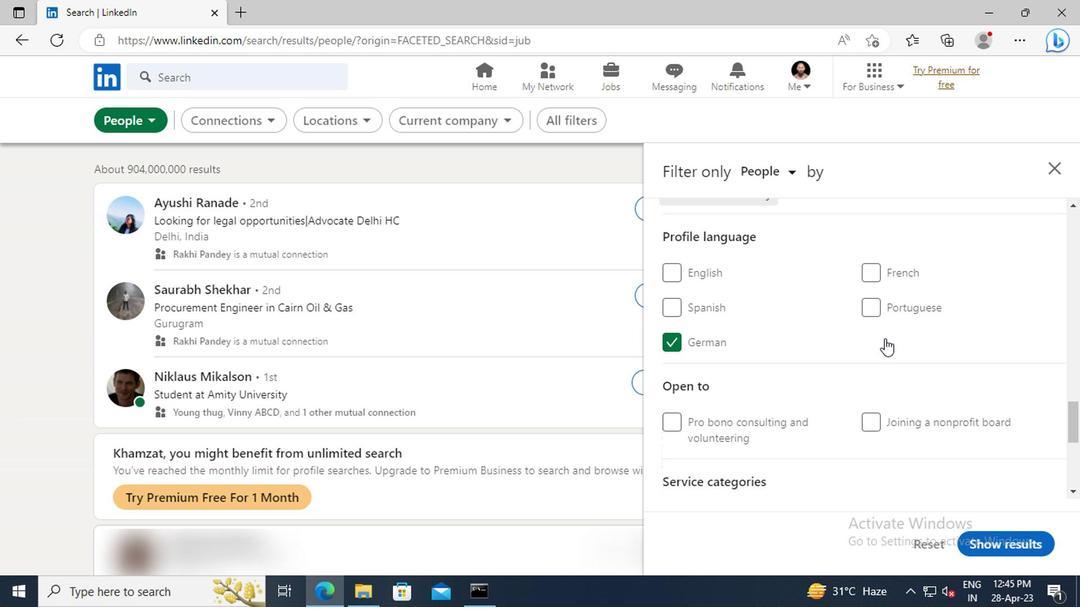 
Action: Mouse scrolled (883, 339) with delta (0, 0)
Screenshot: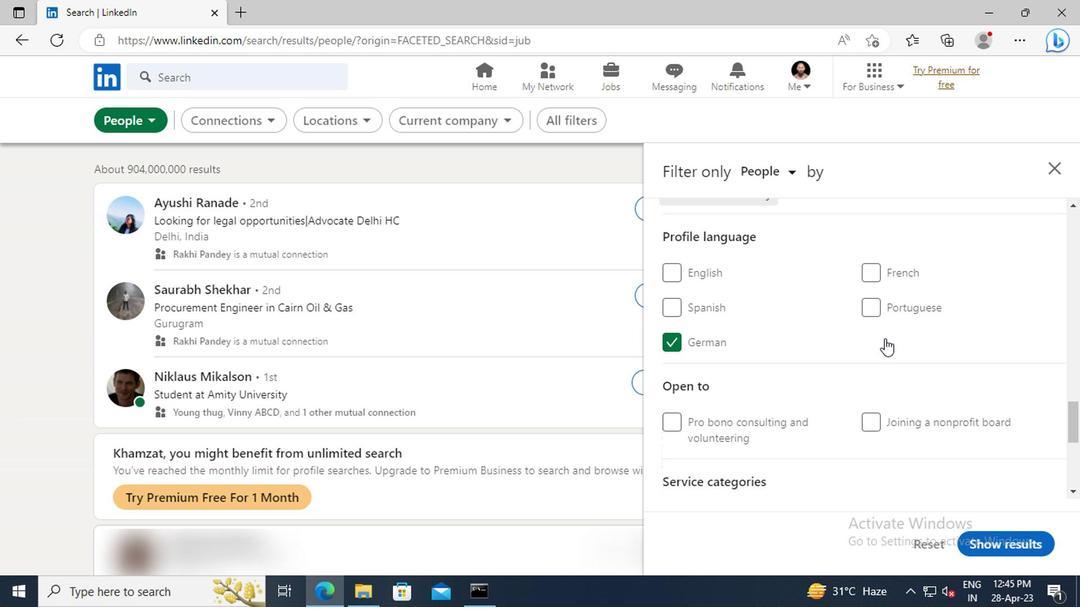 
Action: Mouse scrolled (883, 339) with delta (0, 0)
Screenshot: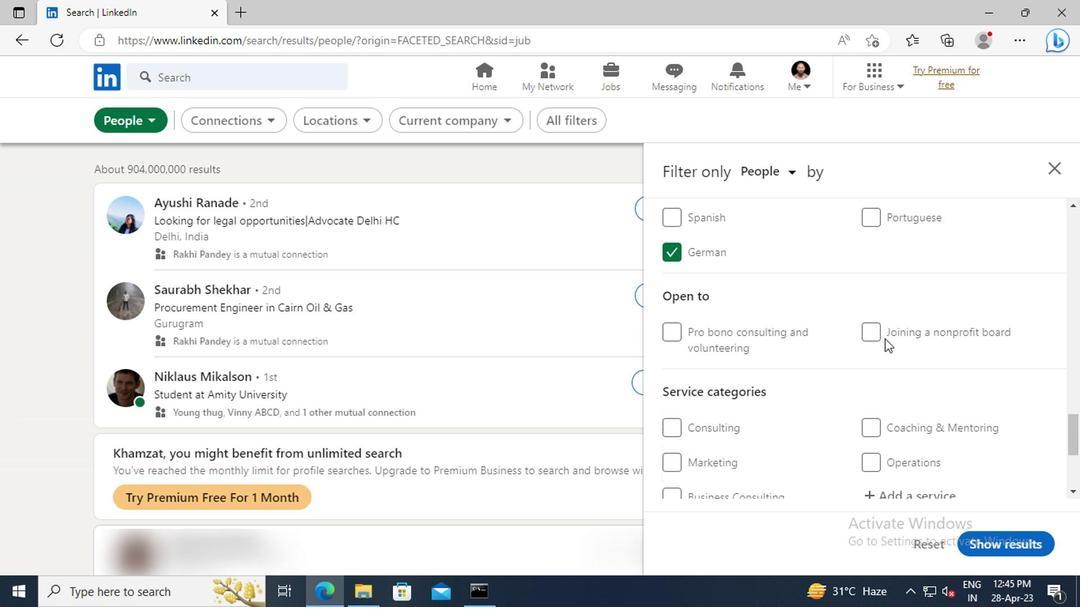 
Action: Mouse scrolled (883, 339) with delta (0, 0)
Screenshot: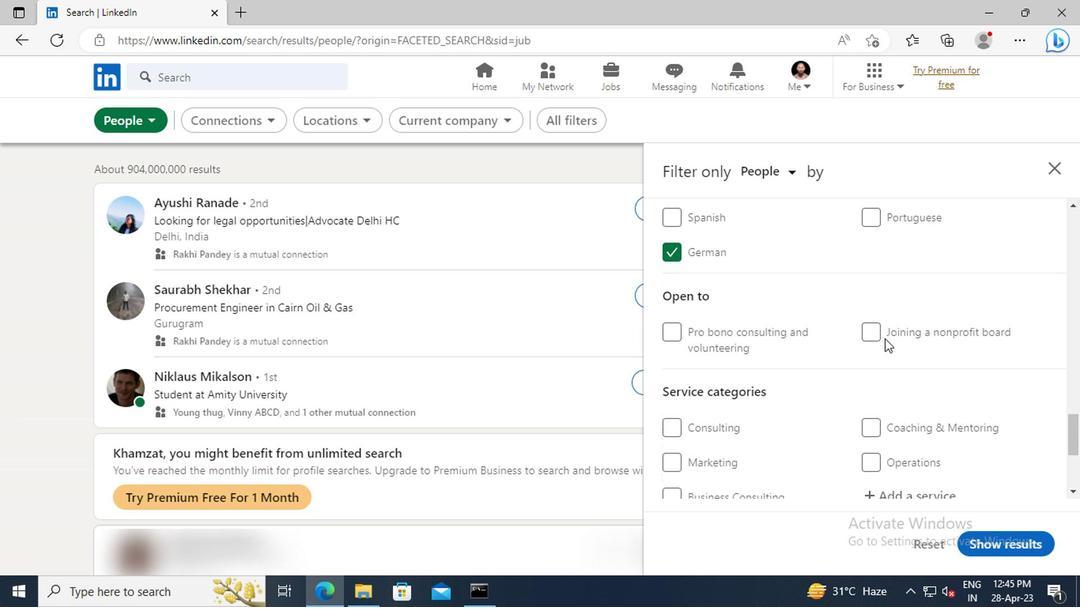
Action: Mouse scrolled (883, 339) with delta (0, 0)
Screenshot: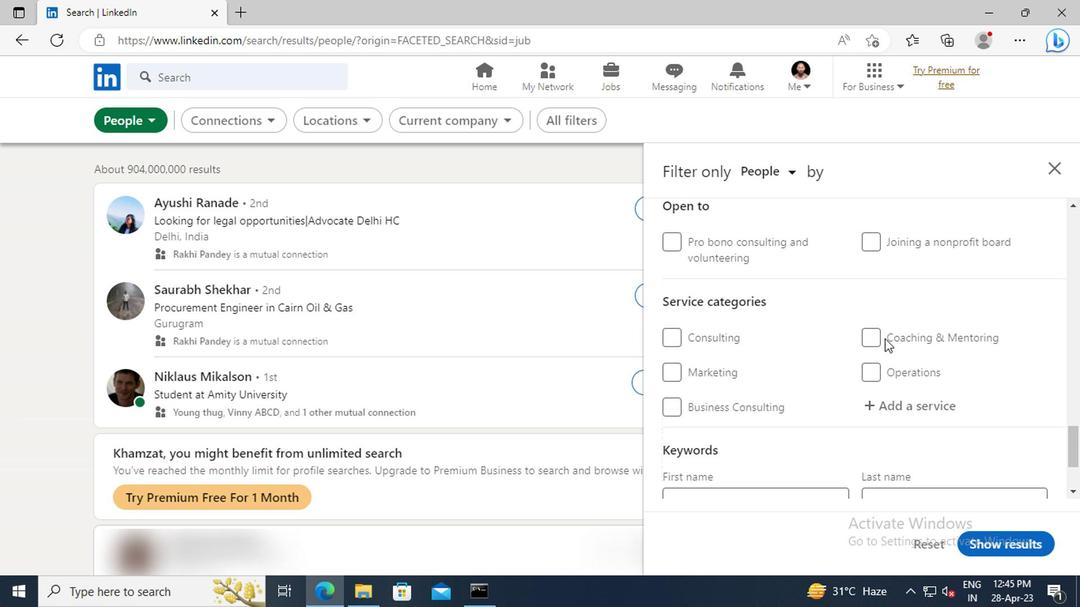 
Action: Mouse moved to (888, 356)
Screenshot: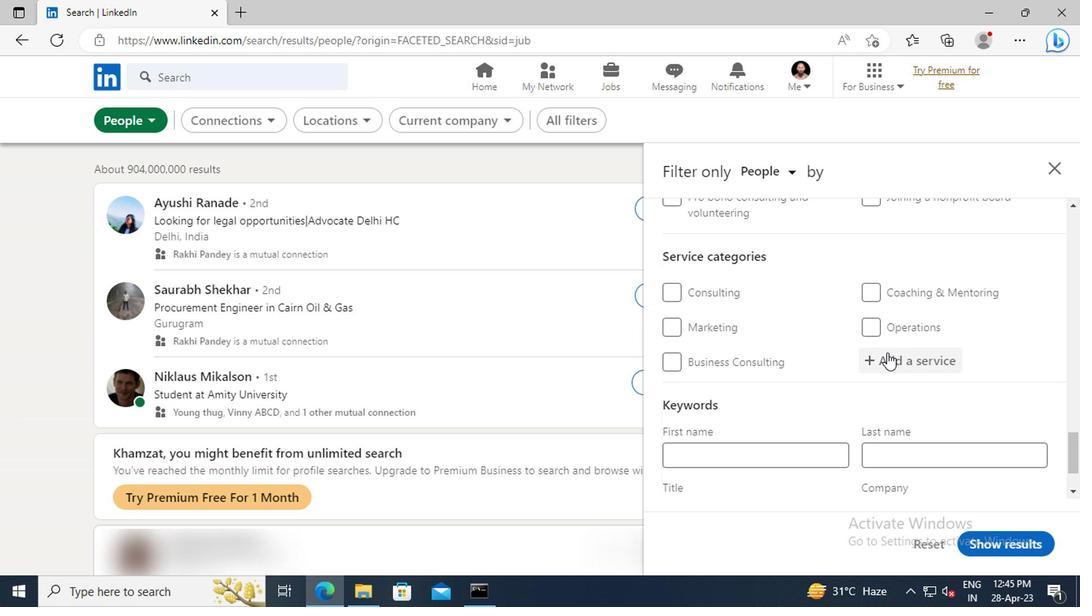 
Action: Mouse pressed left at (888, 356)
Screenshot: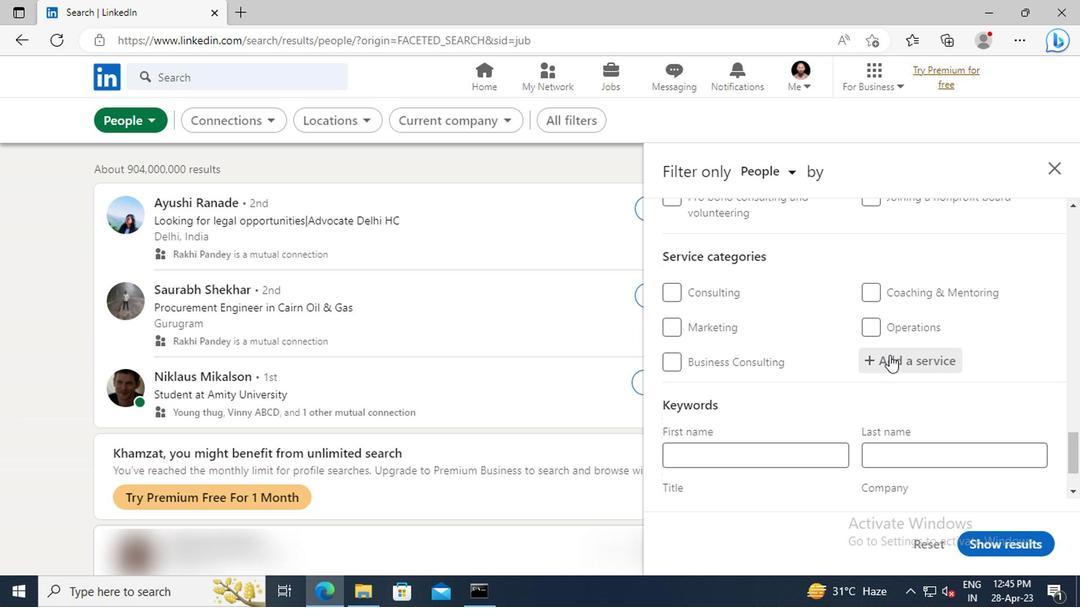 
Action: Key pressed <Key.shift>AUDIO<Key.space><Key.shift>ENG
Screenshot: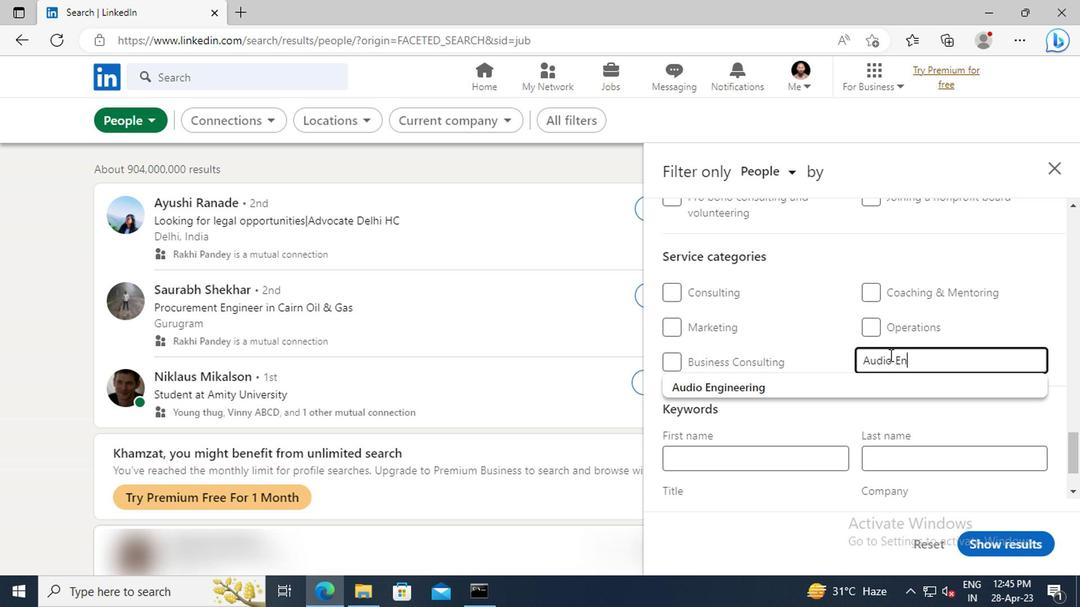 
Action: Mouse moved to (890, 385)
Screenshot: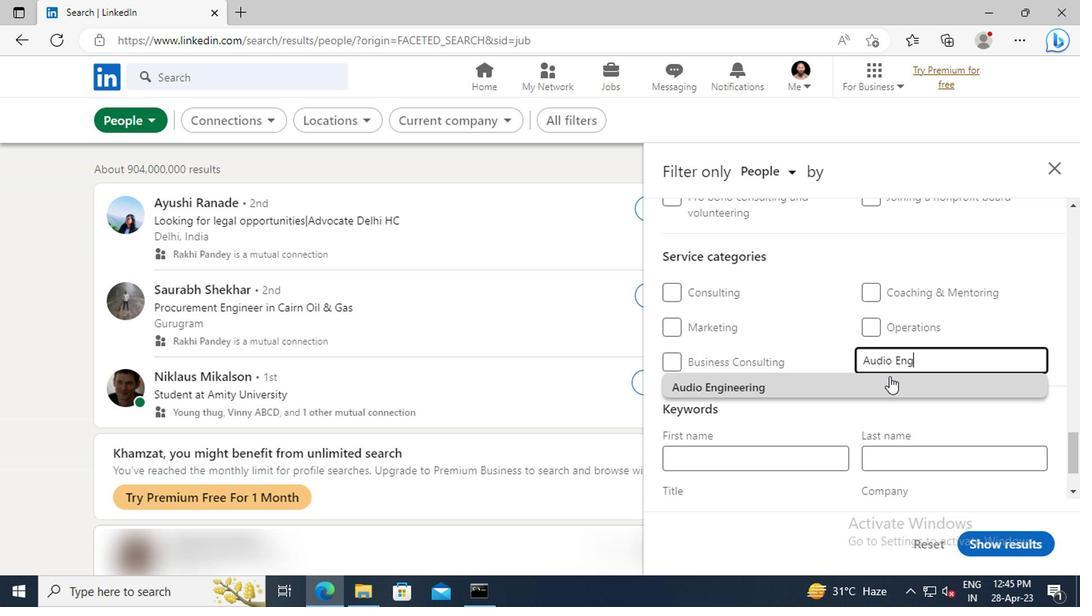 
Action: Mouse pressed left at (890, 385)
Screenshot: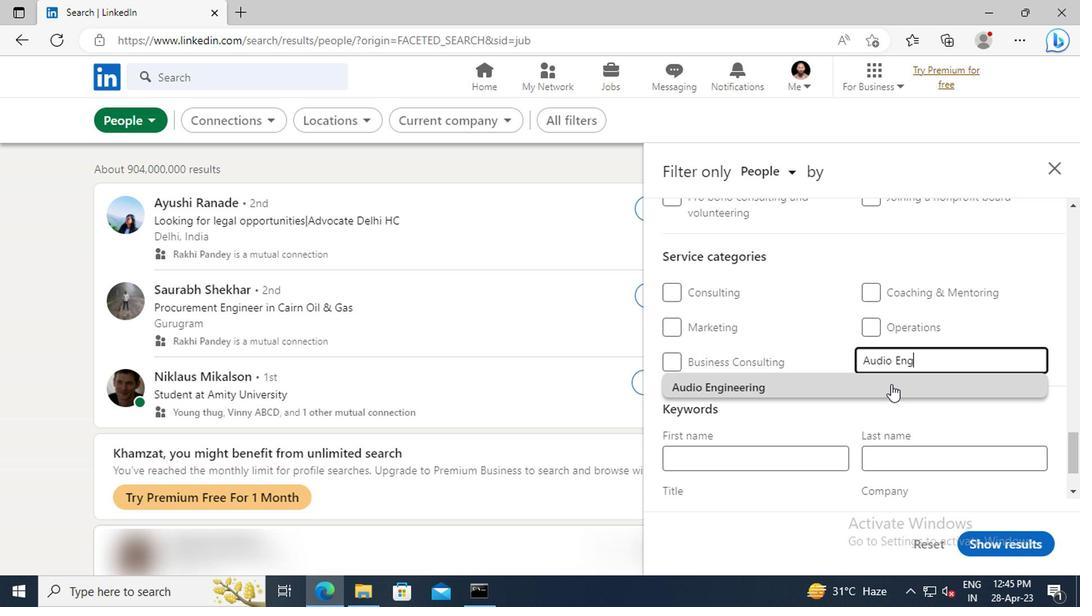 
Action: Mouse moved to (873, 365)
Screenshot: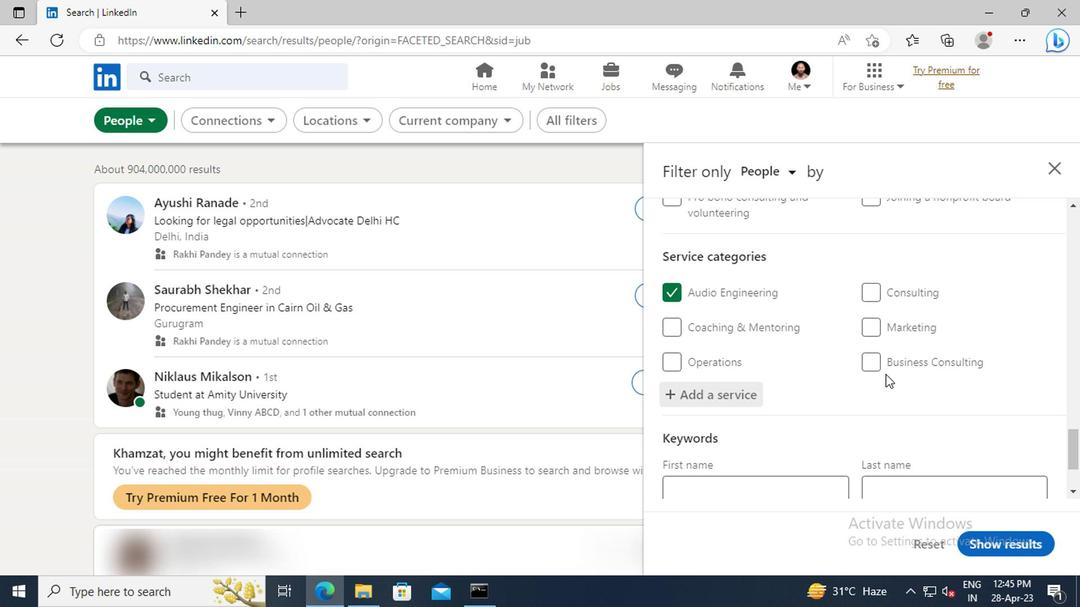 
Action: Mouse scrolled (873, 365) with delta (0, 0)
Screenshot: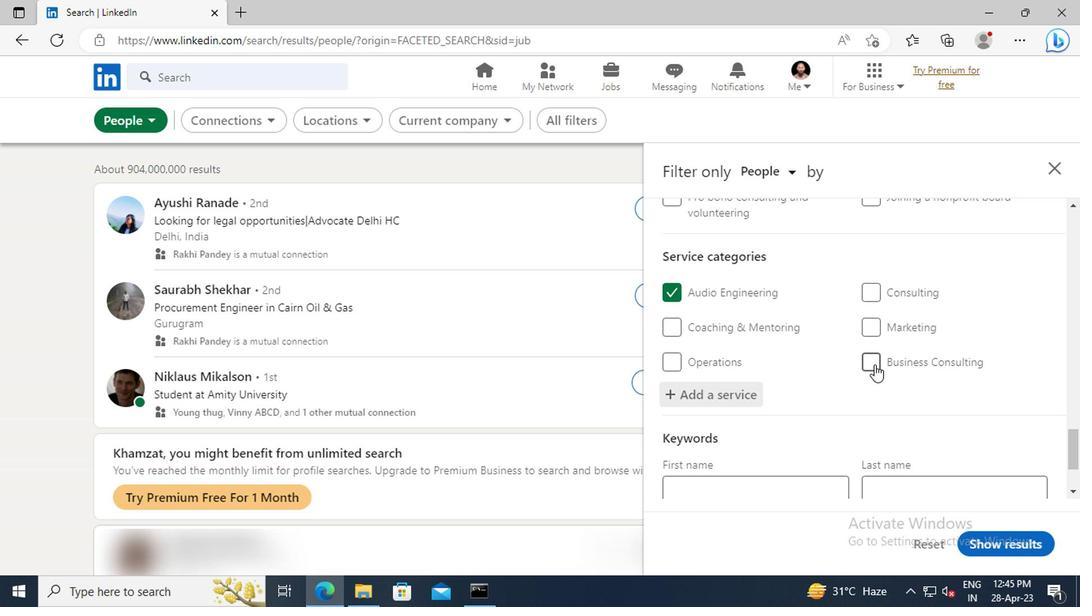 
Action: Mouse scrolled (873, 365) with delta (0, 0)
Screenshot: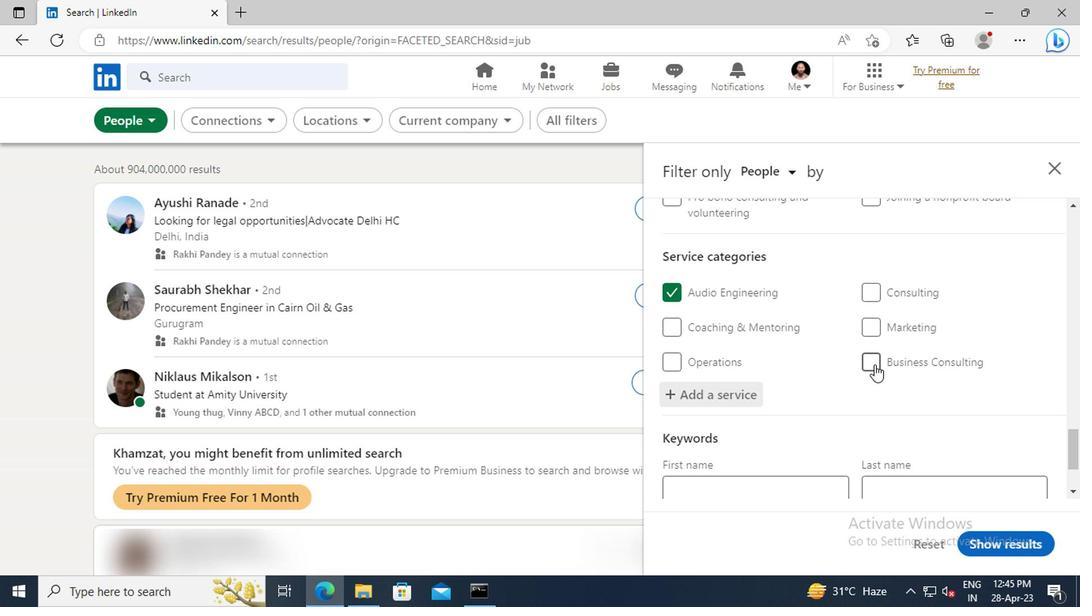 
Action: Mouse scrolled (873, 365) with delta (0, 0)
Screenshot: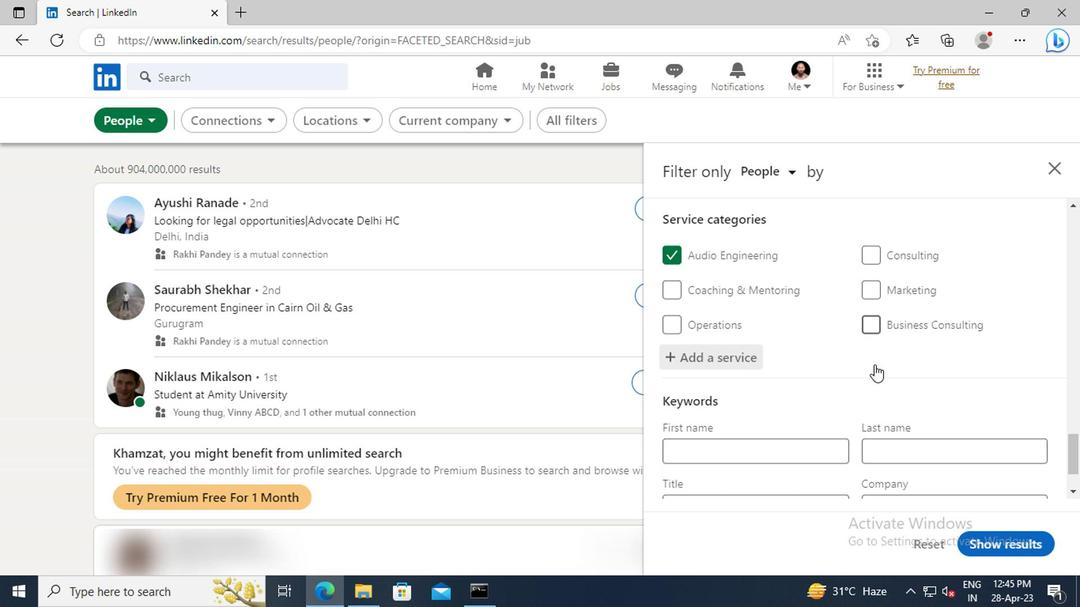 
Action: Mouse moved to (869, 368)
Screenshot: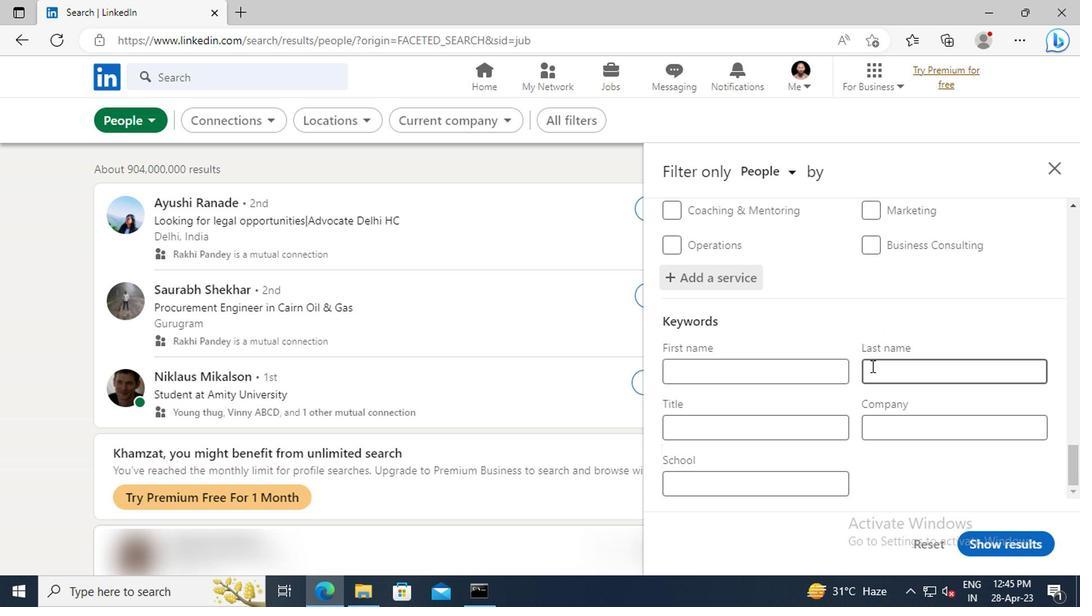 
Action: Mouse scrolled (869, 367) with delta (0, -1)
Screenshot: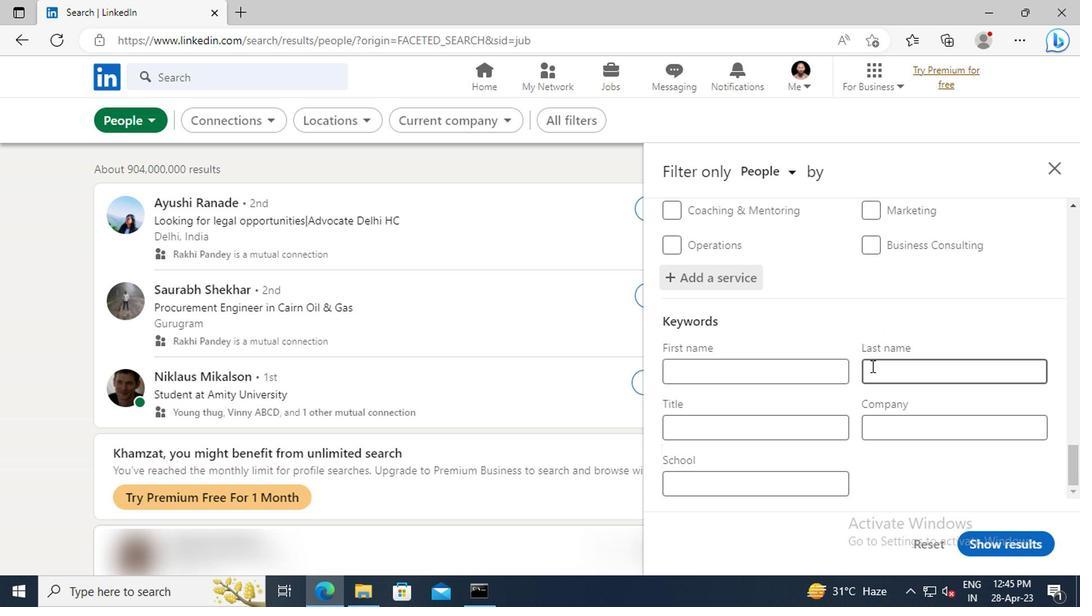 
Action: Mouse moved to (716, 434)
Screenshot: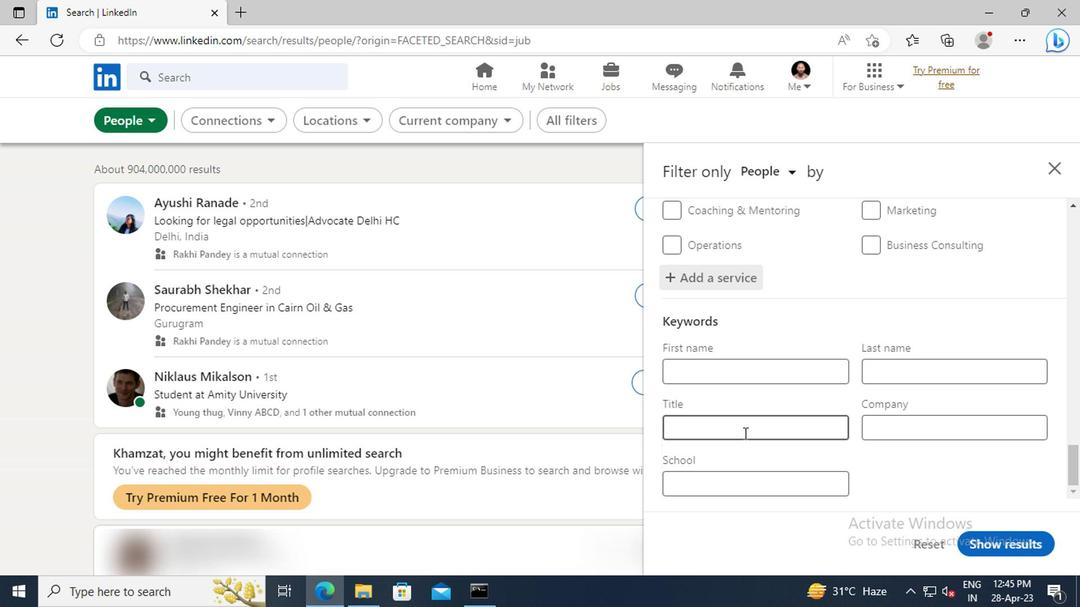 
Action: Mouse pressed left at (716, 434)
Screenshot: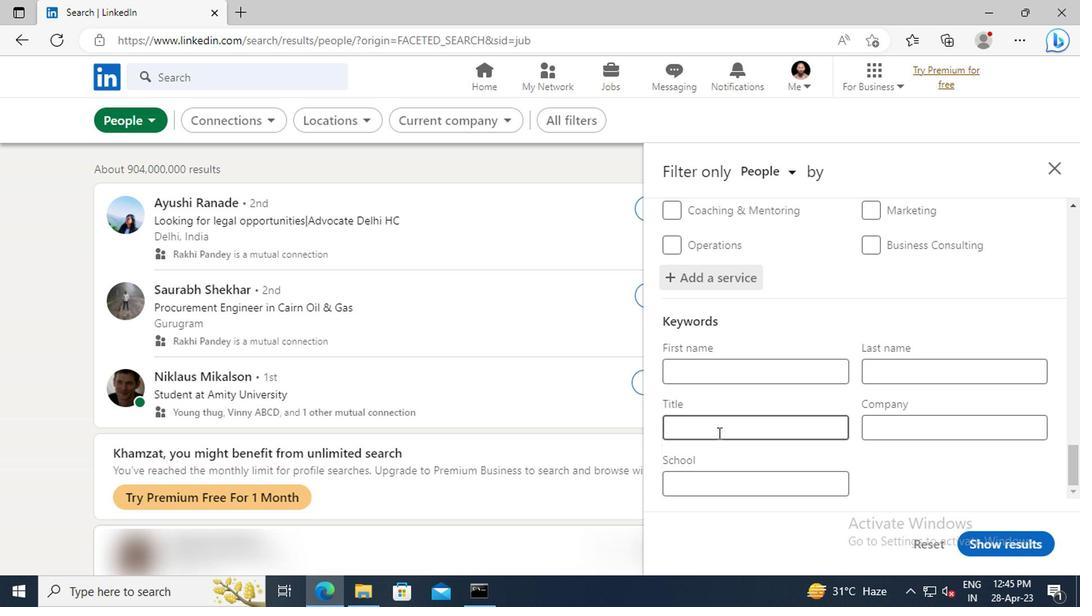 
Action: Key pressed <Key.shift>HUMAN<Key.space><Key.shift>RESOURCES<Key.enter>
Screenshot: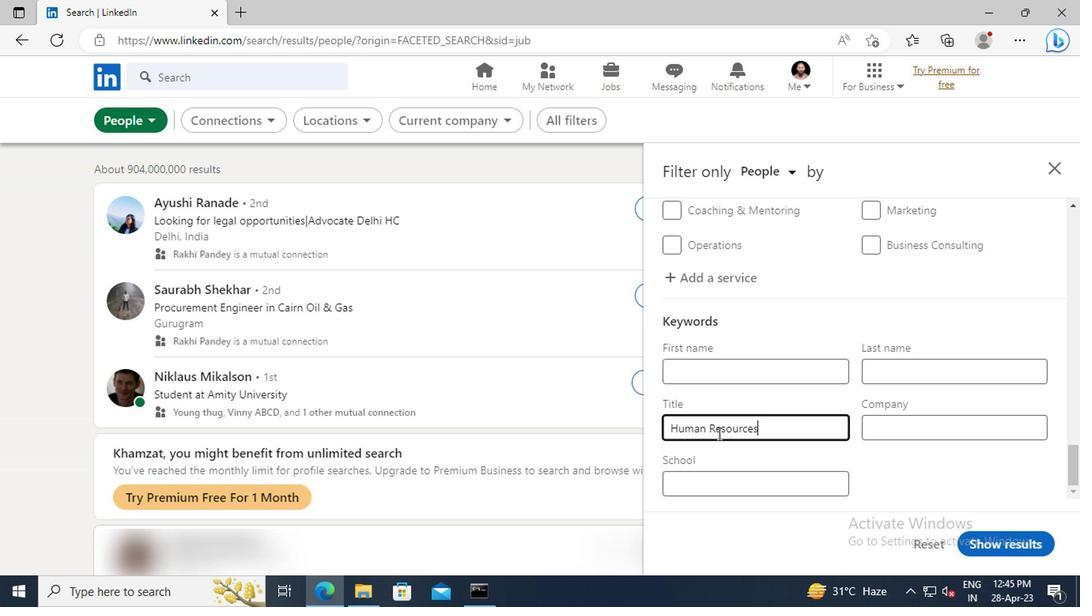 
Action: Mouse moved to (982, 542)
Screenshot: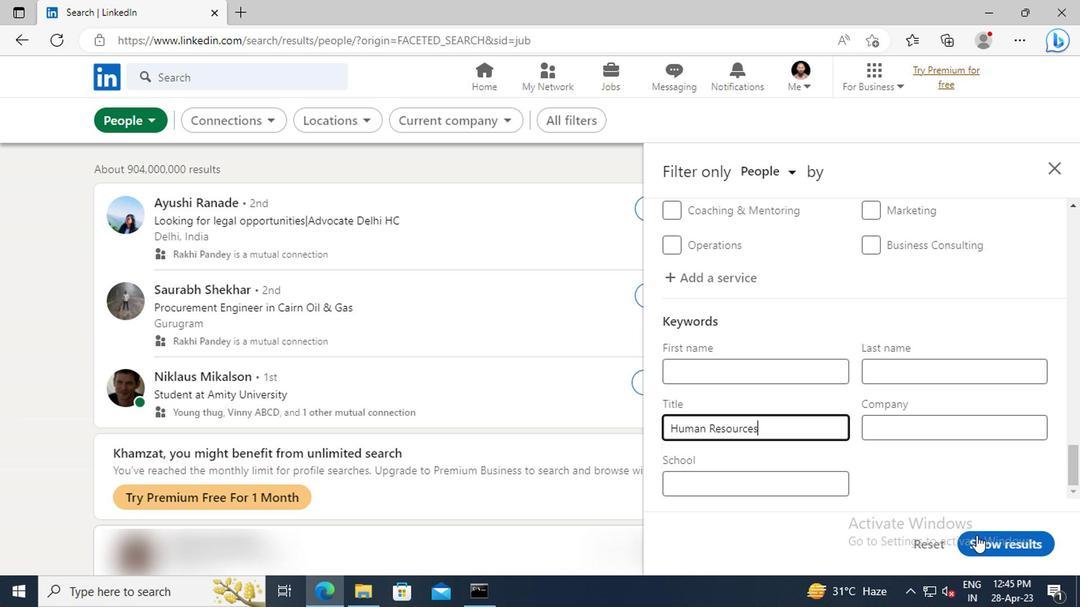 
Action: Mouse pressed left at (982, 542)
Screenshot: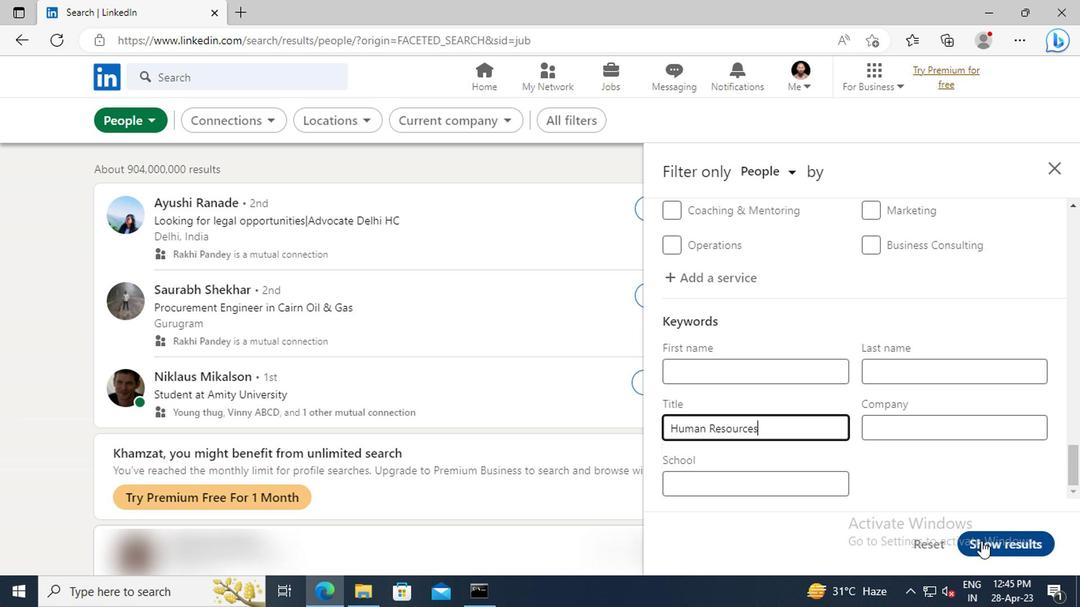
